 Task: Search for 'best seller books' on Flipkart and view the details of a selected book.
Action: Mouse moved to (328, 57)
Screenshot: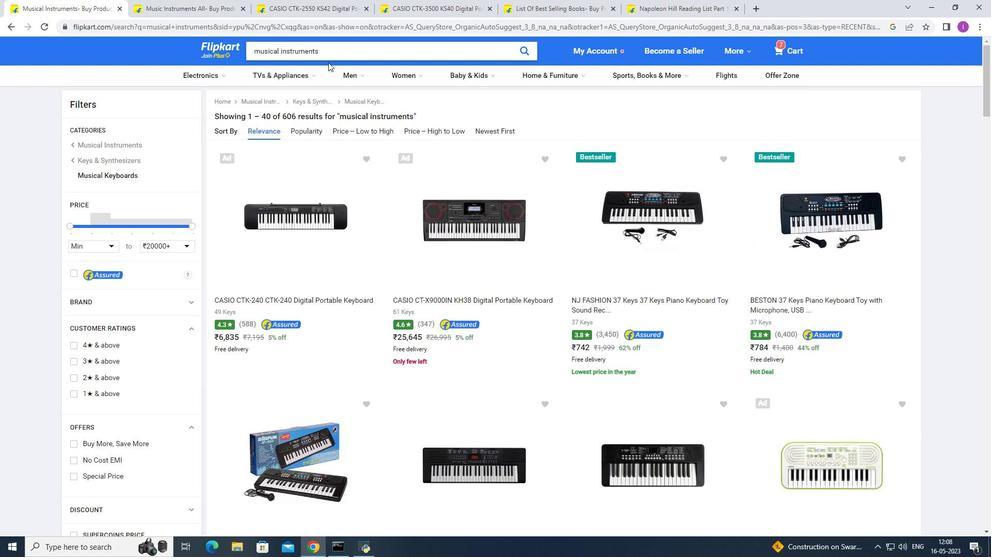 
Action: Mouse pressed left at (328, 57)
Screenshot: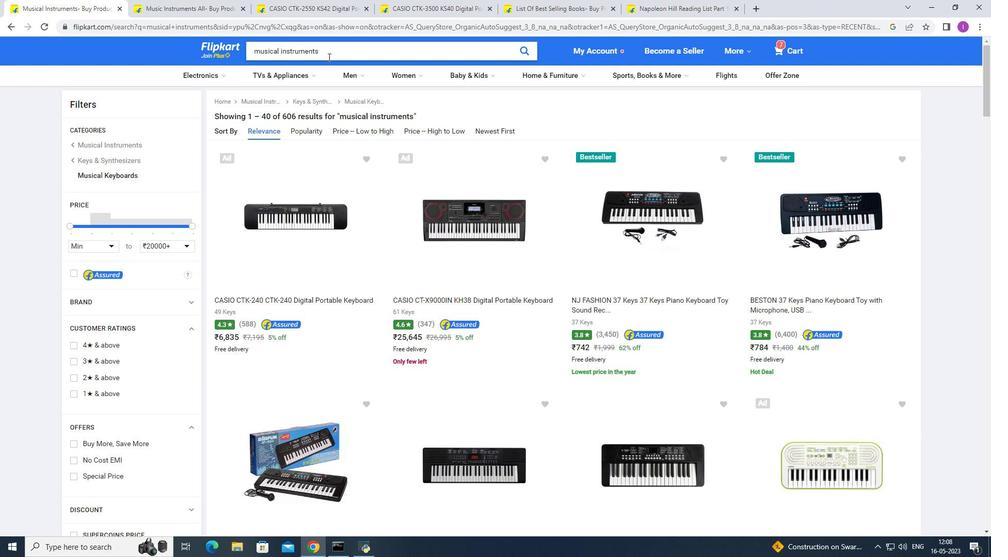 
Action: Mouse moved to (437, 68)
Screenshot: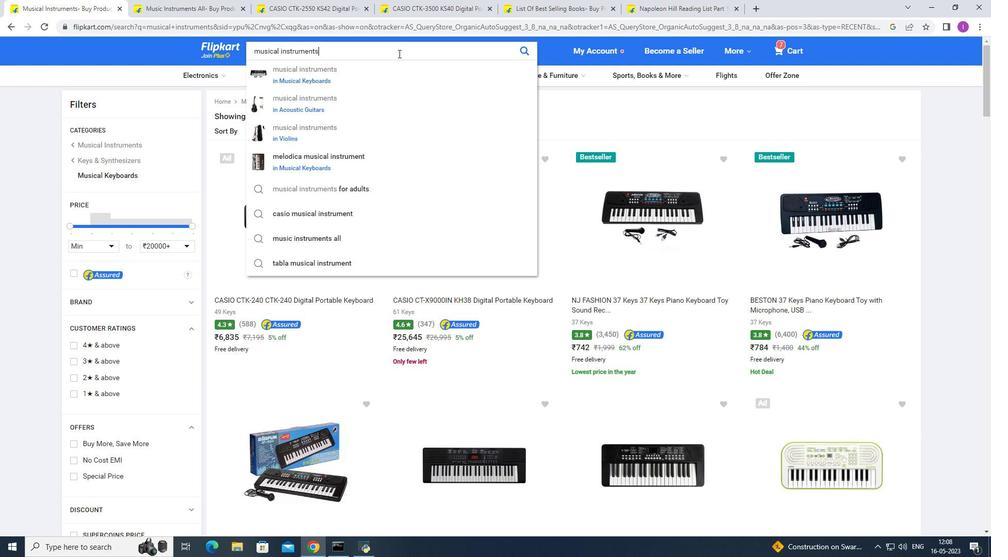 
Action: Key pressed <Key.backspace><Key.backspace><Key.backspace><Key.backspace><Key.backspace><Key.backspace><Key.backspace><Key.backspace><Key.backspace><Key.backspace><Key.backspace><Key.backspace><Key.backspace><Key.backspace><Key.backspace><Key.backspace><Key.backspace><Key.backspace><Key.backspace><Key.backspace><Key.backspace><Key.backspace><Key.backspace><Key.backspace><Key.backspace><Key.backspace><Key.backspace><Key.backspace><Key.backspace><Key.shift>Best<Key.space>selling<Key.space>bookf<Key.backspace>
Screenshot: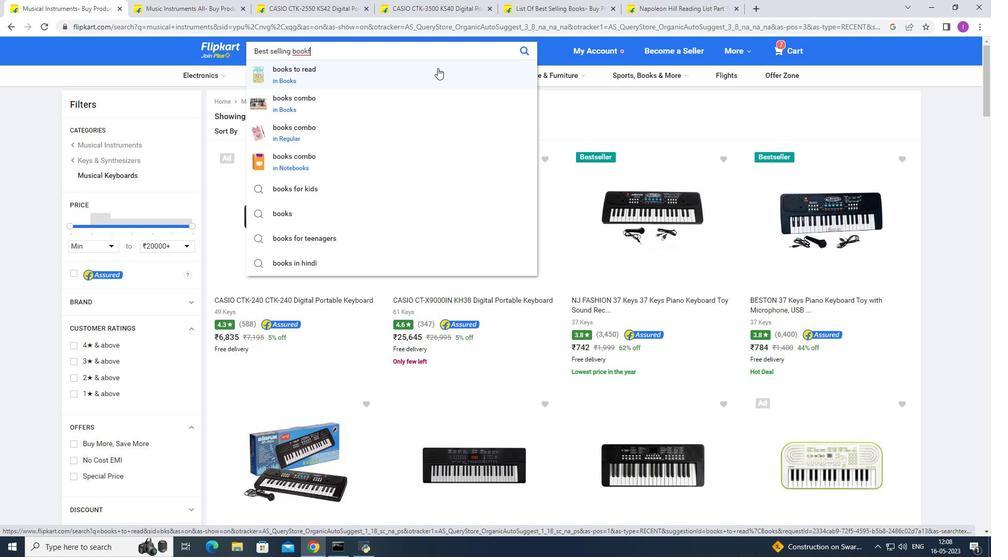 
Action: Mouse moved to (300, 72)
Screenshot: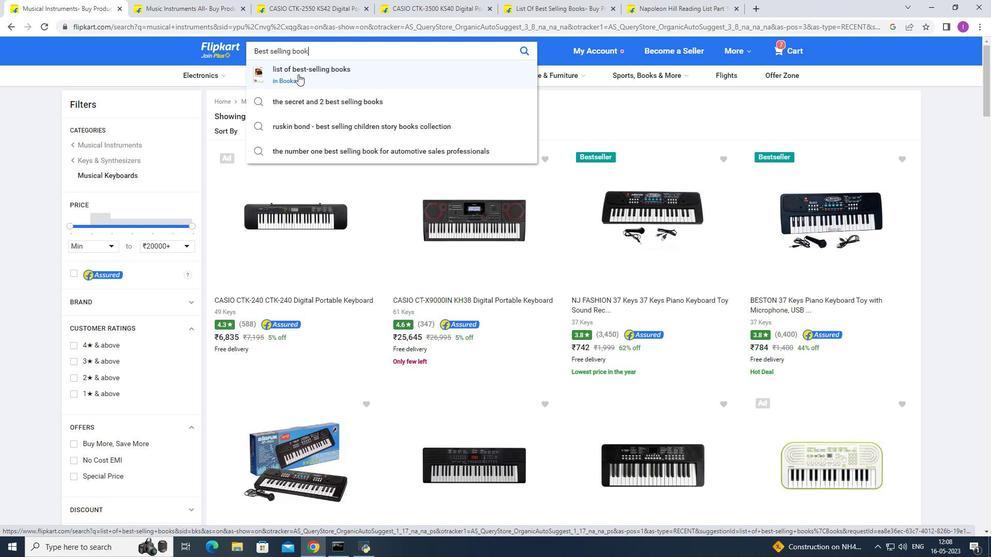 
Action: Mouse pressed left at (300, 72)
Screenshot: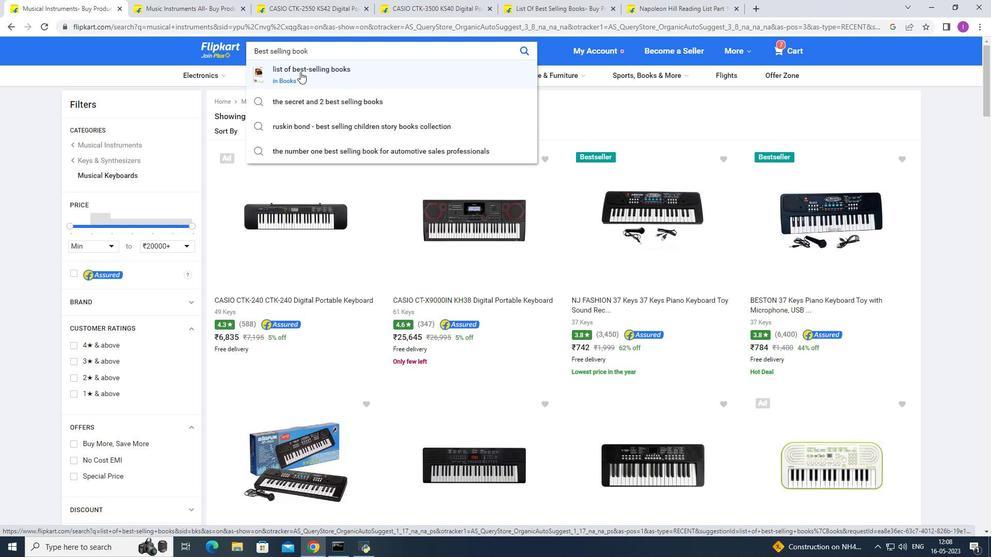 
Action: Mouse moved to (347, 272)
Screenshot: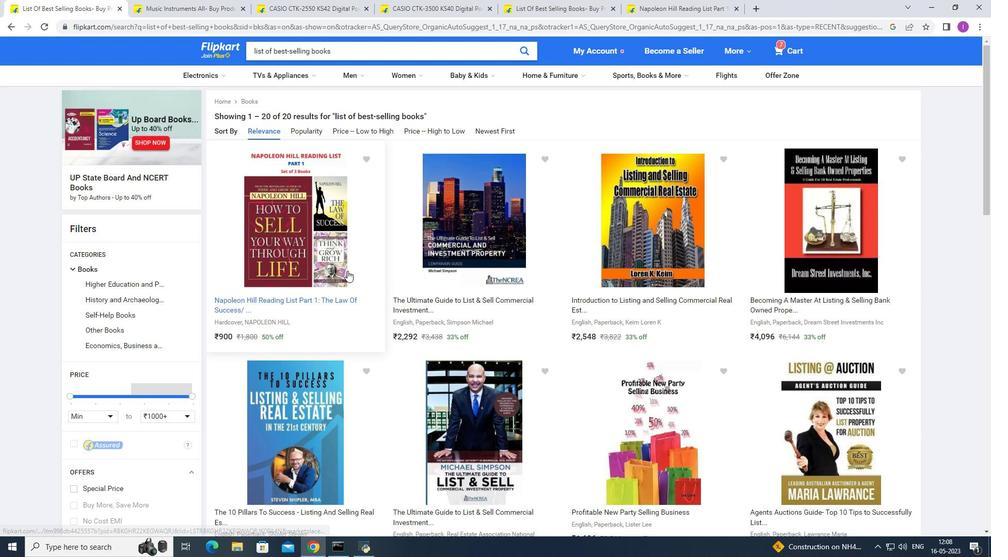 
Action: Mouse scrolled (347, 272) with delta (0, 0)
Screenshot: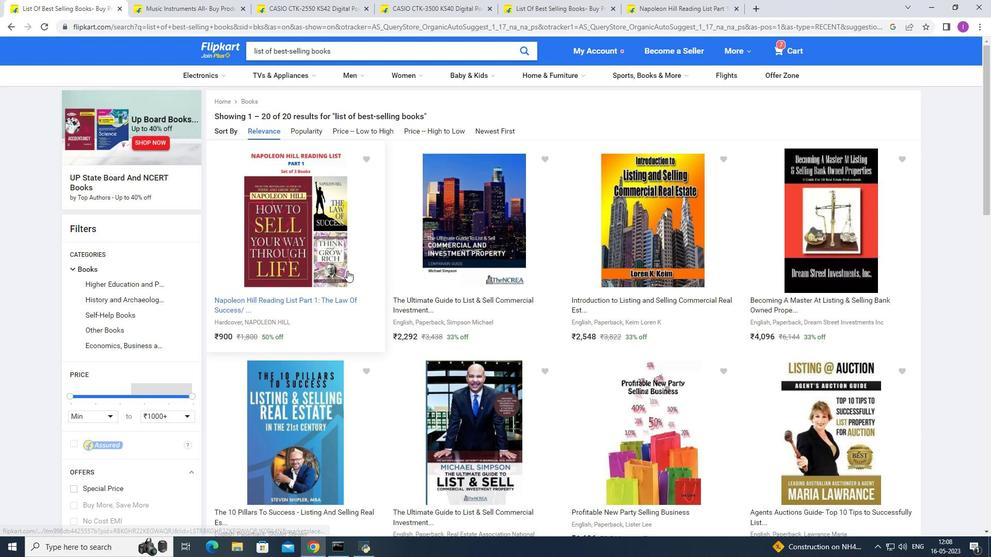
Action: Mouse moved to (834, 185)
Screenshot: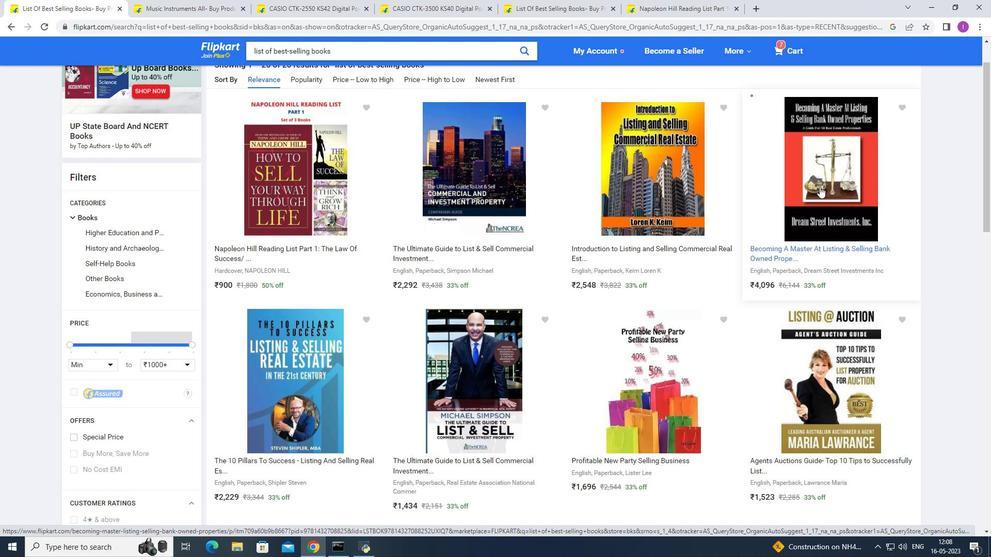 
Action: Mouse scrolled (834, 185) with delta (0, 0)
Screenshot: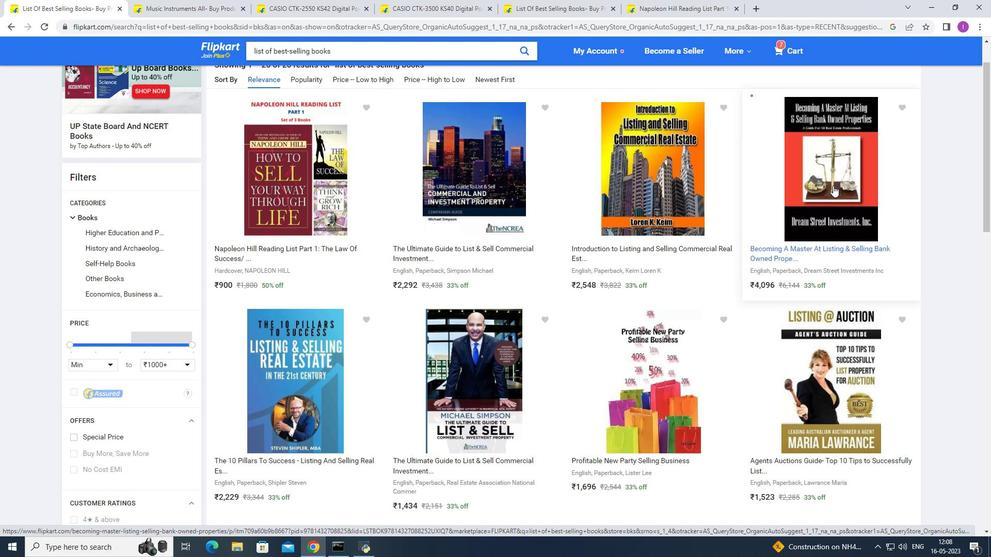 
Action: Mouse moved to (834, 187)
Screenshot: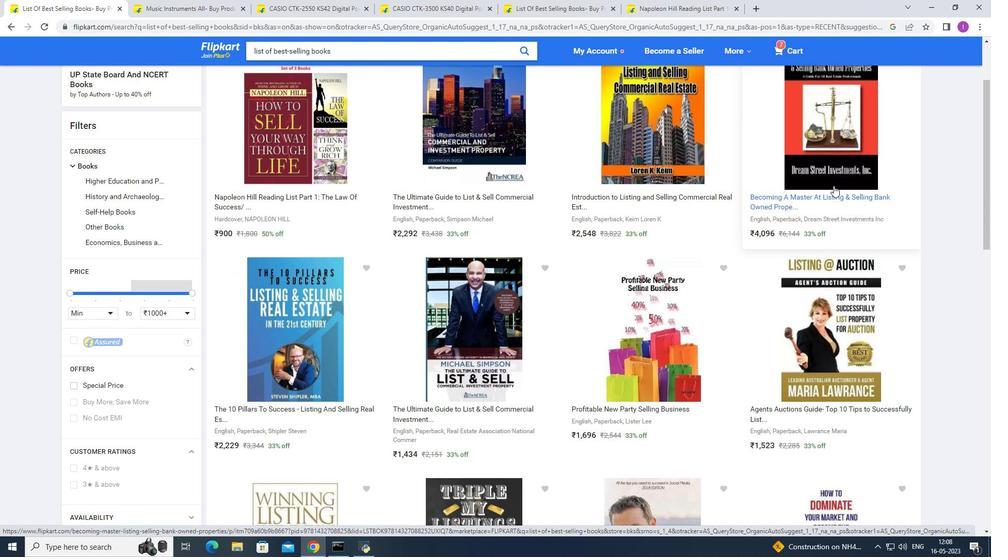 
Action: Mouse scrolled (834, 186) with delta (0, 0)
Screenshot: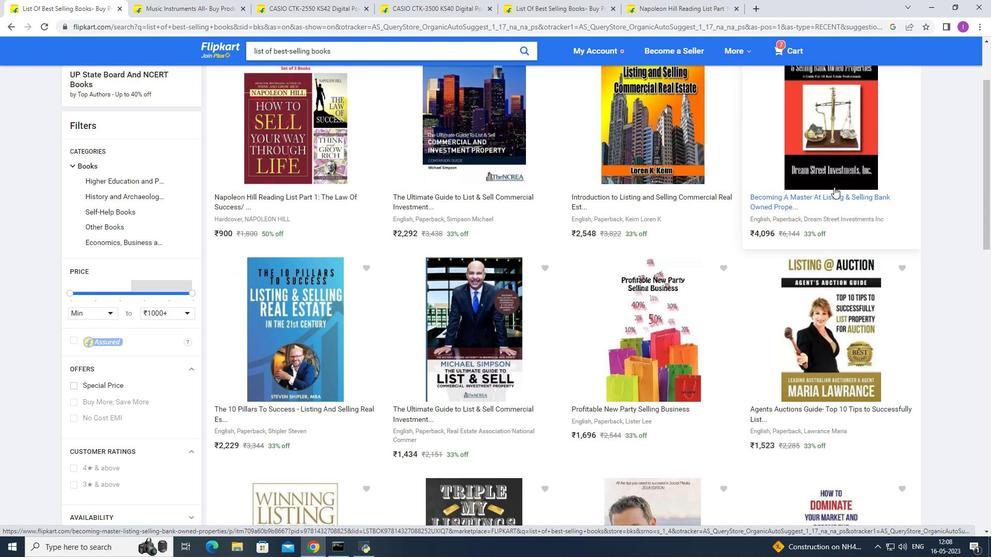 
Action: Mouse moved to (834, 193)
Screenshot: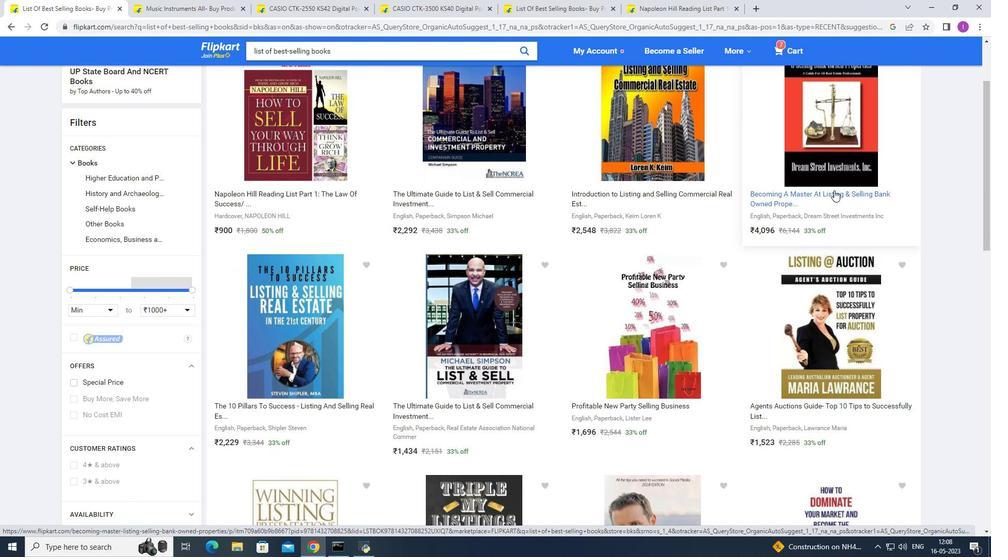 
Action: Mouse scrolled (834, 192) with delta (0, 0)
Screenshot: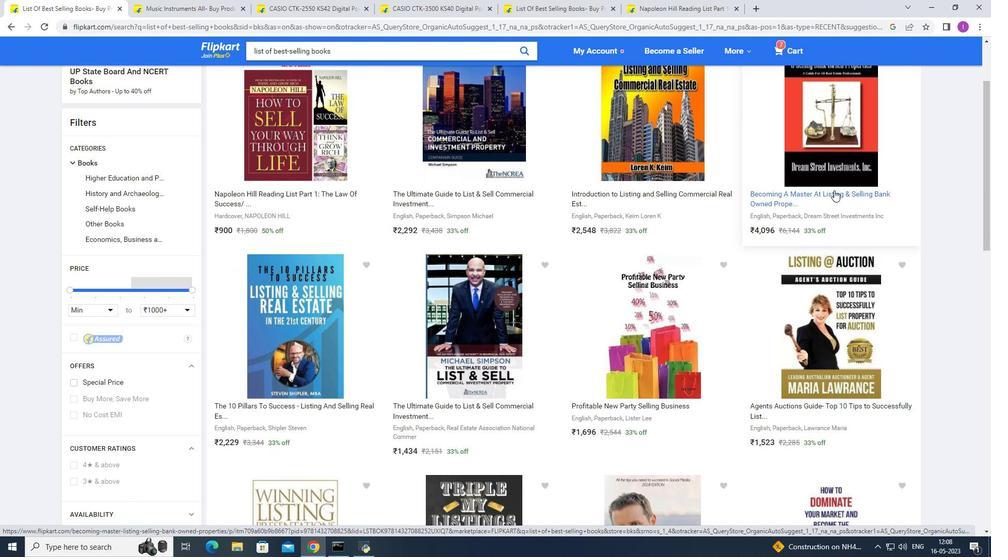 
Action: Mouse scrolled (834, 192) with delta (0, 0)
Screenshot: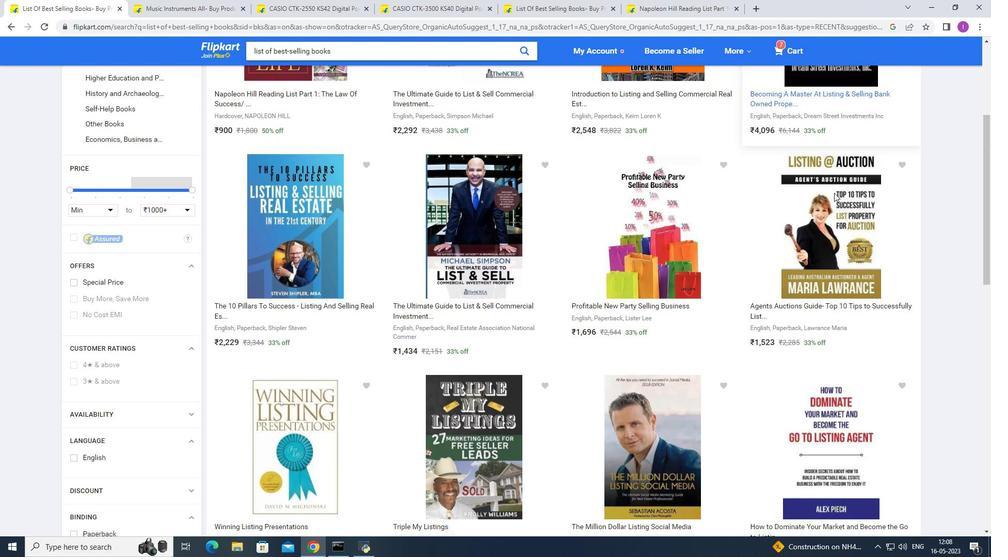 
Action: Mouse scrolled (834, 192) with delta (0, 0)
Screenshot: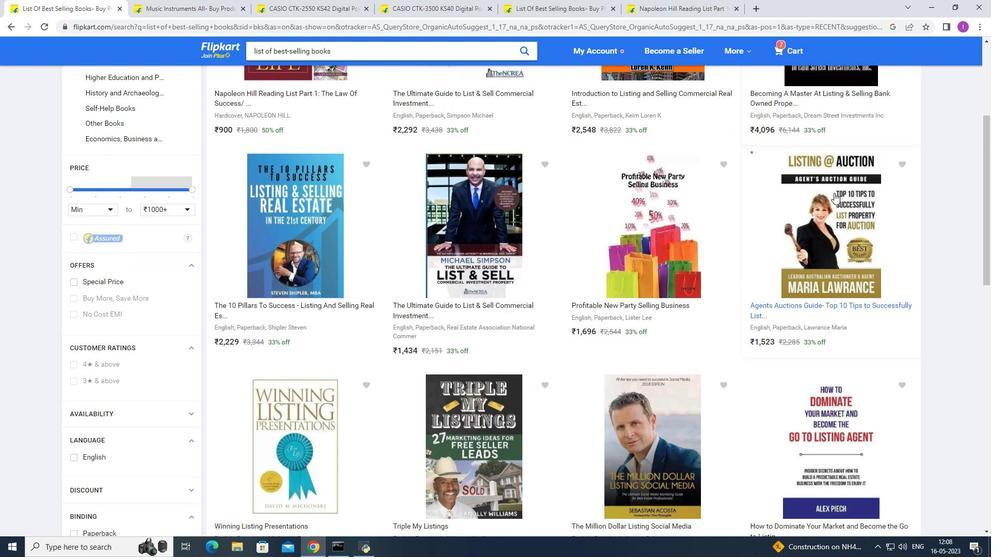 
Action: Mouse scrolled (834, 192) with delta (0, 0)
Screenshot: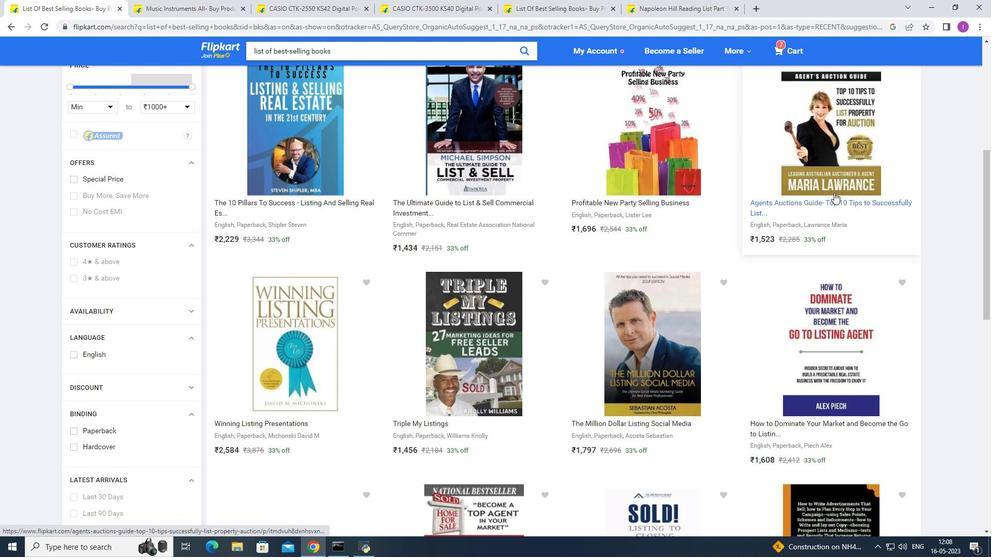 
Action: Mouse scrolled (834, 192) with delta (0, 0)
Screenshot: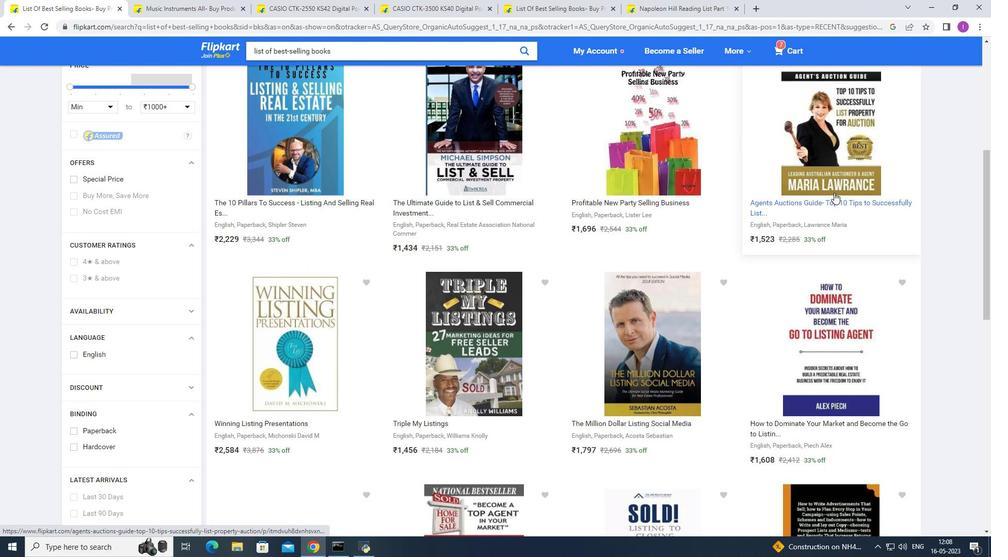 
Action: Mouse scrolled (834, 192) with delta (0, 0)
Screenshot: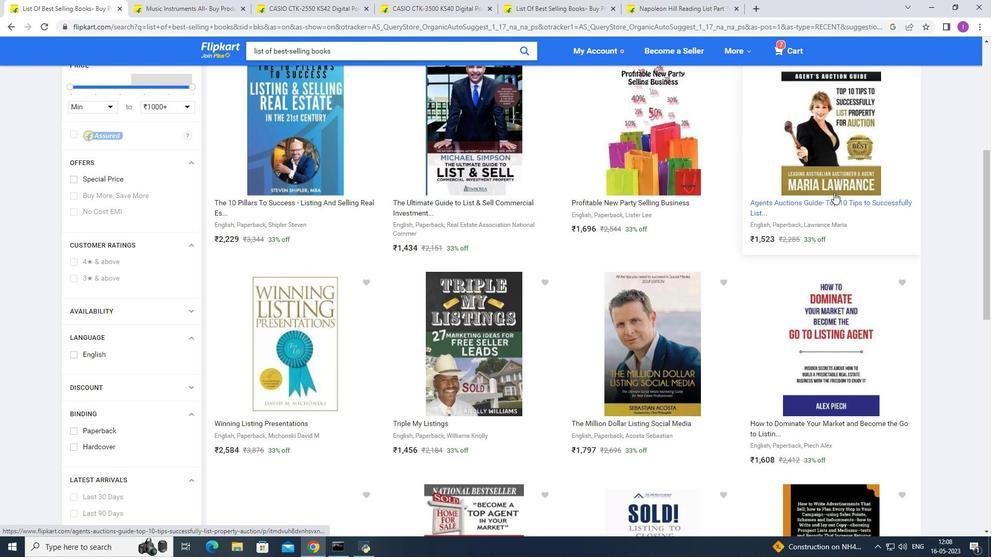 
Action: Mouse moved to (834, 193)
Screenshot: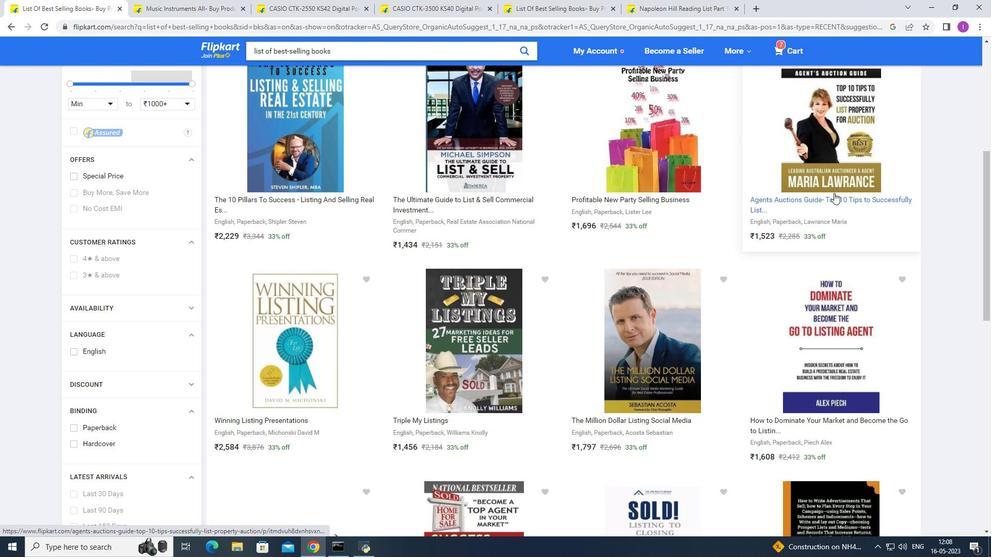 
Action: Mouse scrolled (834, 193) with delta (0, 0)
Screenshot: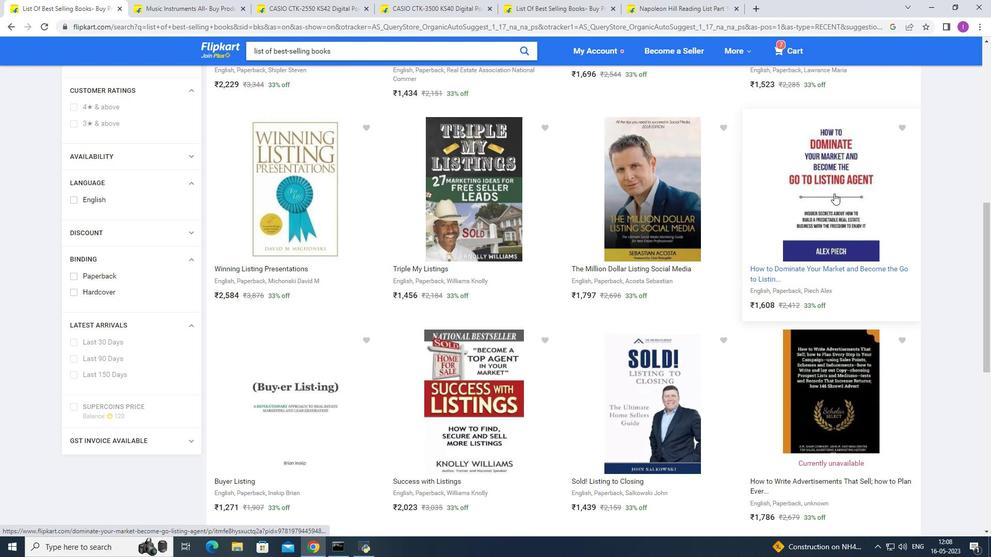 
Action: Mouse scrolled (834, 193) with delta (0, 0)
Screenshot: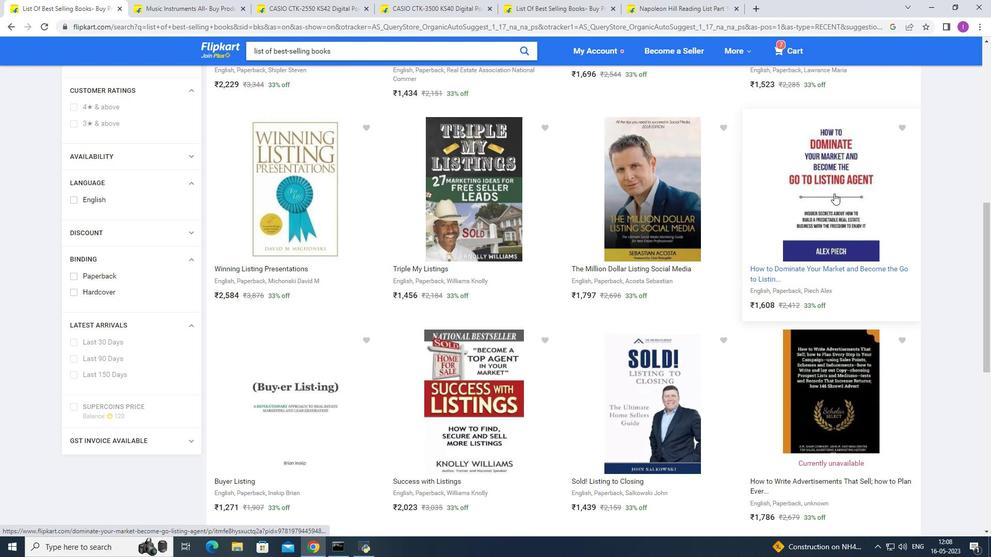 
Action: Mouse scrolled (834, 193) with delta (0, 0)
Screenshot: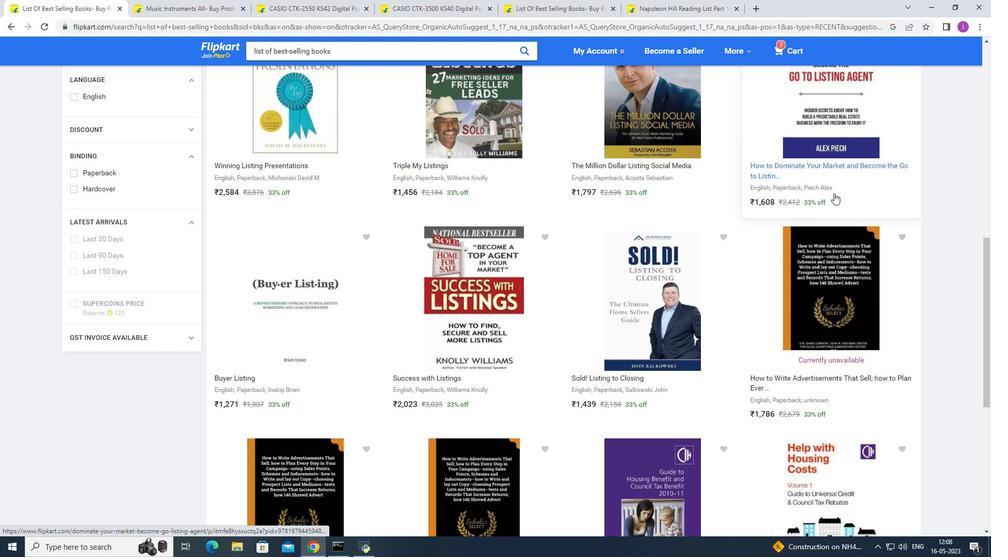 
Action: Mouse scrolled (834, 193) with delta (0, 0)
Screenshot: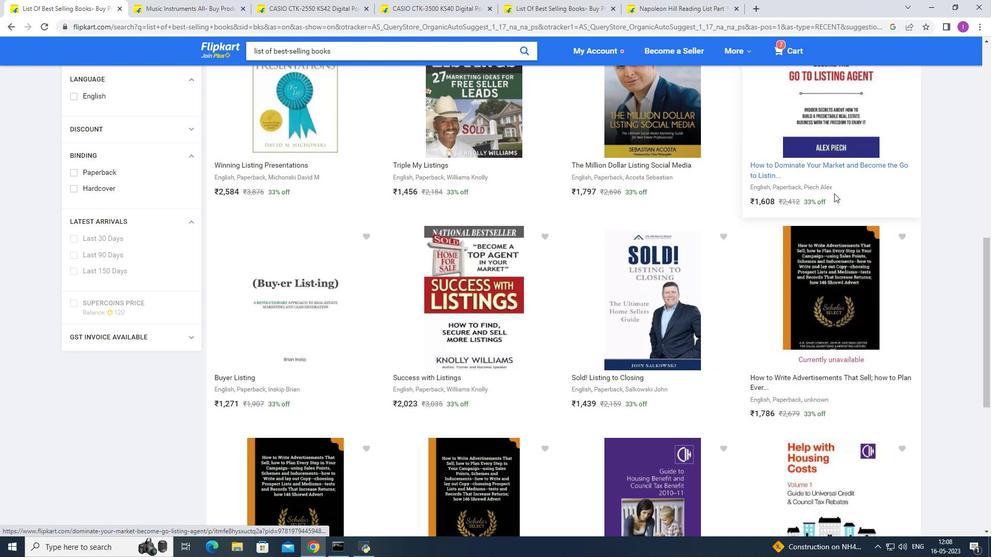 
Action: Mouse scrolled (834, 193) with delta (0, 0)
Screenshot: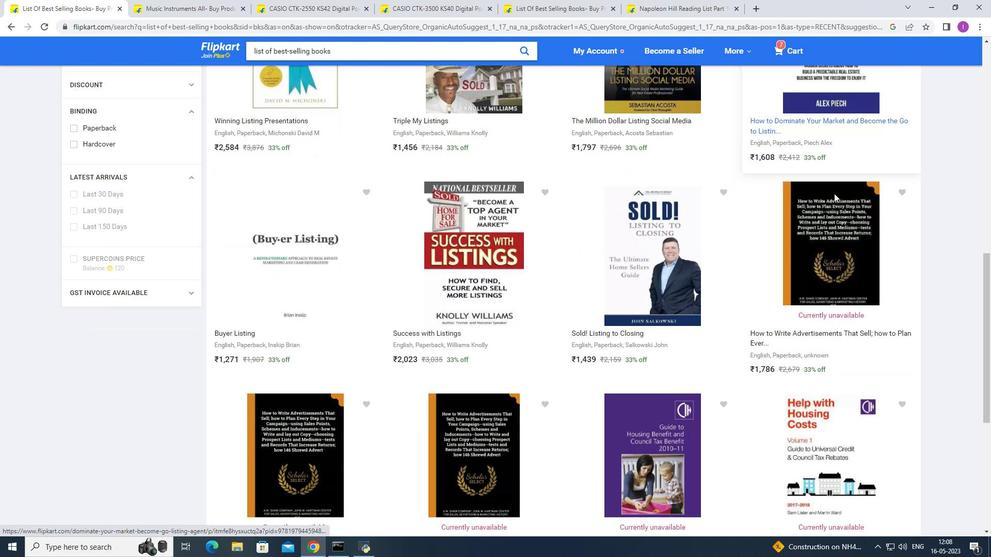 
Action: Mouse scrolled (834, 193) with delta (0, 0)
Screenshot: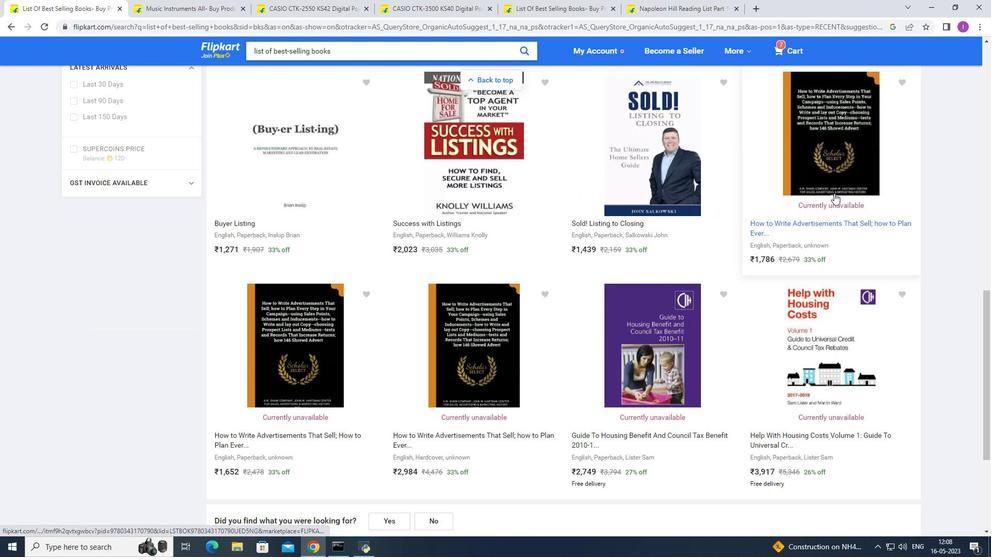 
Action: Mouse scrolled (834, 193) with delta (0, 0)
Screenshot: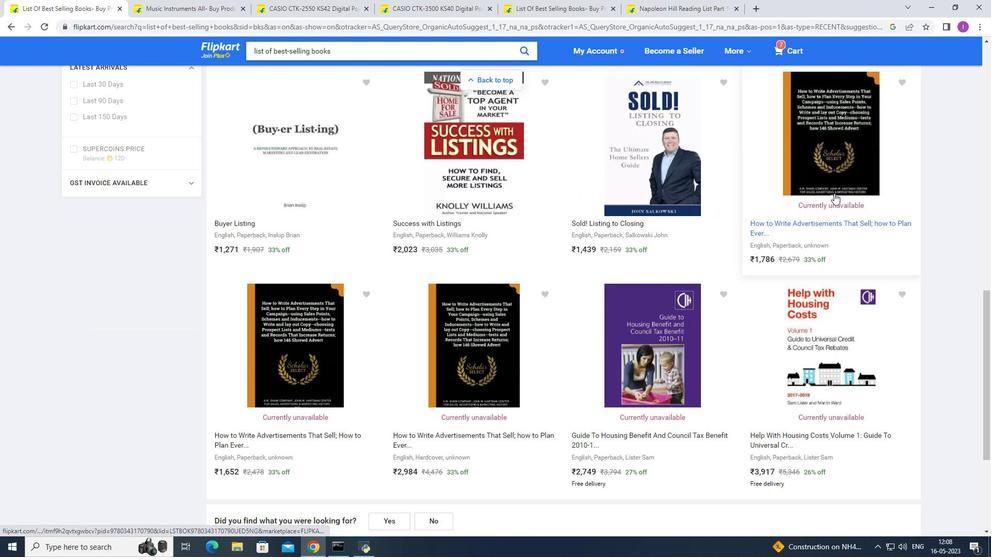 
Action: Mouse scrolled (834, 194) with delta (0, 0)
Screenshot: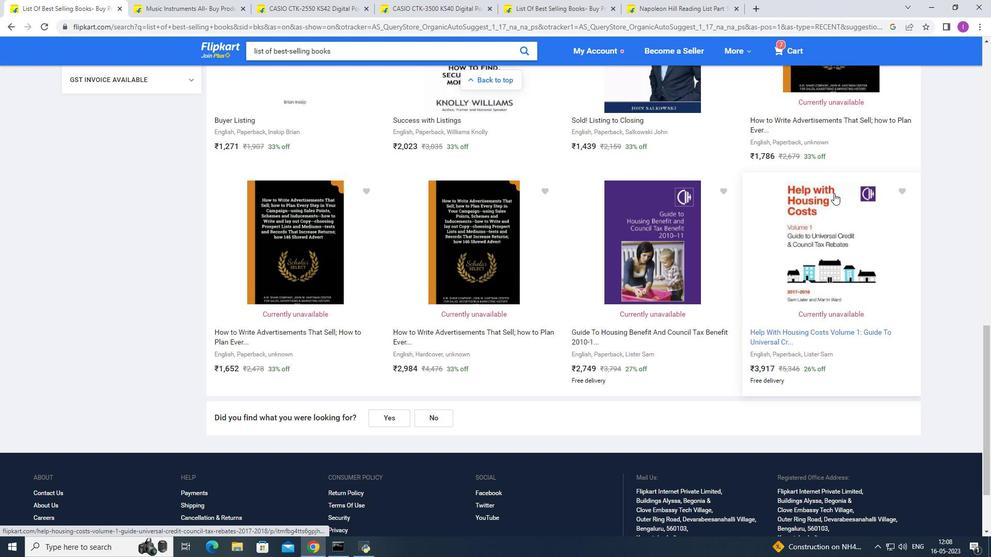 
Action: Mouse scrolled (834, 194) with delta (0, 0)
Screenshot: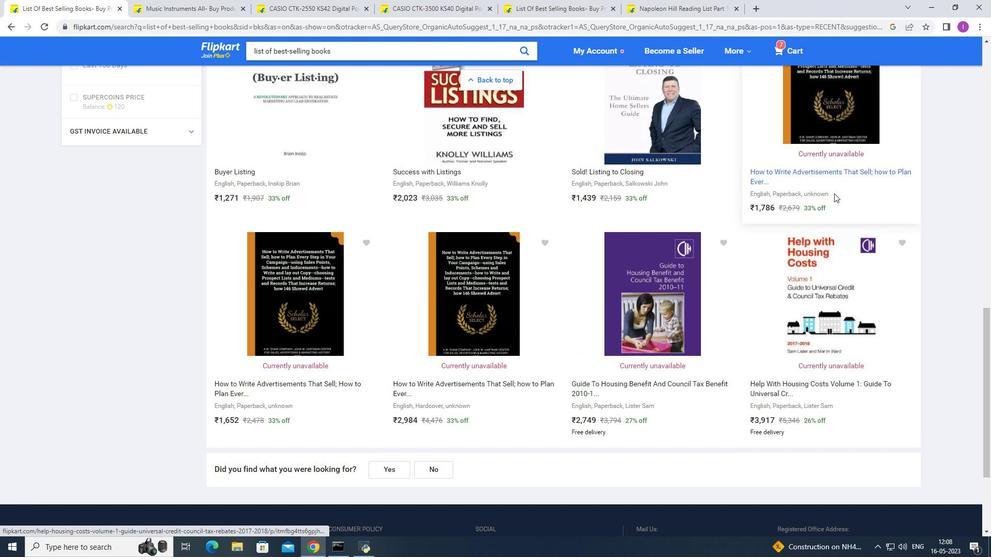 
Action: Mouse scrolled (834, 194) with delta (0, 0)
Screenshot: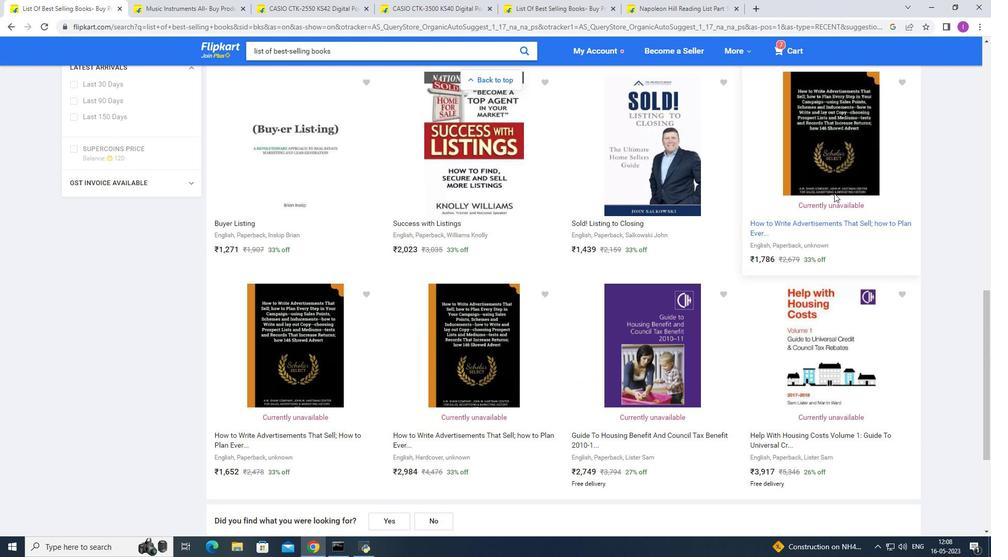 
Action: Mouse scrolled (834, 194) with delta (0, 0)
Screenshot: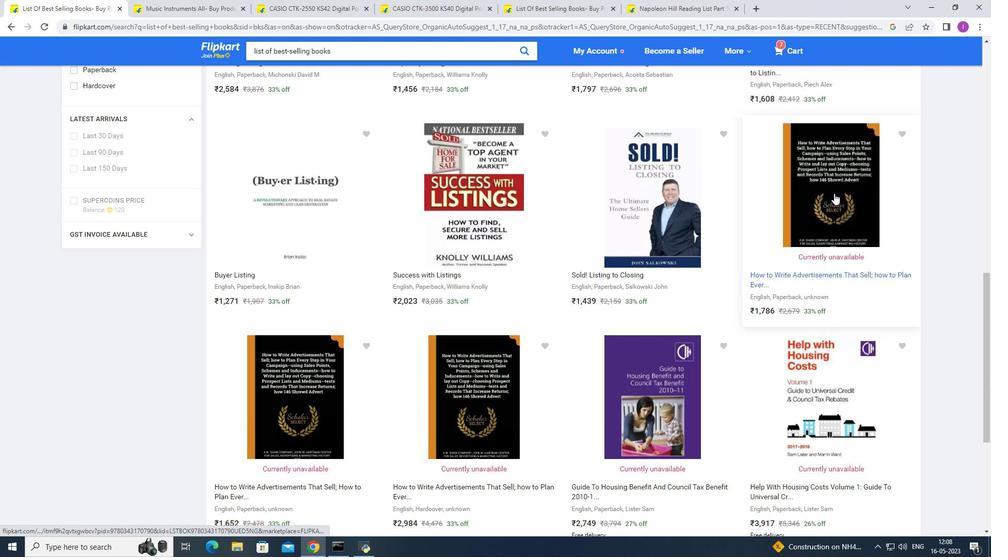 
Action: Mouse scrolled (834, 194) with delta (0, 0)
Screenshot: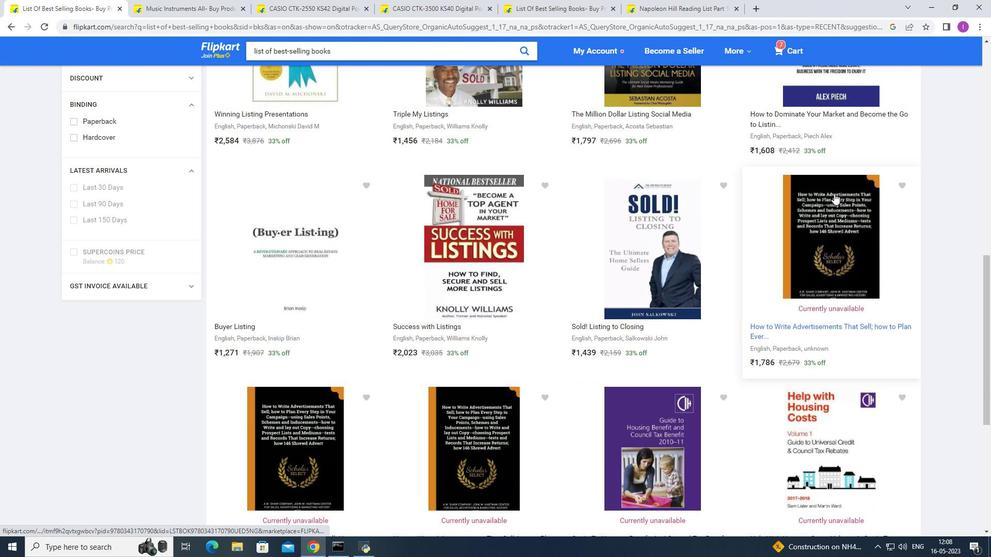 
Action: Mouse scrolled (834, 194) with delta (0, 0)
Screenshot: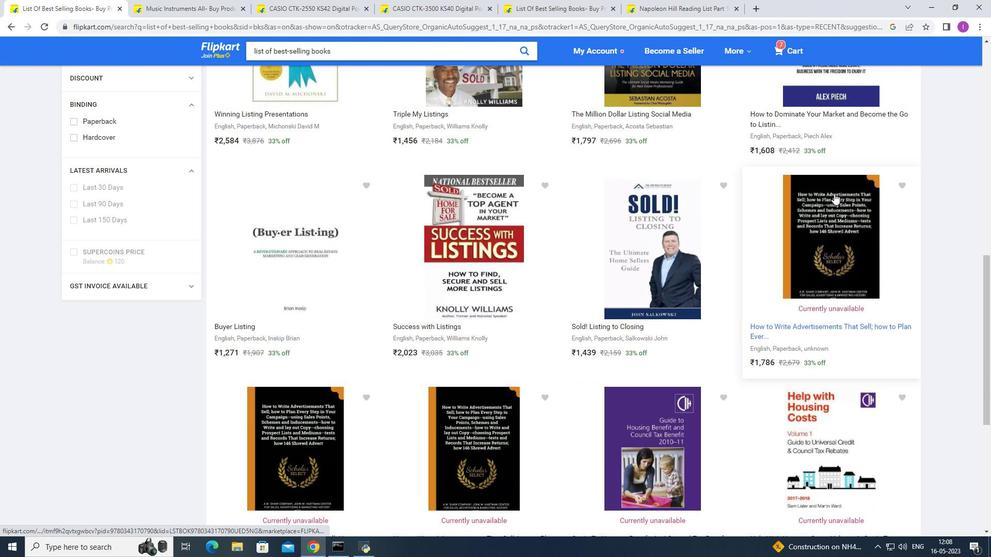 
Action: Mouse scrolled (834, 194) with delta (0, 0)
Screenshot: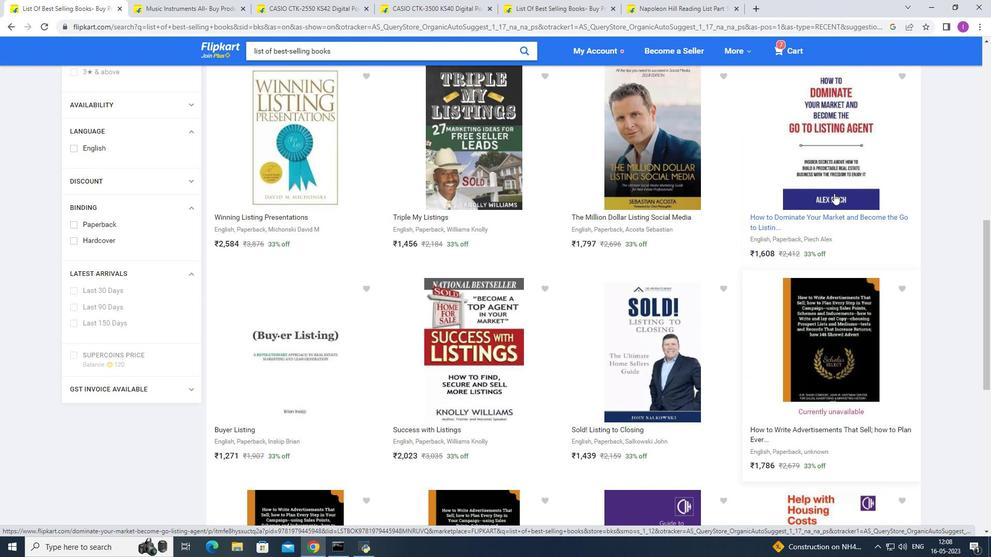 
Action: Mouse scrolled (834, 194) with delta (0, 0)
Screenshot: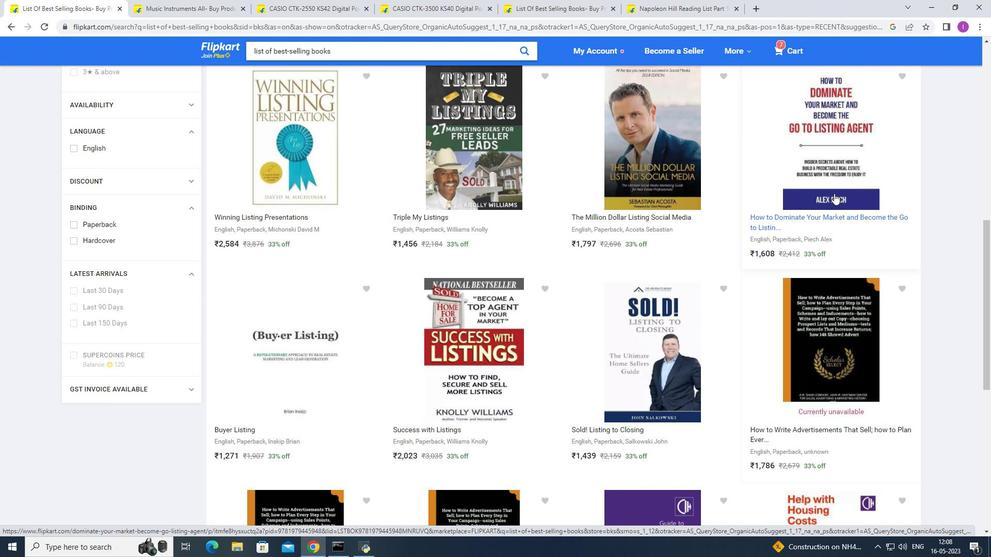 
Action: Mouse scrolled (834, 194) with delta (0, 0)
Screenshot: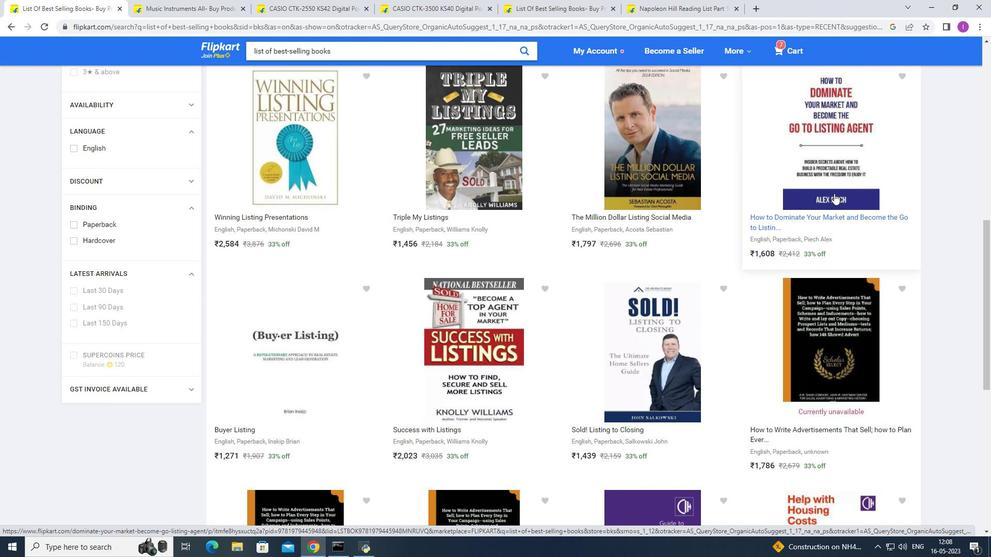 
Action: Mouse scrolled (834, 194) with delta (0, 0)
Screenshot: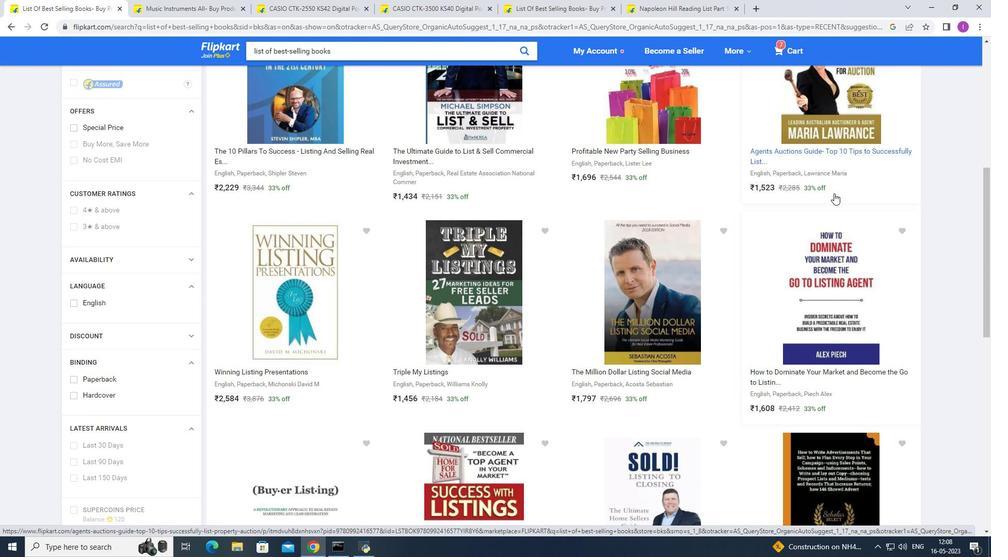 
Action: Mouse scrolled (834, 194) with delta (0, 0)
Screenshot: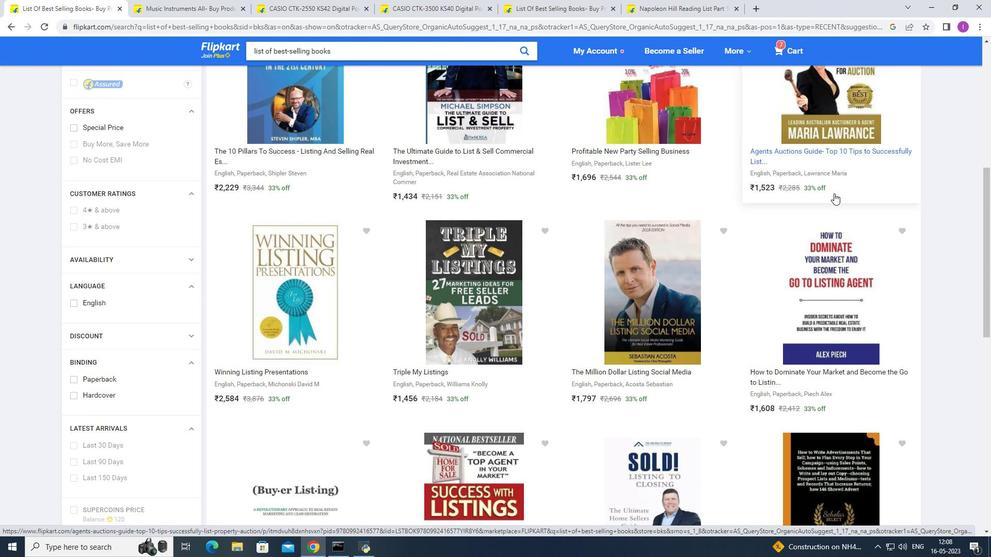 
Action: Mouse moved to (834, 194)
Screenshot: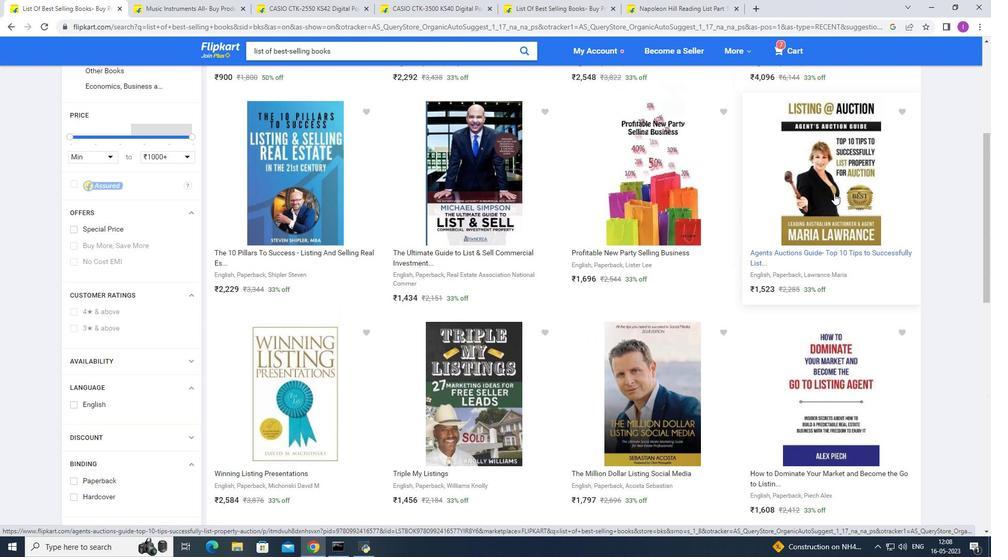 
Action: Mouse scrolled (834, 195) with delta (0, 0)
Screenshot: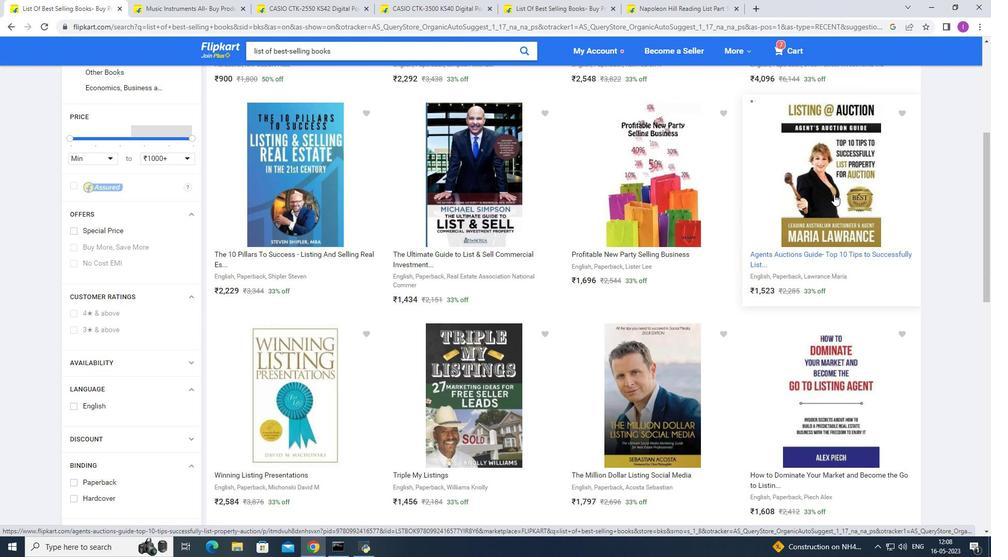 
Action: Mouse scrolled (834, 195) with delta (0, 0)
Screenshot: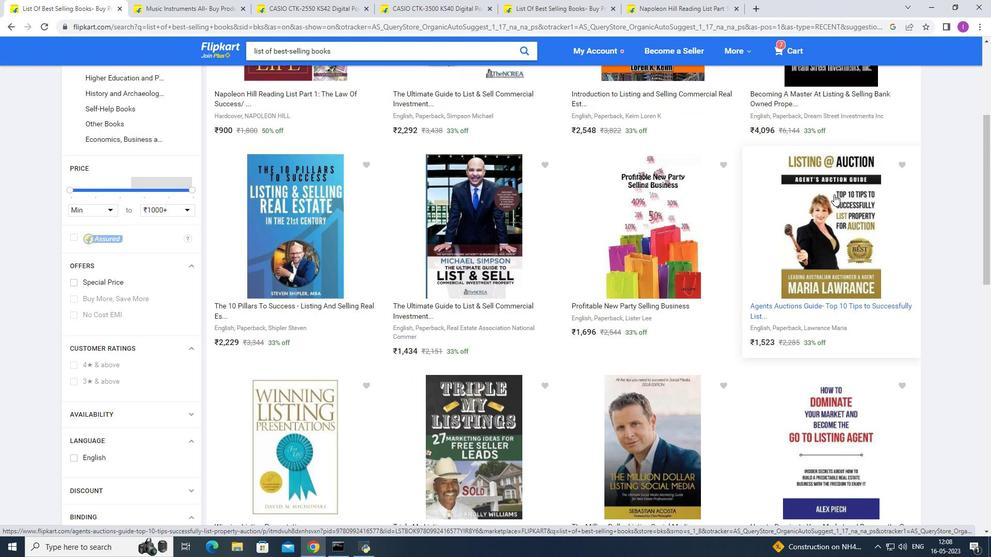 
Action: Mouse scrolled (834, 195) with delta (0, 0)
Screenshot: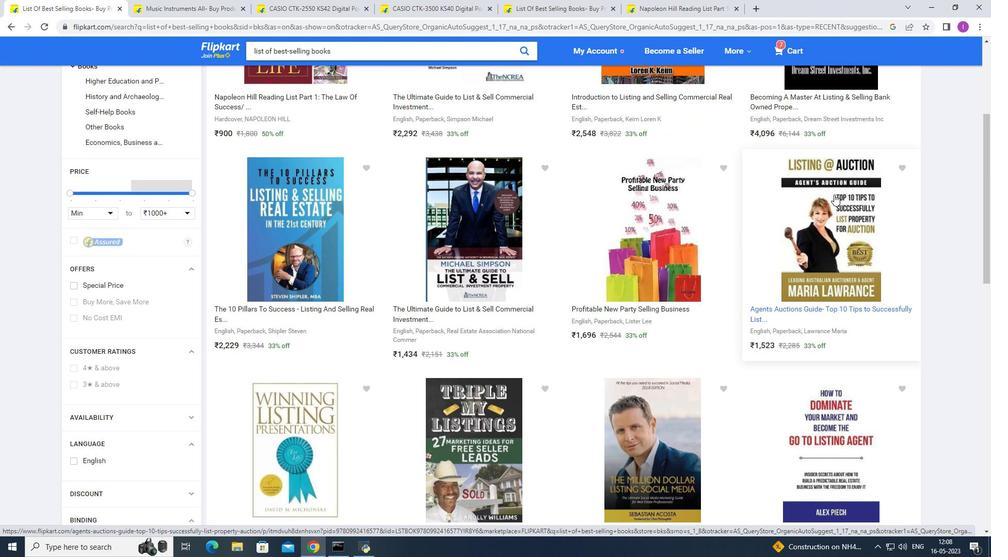 
Action: Mouse scrolled (834, 195) with delta (0, 0)
Screenshot: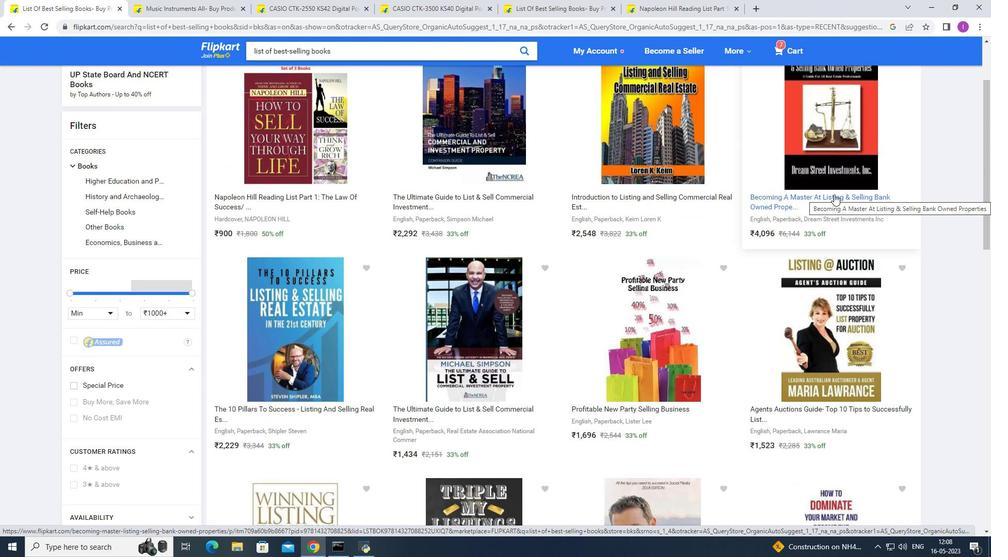 
Action: Mouse moved to (834, 195)
Screenshot: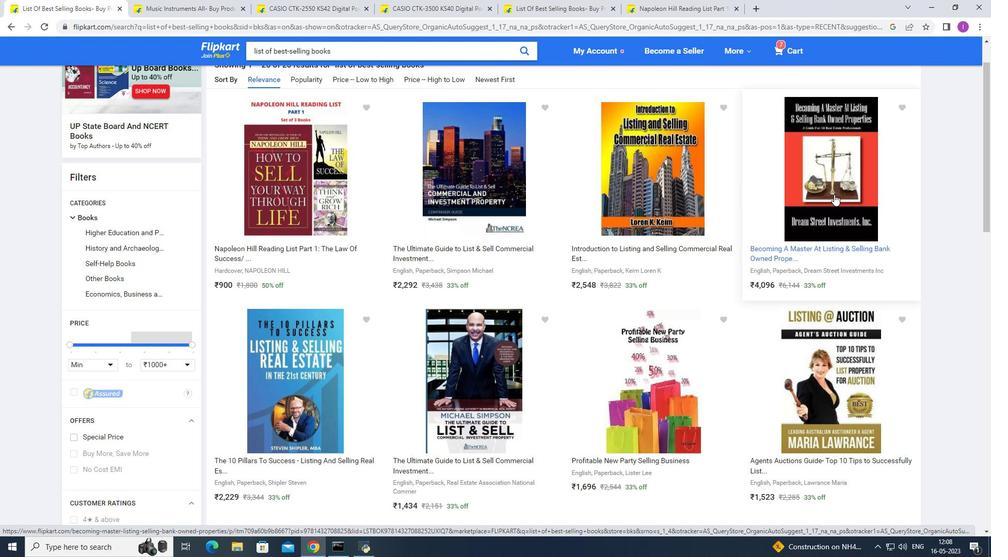 
Action: Mouse scrolled (834, 195) with delta (0, 0)
Screenshot: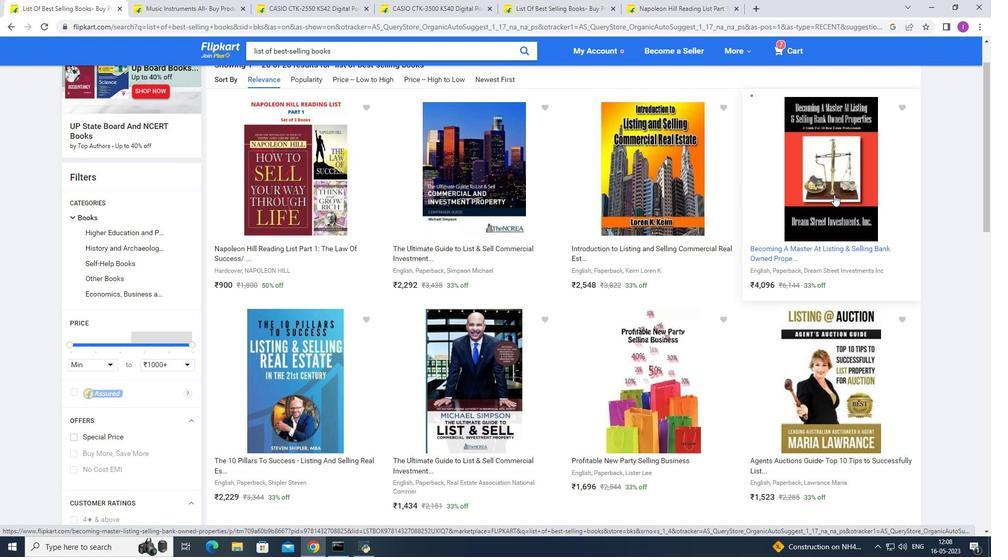 
Action: Mouse scrolled (834, 195) with delta (0, 0)
Screenshot: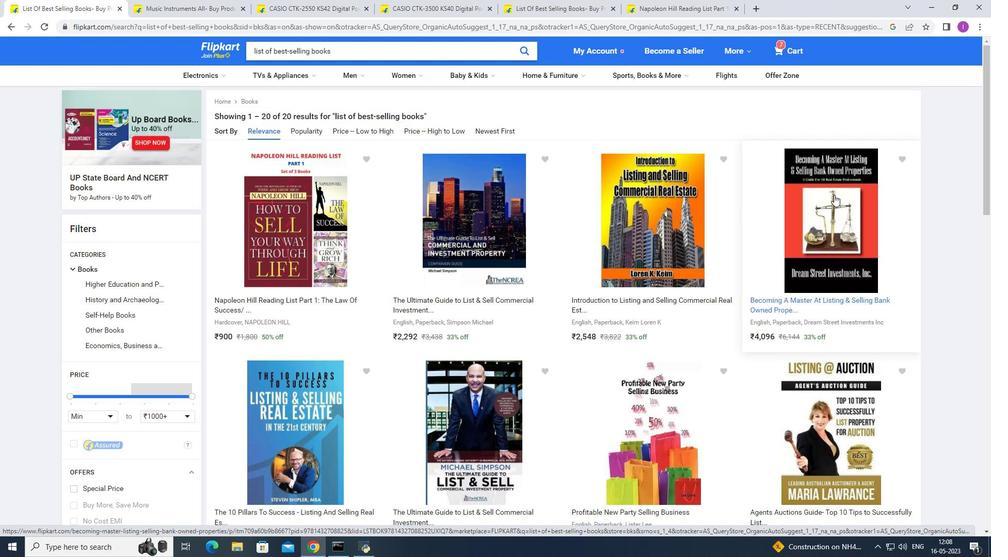 
Action: Mouse scrolled (834, 195) with delta (0, 0)
Screenshot: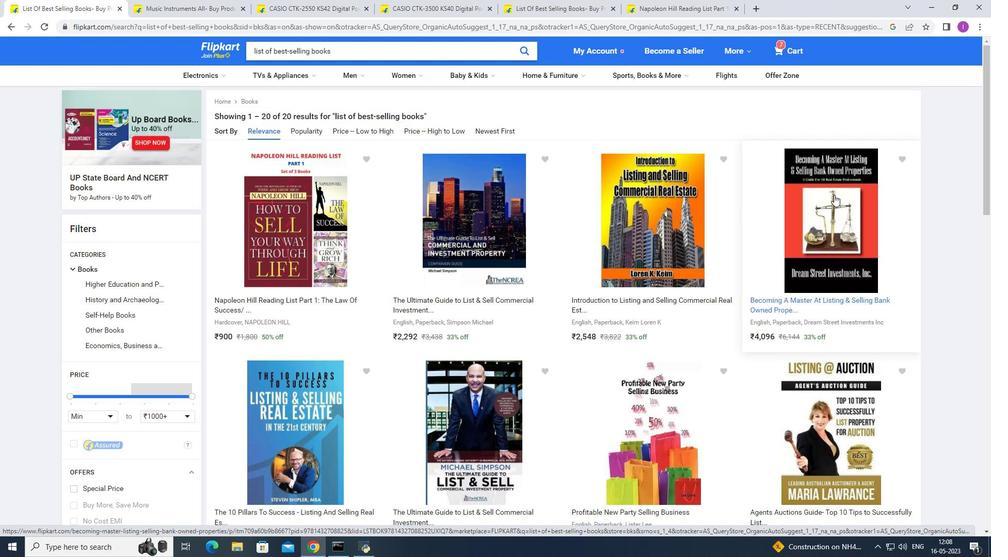 
Action: Mouse moved to (615, 191)
Screenshot: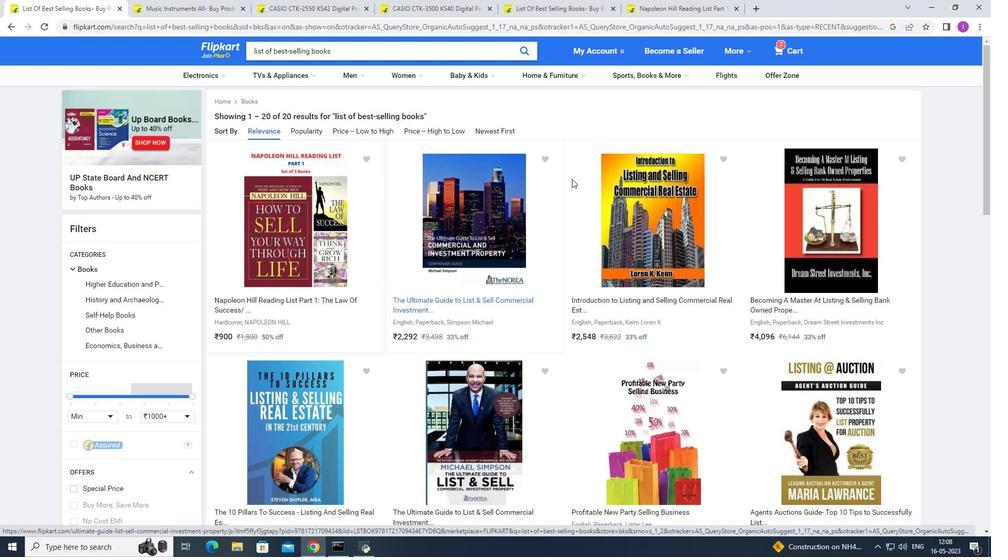 
Action: Mouse scrolled (615, 191) with delta (0, 0)
Screenshot: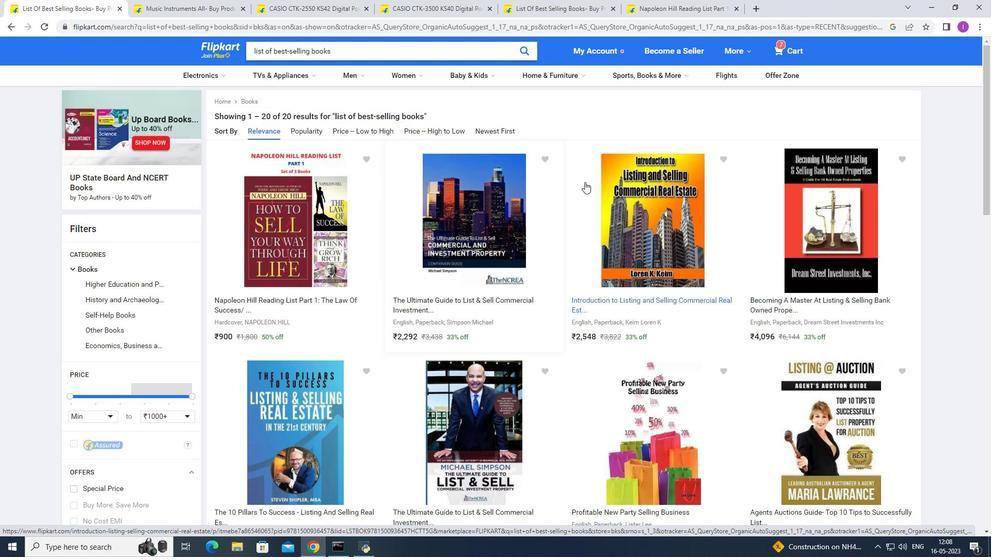 
Action: Mouse scrolled (615, 191) with delta (0, 0)
Screenshot: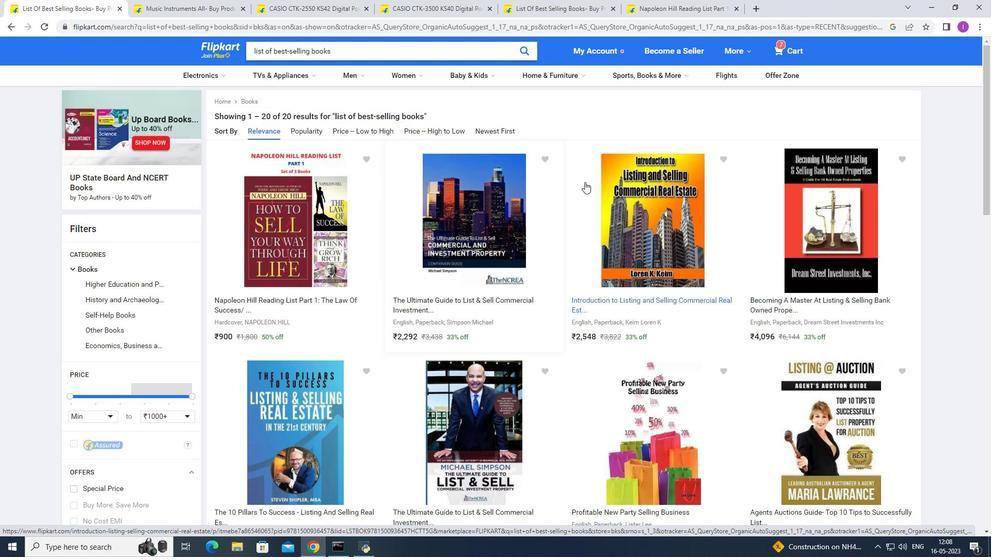 
Action: Mouse moved to (625, 194)
Screenshot: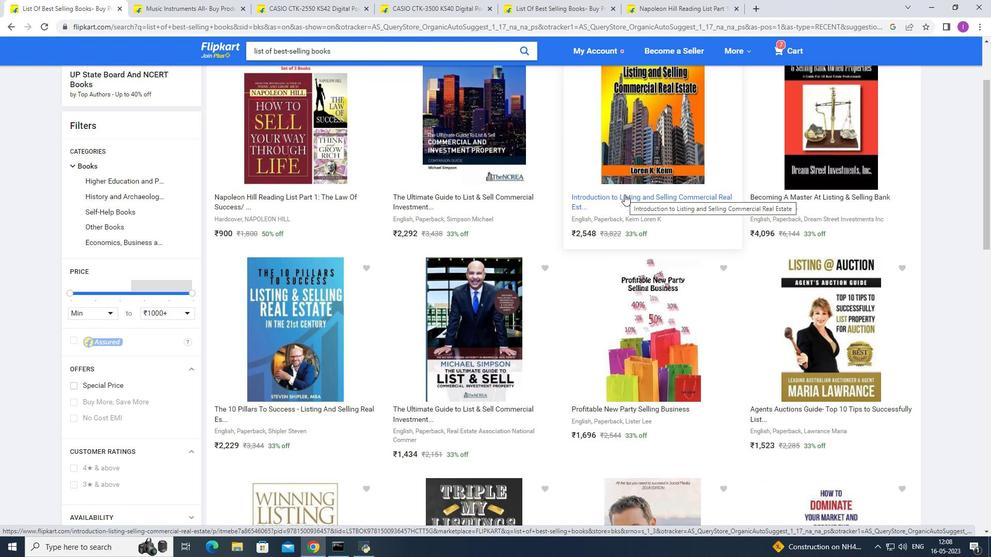 
Action: Mouse scrolled (625, 195) with delta (0, 0)
Screenshot: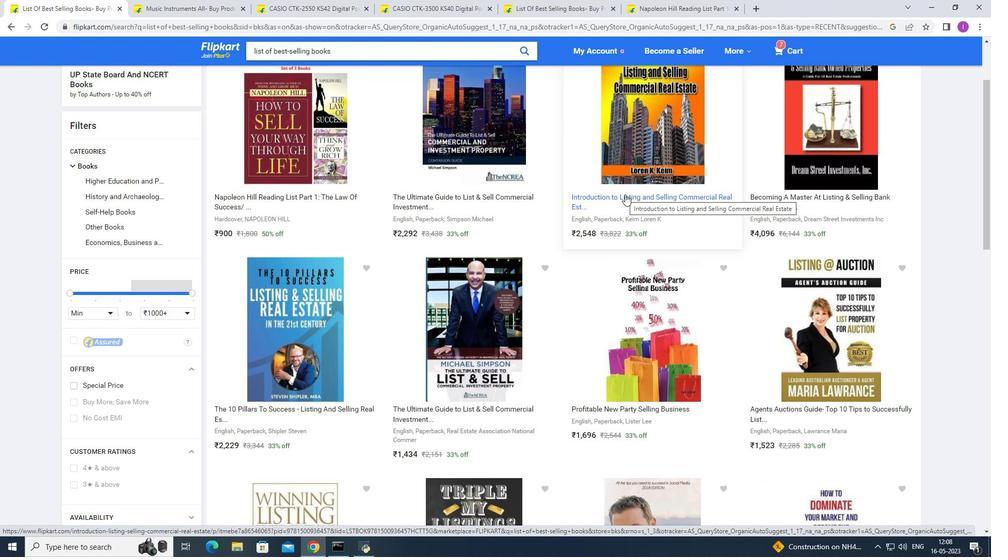 
Action: Mouse scrolled (625, 195) with delta (0, 0)
Screenshot: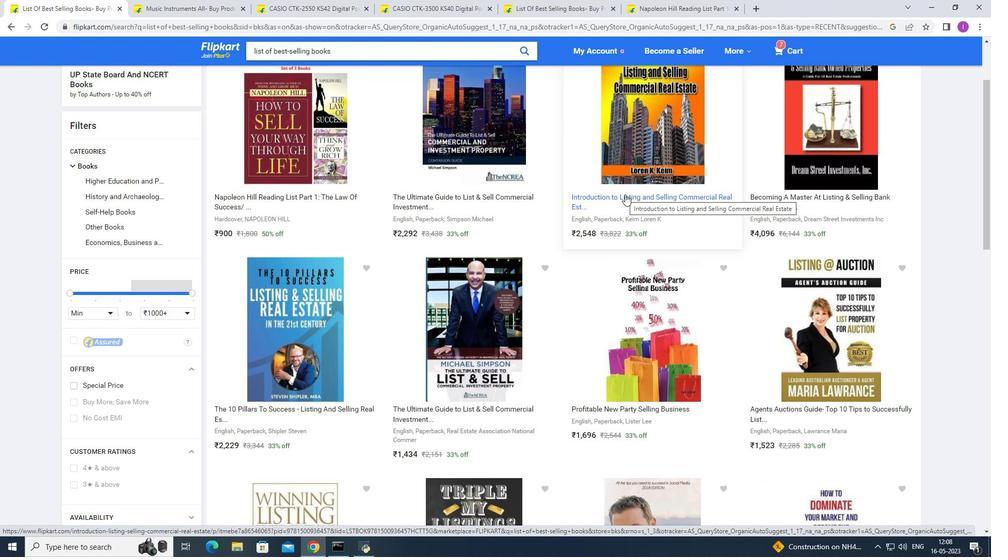 
Action: Mouse scrolled (625, 195) with delta (0, 0)
Screenshot: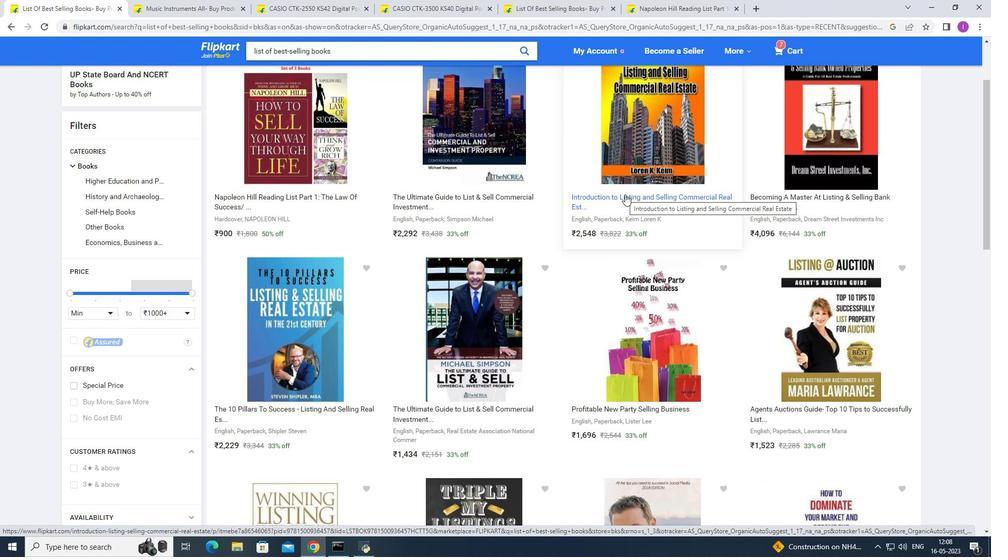 
Action: Mouse moved to (625, 194)
Screenshot: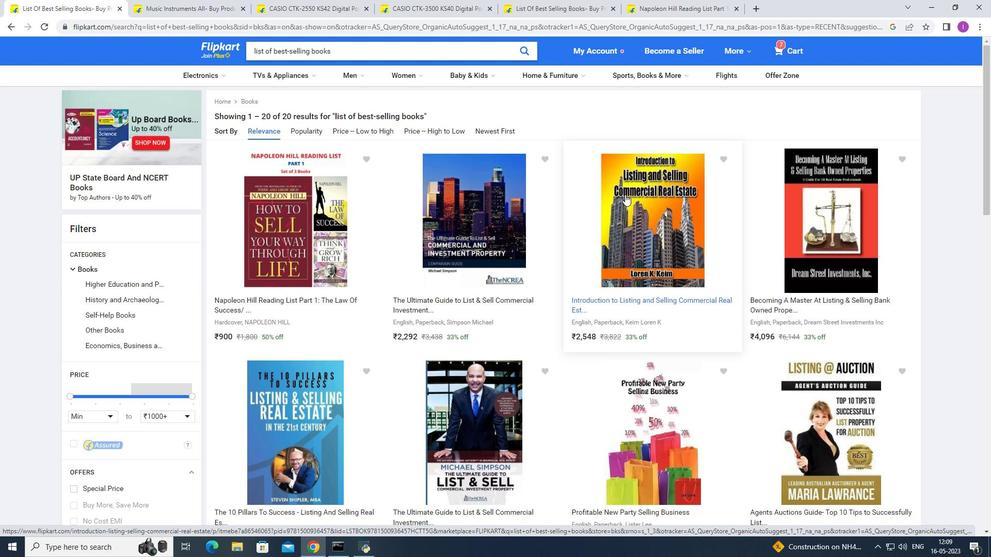 
Action: Mouse scrolled (625, 195) with delta (0, 0)
Screenshot: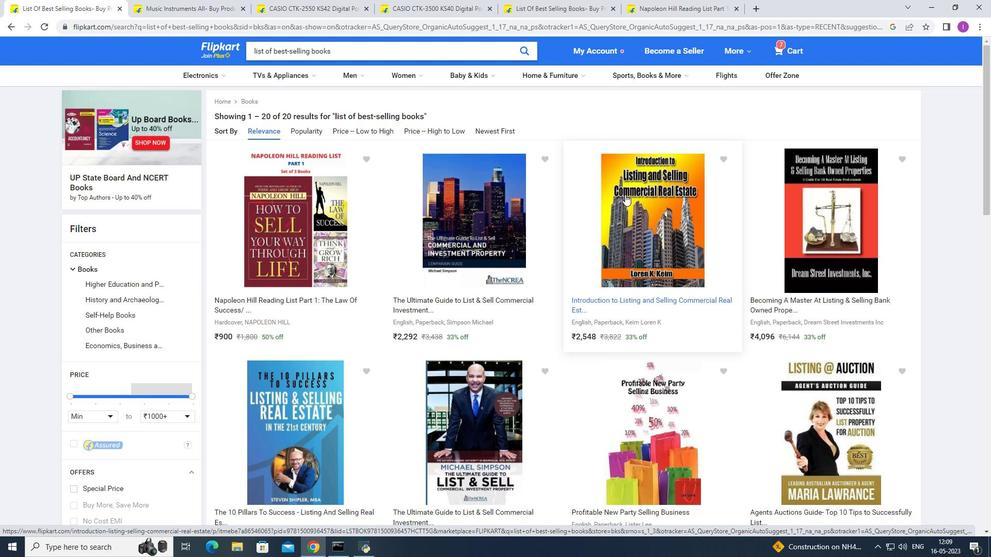 
Action: Mouse scrolled (625, 195) with delta (0, 0)
Screenshot: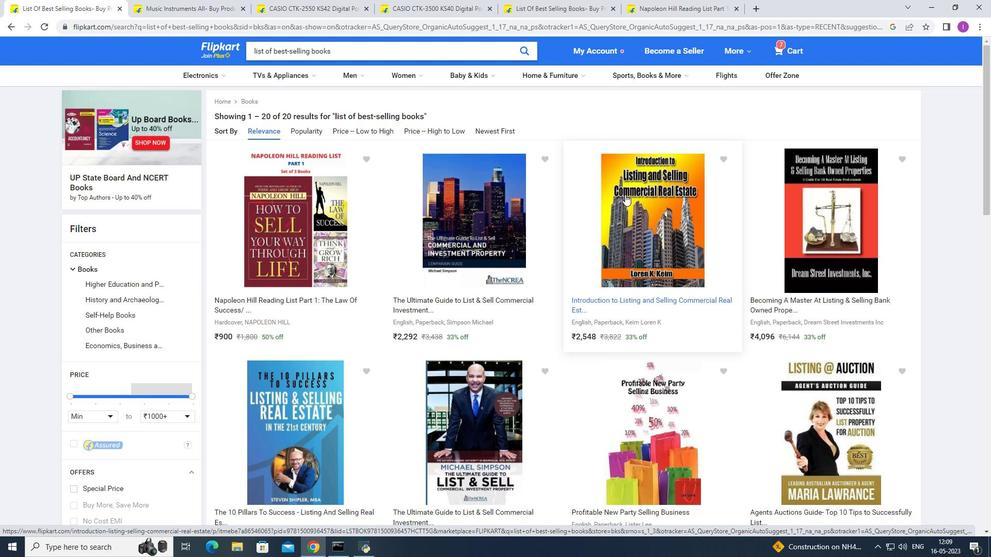 
Action: Mouse moved to (331, 228)
Screenshot: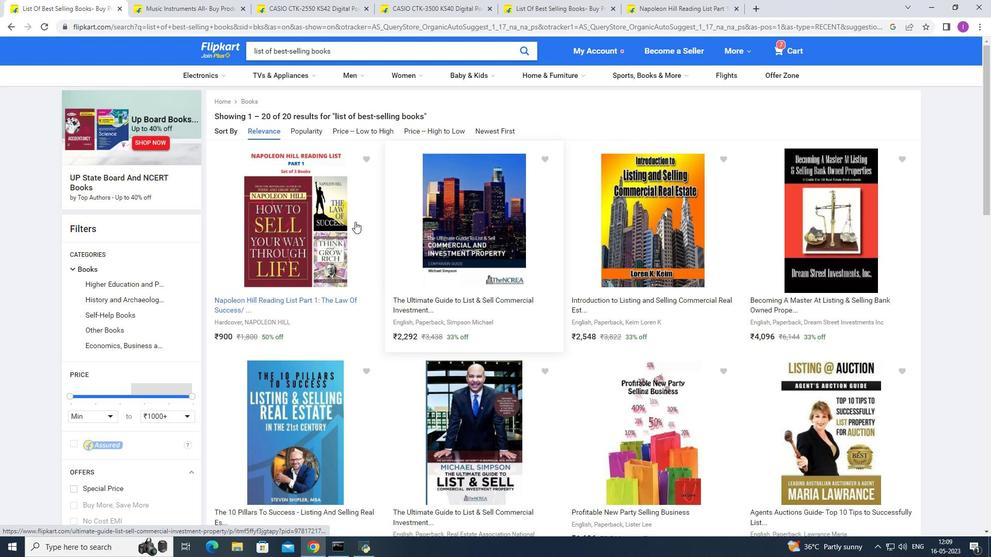
Action: Mouse pressed left at (331, 228)
Screenshot: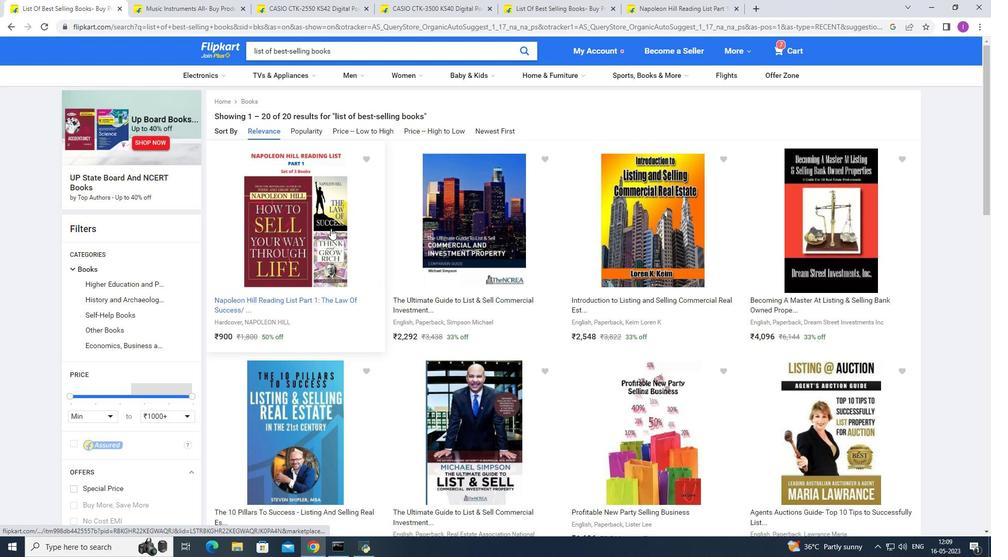 
Action: Mouse moved to (529, 246)
Screenshot: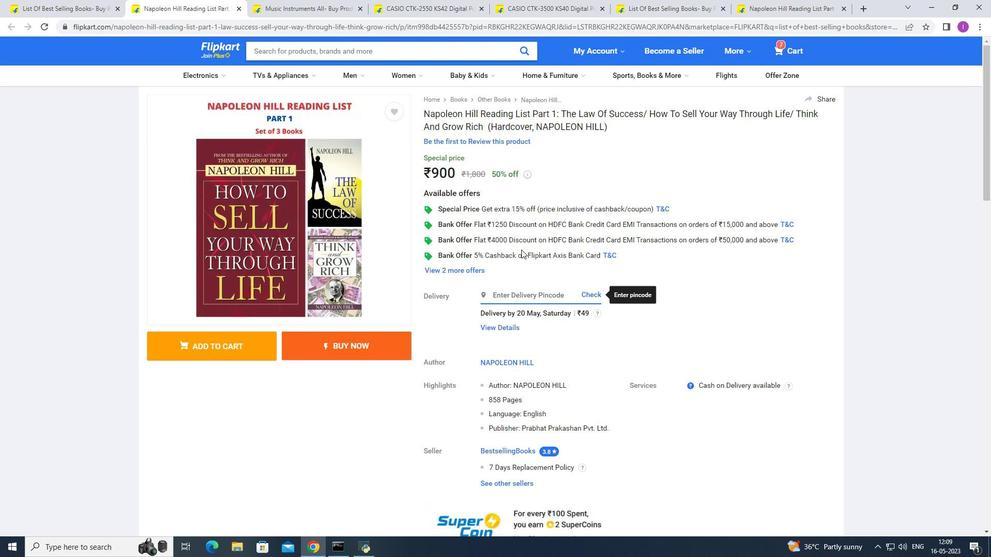 
Action: Mouse scrolled (529, 245) with delta (0, 0)
Screenshot: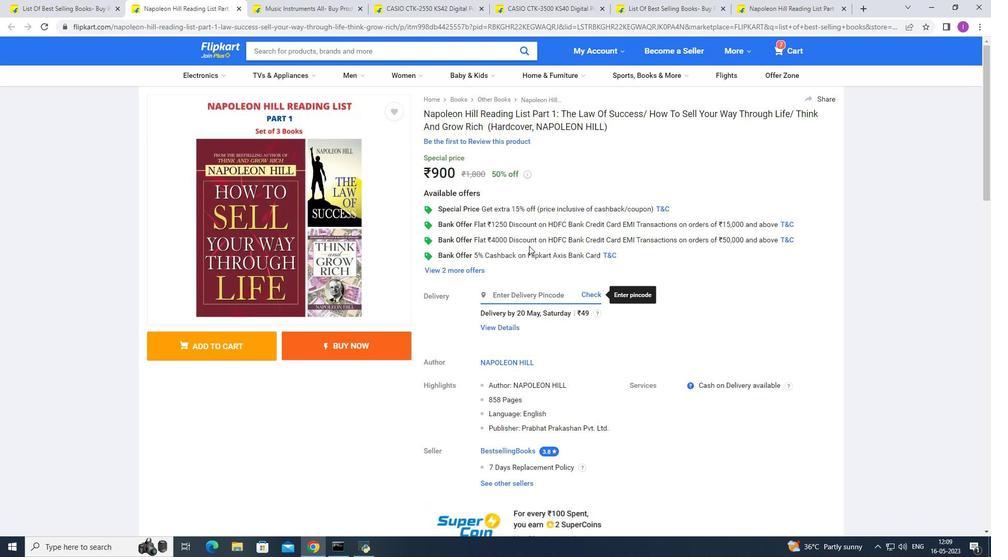
Action: Mouse moved to (529, 245)
Screenshot: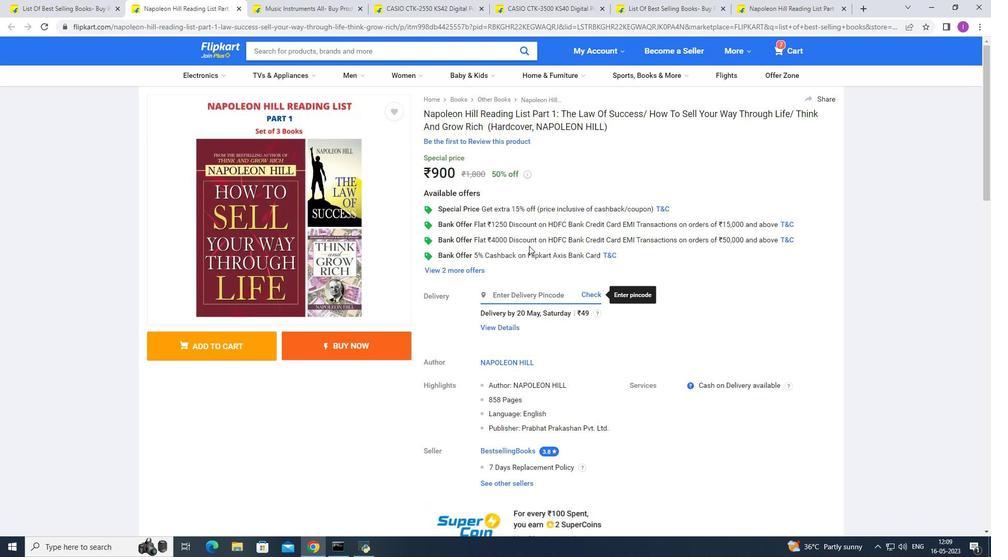 
Action: Mouse scrolled (529, 245) with delta (0, 0)
Screenshot: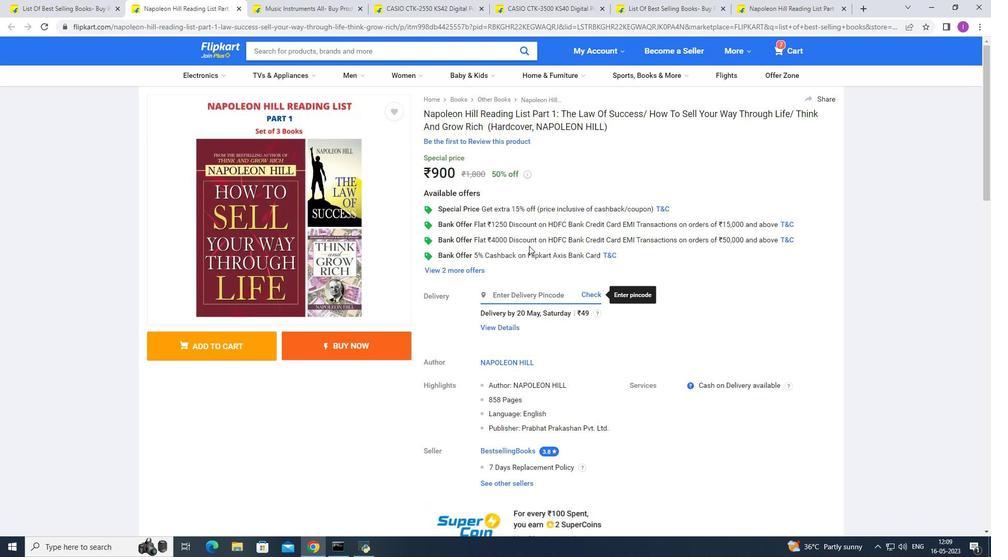 
Action: Mouse moved to (529, 245)
Screenshot: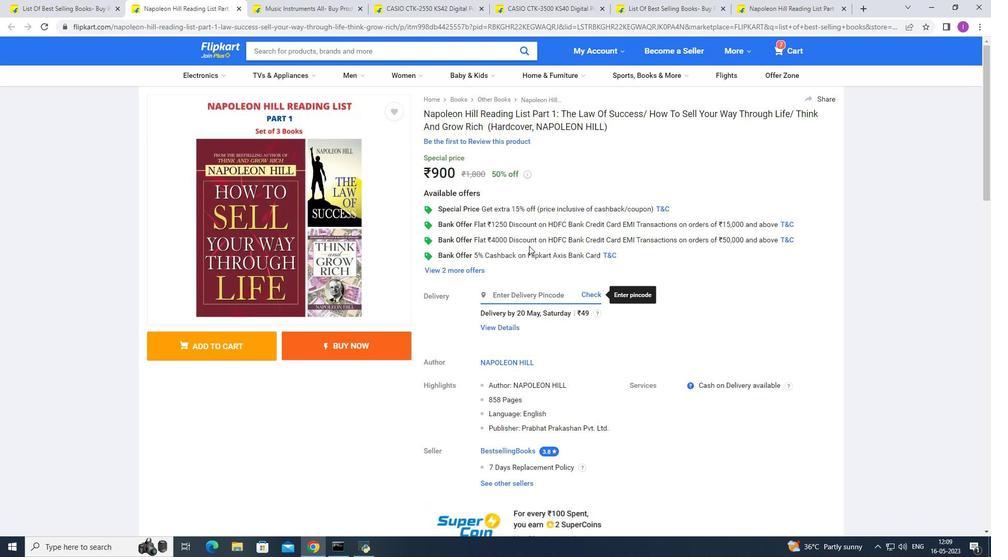 
Action: Mouse scrolled (529, 245) with delta (0, 0)
Screenshot: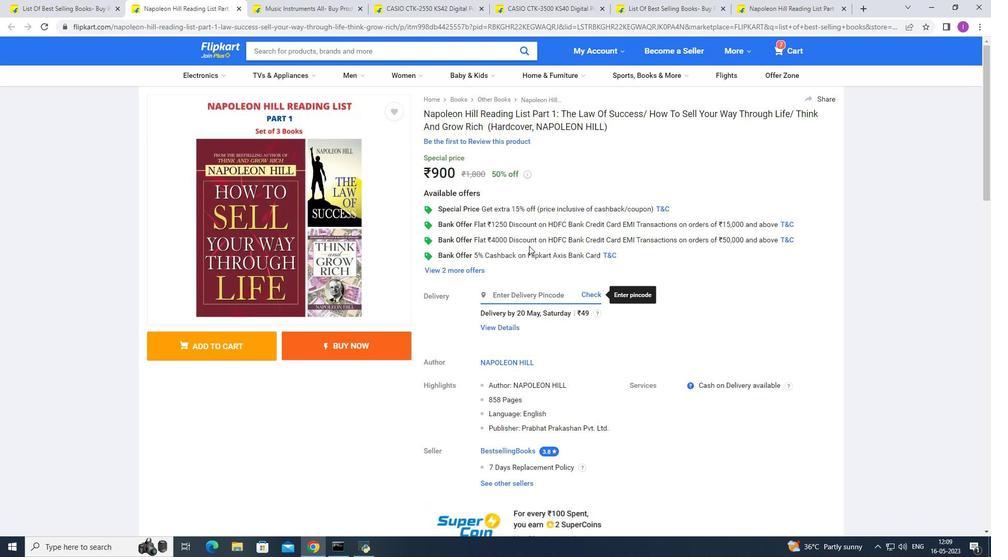 
Action: Mouse moved to (530, 248)
Screenshot: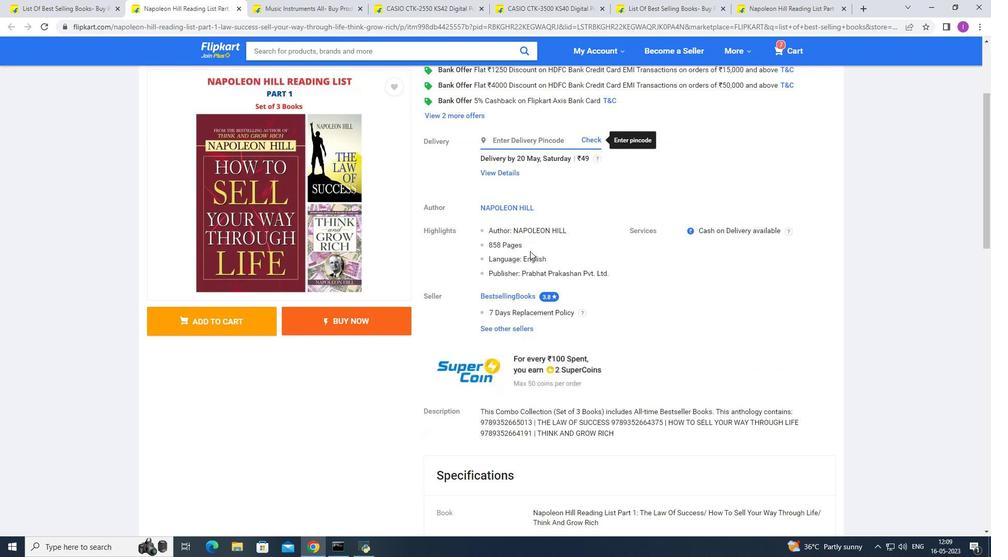 
Action: Mouse scrolled (530, 248) with delta (0, 0)
Screenshot: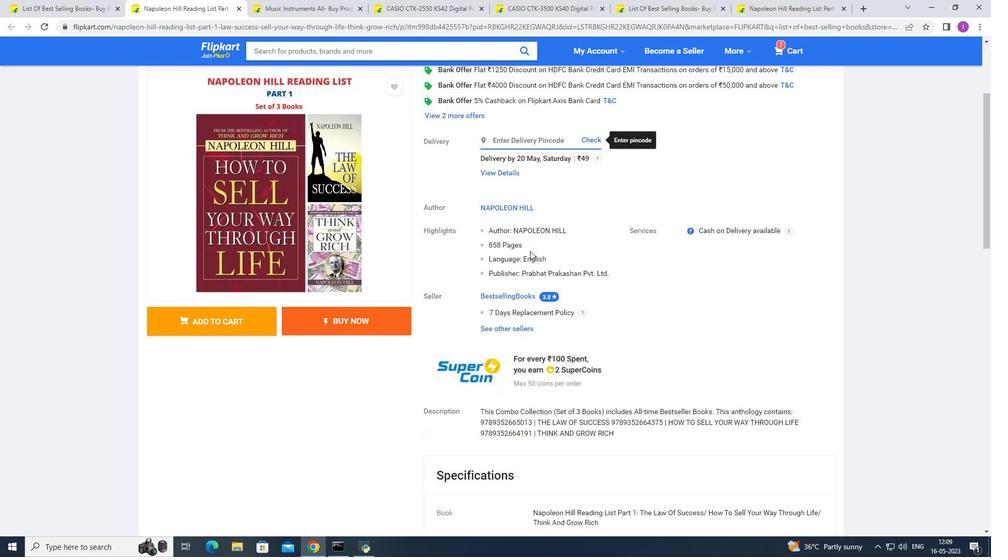
Action: Mouse scrolled (530, 248) with delta (0, 0)
Screenshot: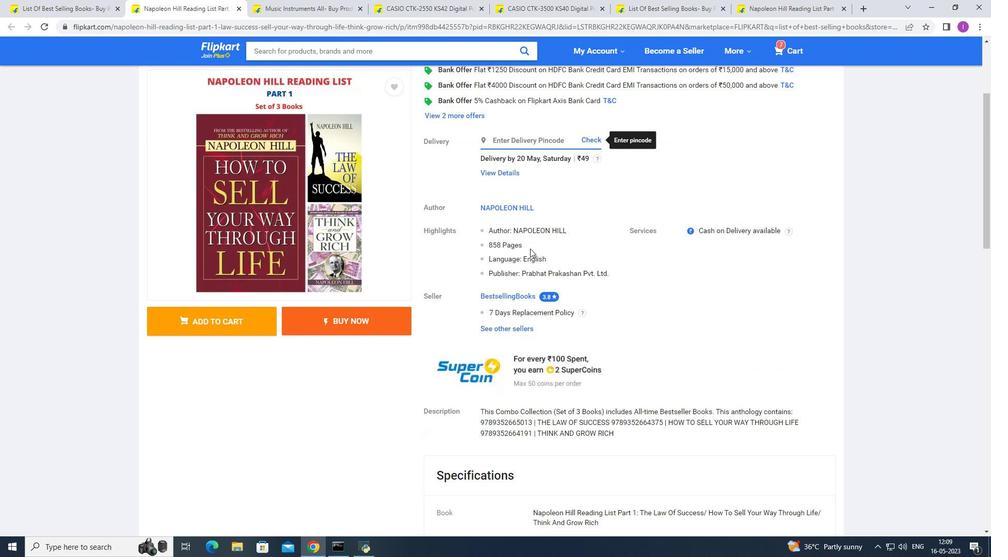 
Action: Mouse moved to (531, 247)
Screenshot: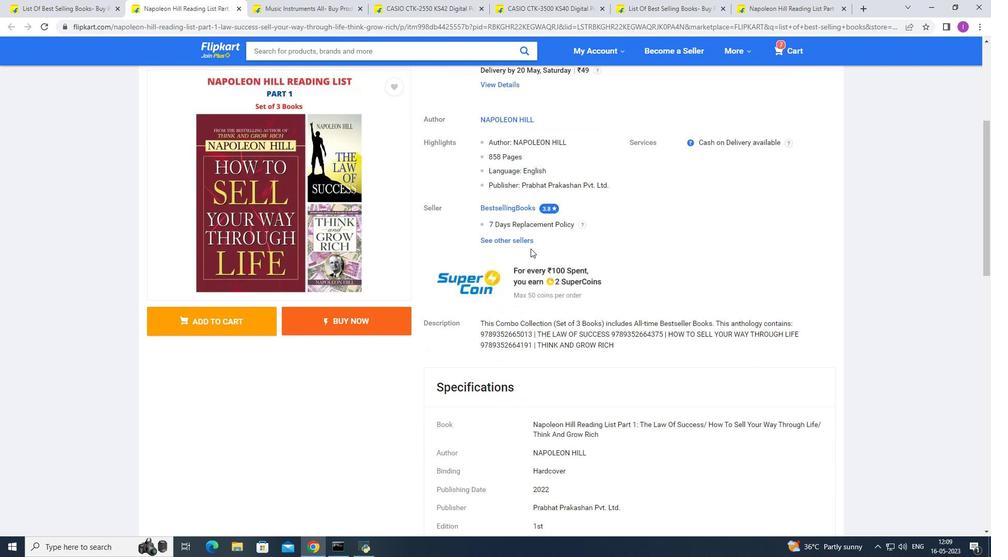 
Action: Mouse scrolled (531, 247) with delta (0, 0)
Screenshot: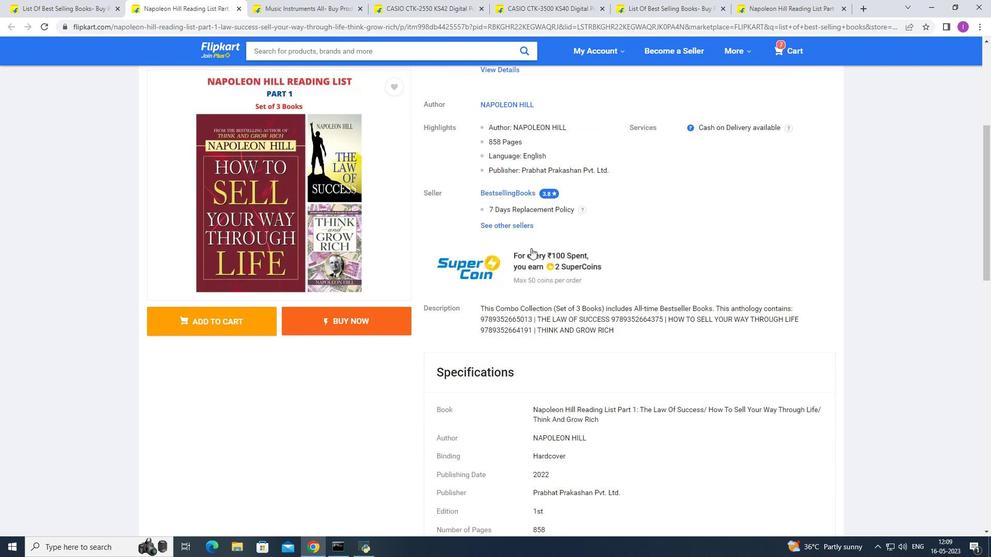 
Action: Mouse scrolled (531, 247) with delta (0, 0)
Screenshot: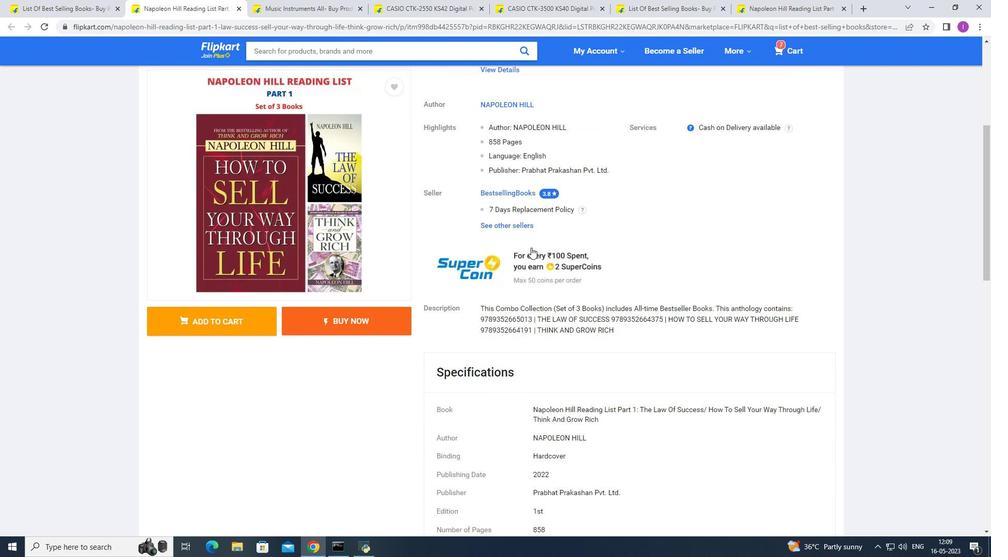 
Action: Mouse scrolled (531, 247) with delta (0, 0)
Screenshot: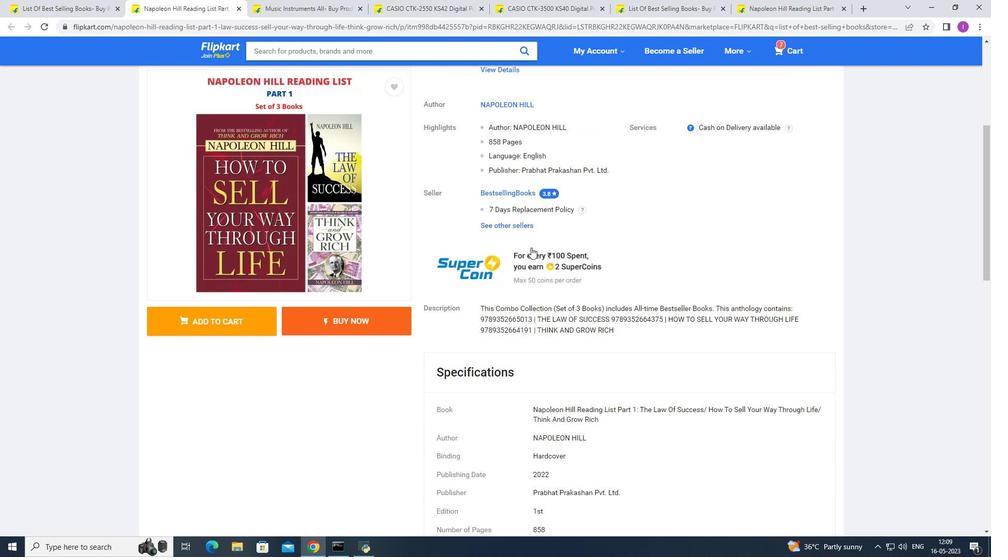 
Action: Mouse scrolled (531, 247) with delta (0, 0)
Screenshot: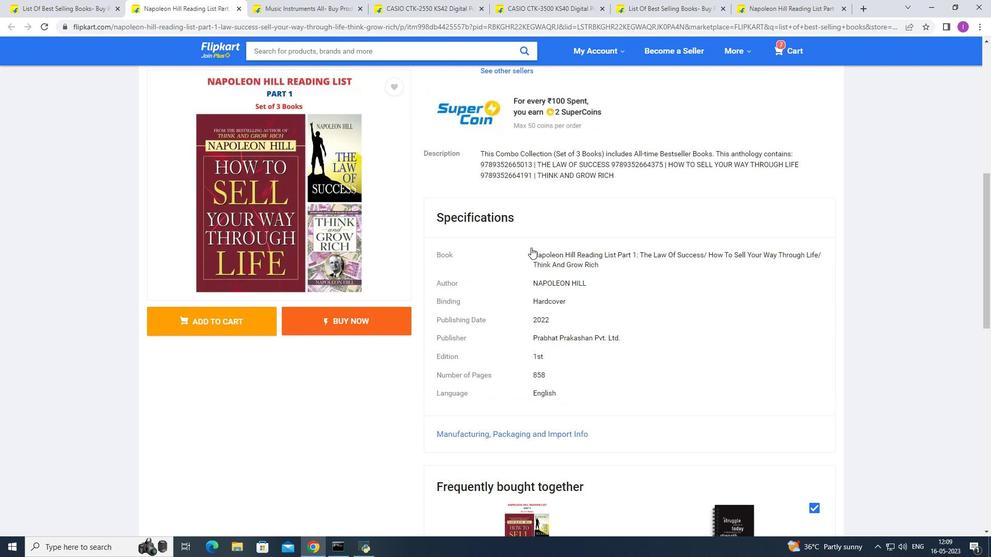 
Action: Mouse scrolled (531, 247) with delta (0, 0)
Screenshot: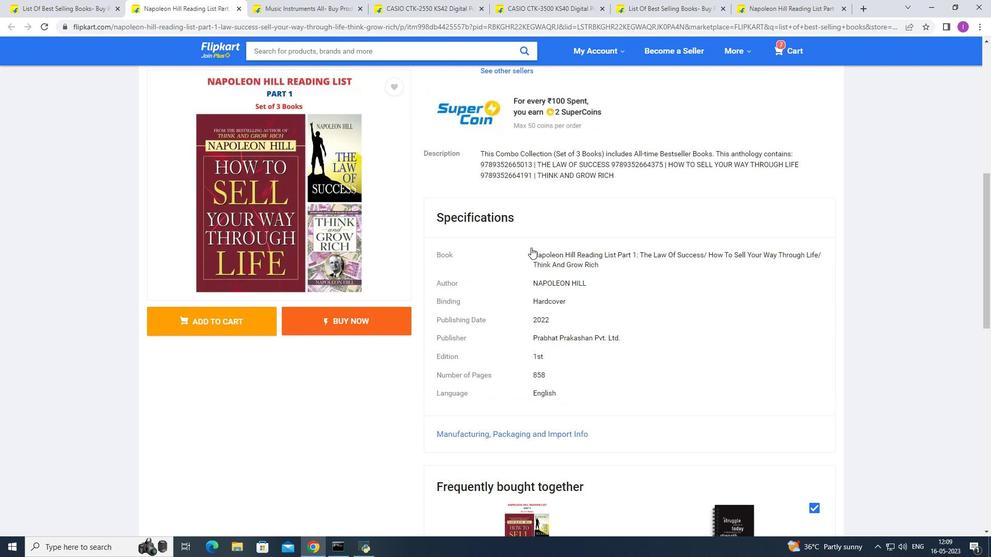 
Action: Mouse scrolled (531, 247) with delta (0, 0)
Screenshot: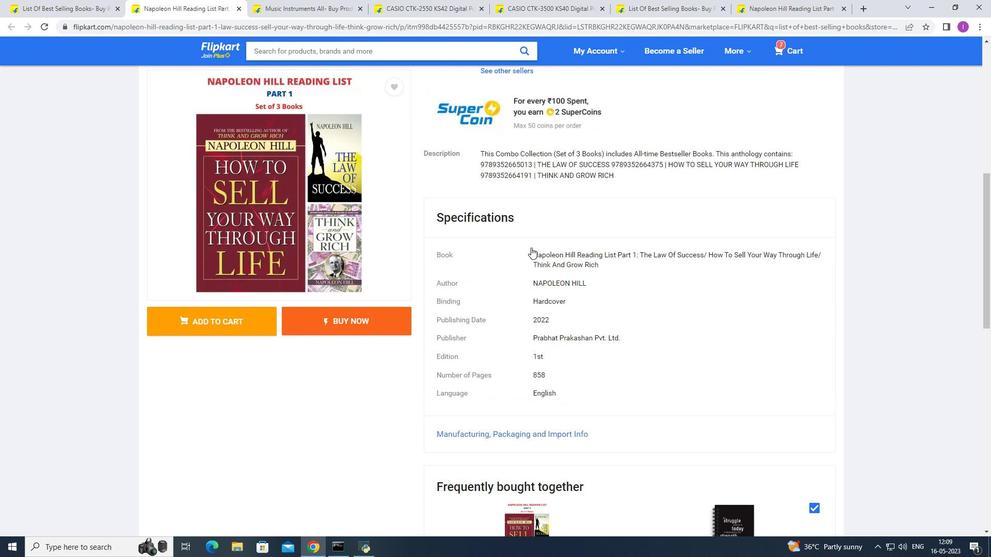 
Action: Mouse scrolled (531, 247) with delta (0, 0)
Screenshot: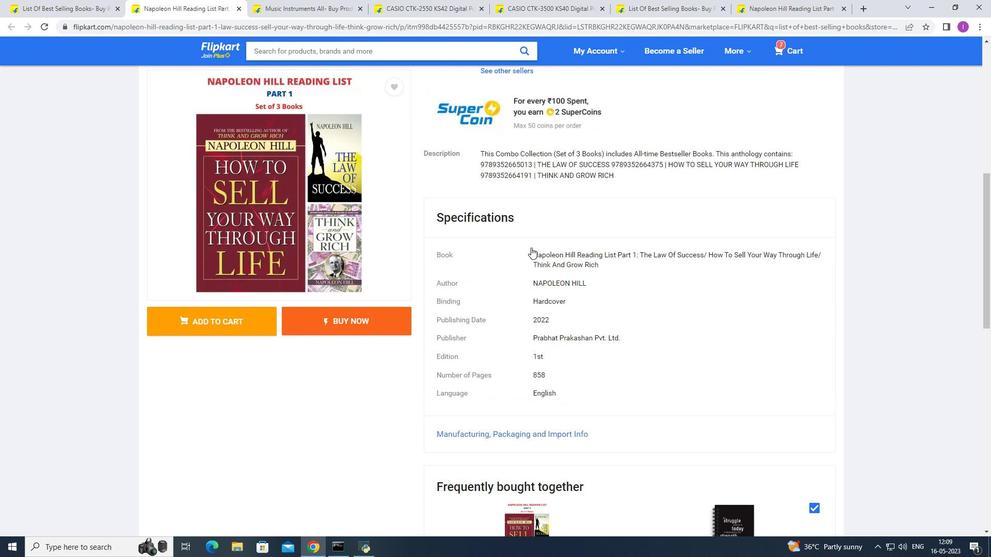 
Action: Mouse scrolled (531, 247) with delta (0, 0)
Screenshot: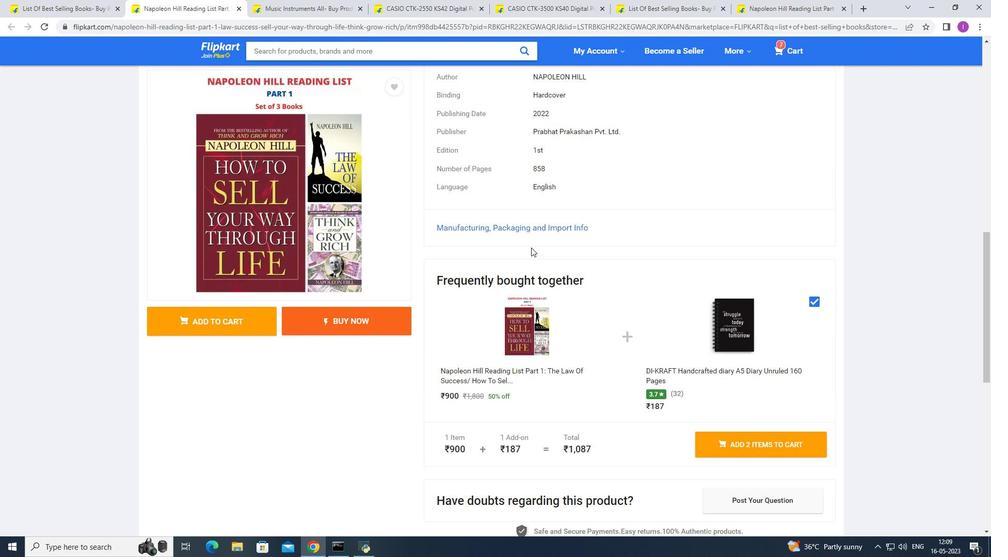 
Action: Mouse scrolled (531, 247) with delta (0, 0)
Screenshot: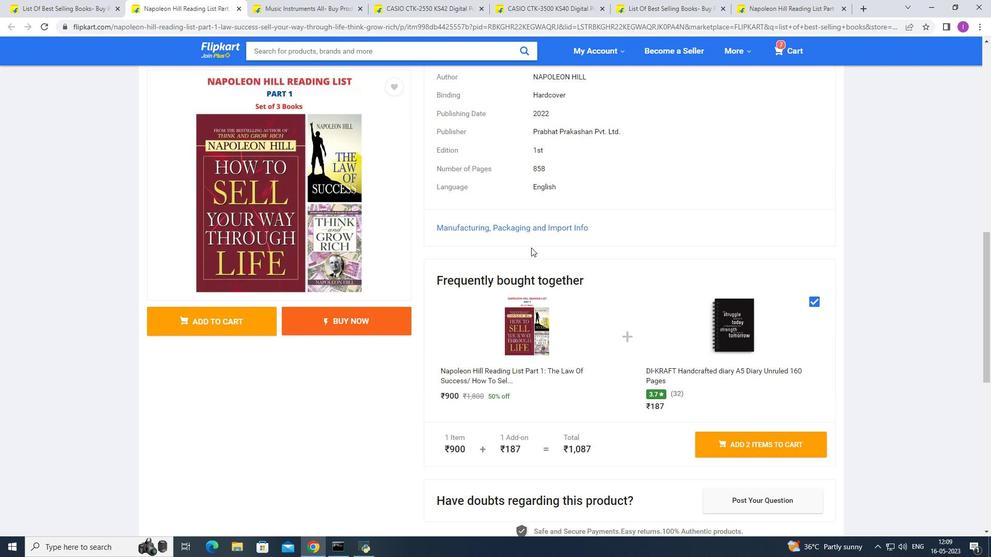 
Action: Mouse scrolled (531, 247) with delta (0, 0)
Screenshot: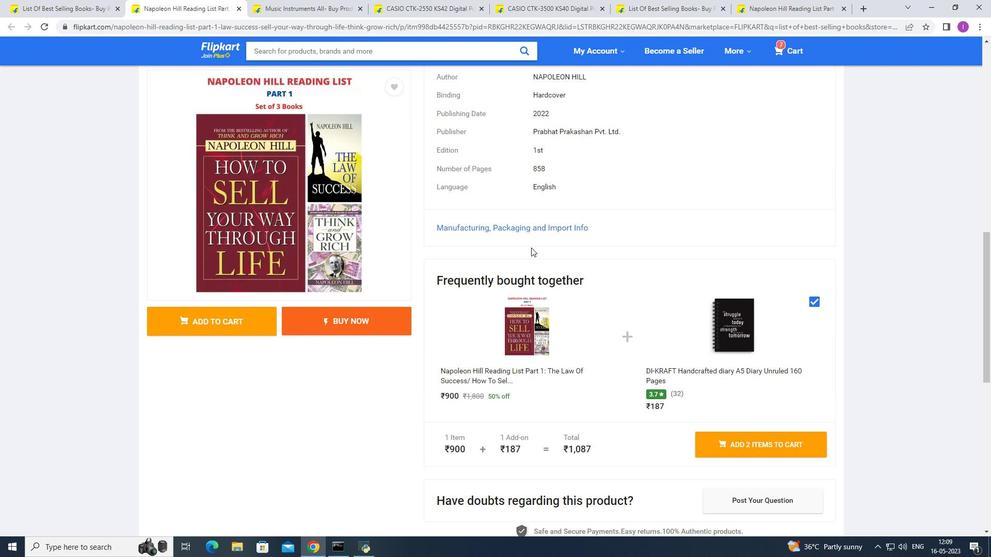 
Action: Mouse scrolled (531, 247) with delta (0, 0)
Screenshot: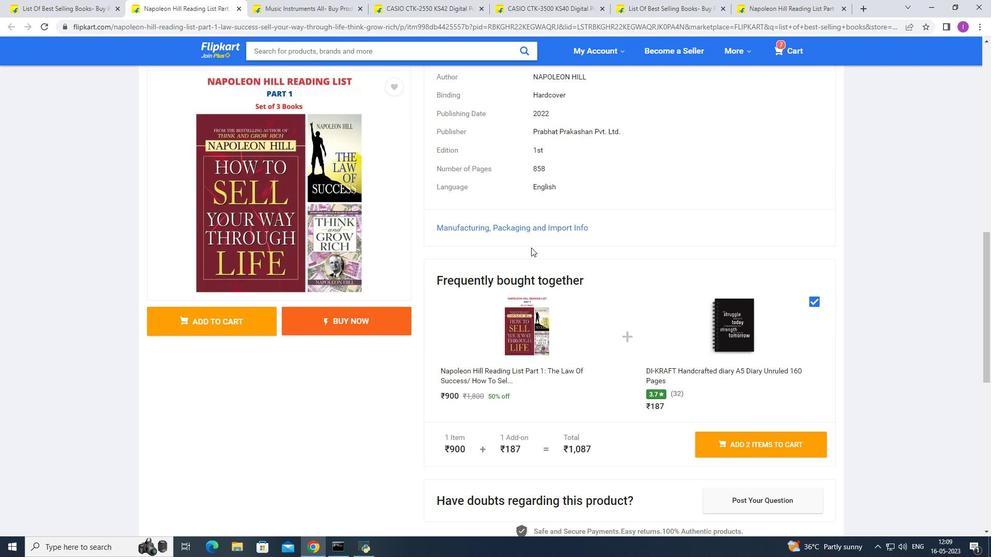 
Action: Mouse scrolled (531, 247) with delta (0, 0)
Screenshot: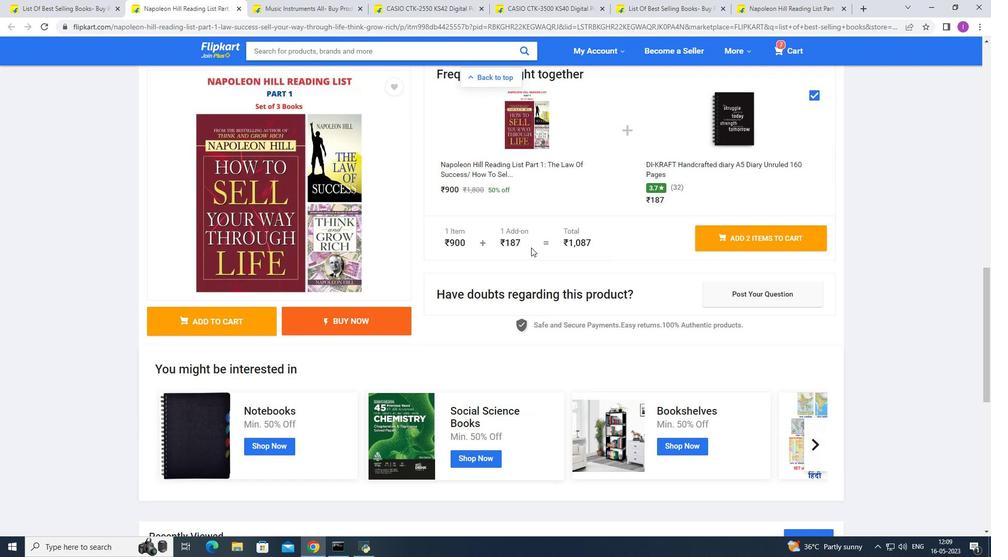 
Action: Mouse scrolled (531, 247) with delta (0, 0)
Screenshot: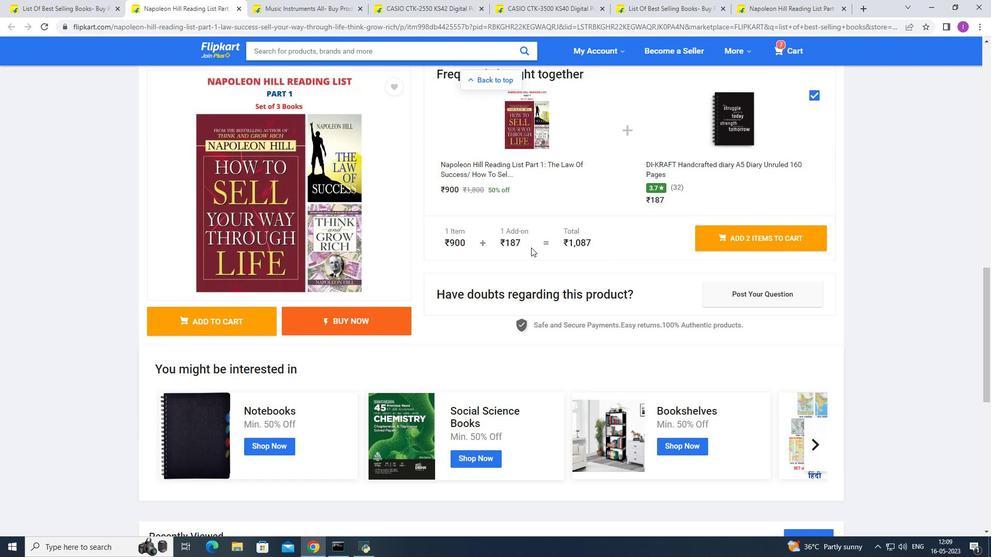 
Action: Mouse scrolled (531, 247) with delta (0, 0)
Screenshot: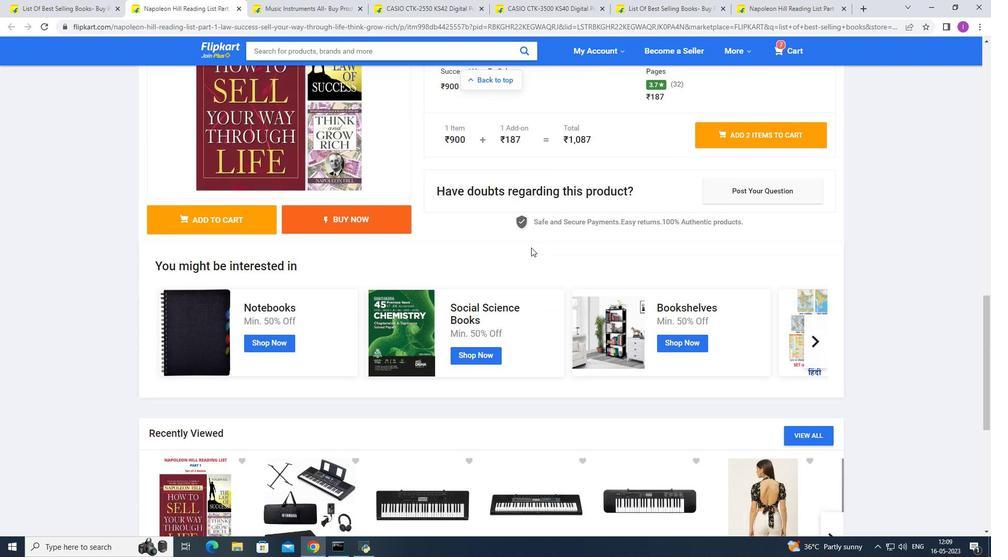 
Action: Mouse scrolled (531, 247) with delta (0, 0)
Screenshot: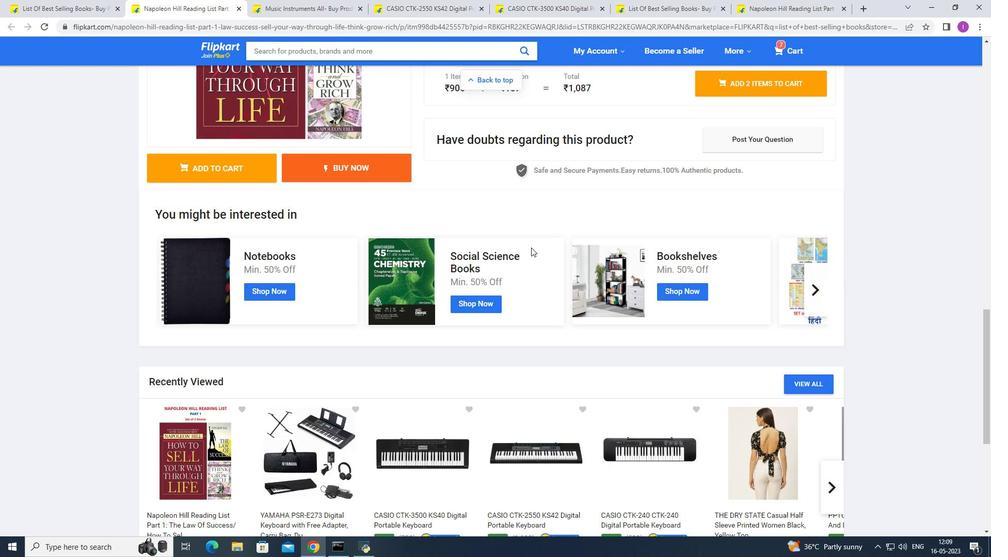 
Action: Mouse scrolled (531, 247) with delta (0, 0)
Screenshot: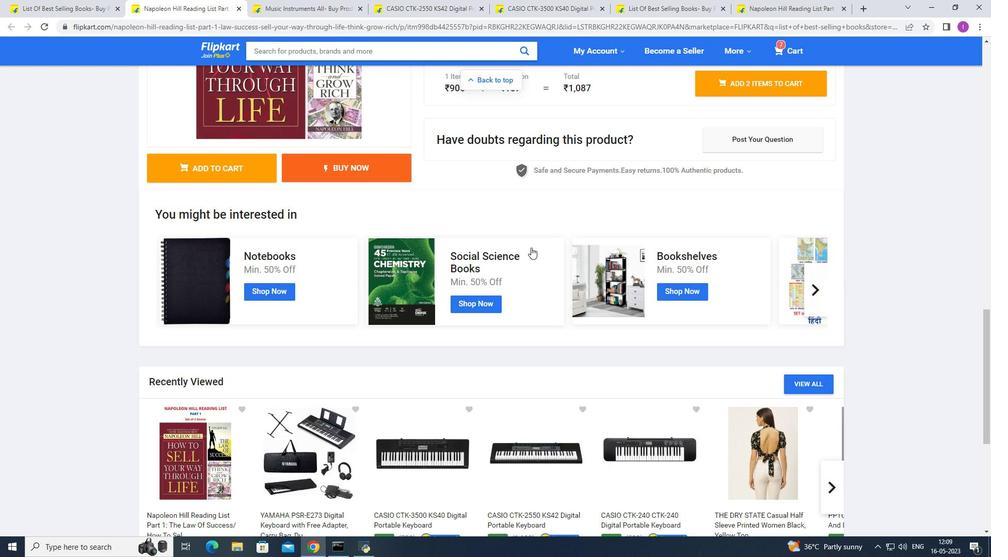 
Action: Mouse scrolled (531, 247) with delta (0, 0)
Screenshot: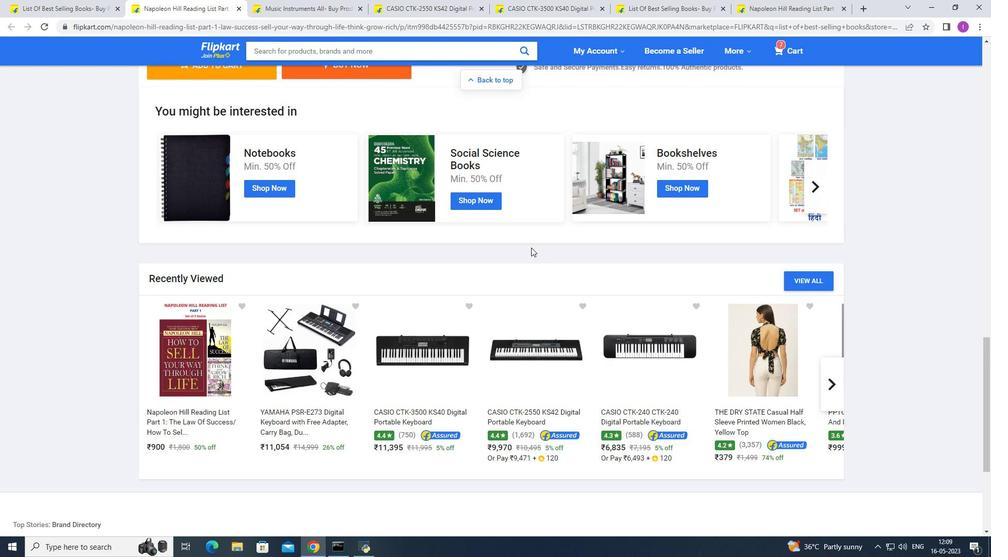 
Action: Mouse scrolled (531, 247) with delta (0, 0)
Screenshot: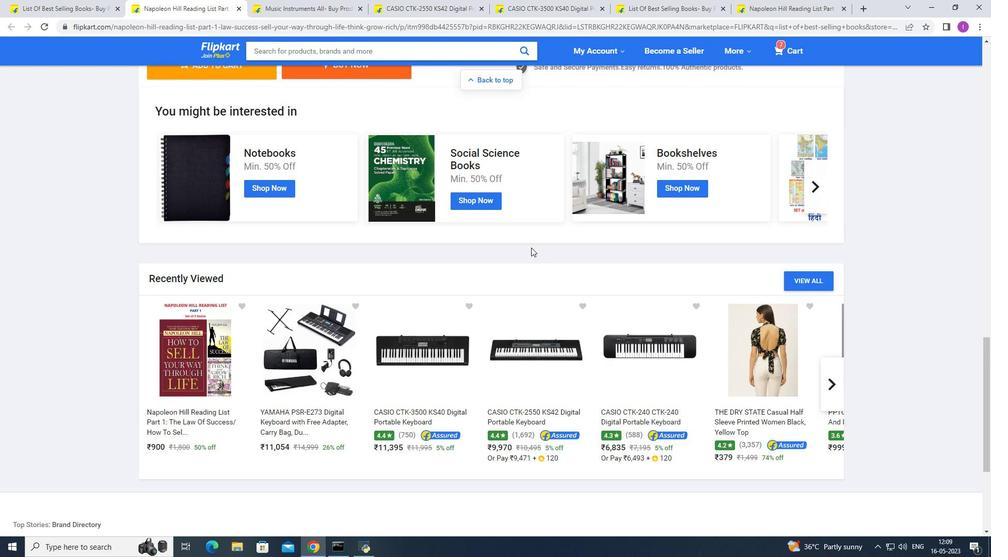 
Action: Mouse moved to (527, 246)
Screenshot: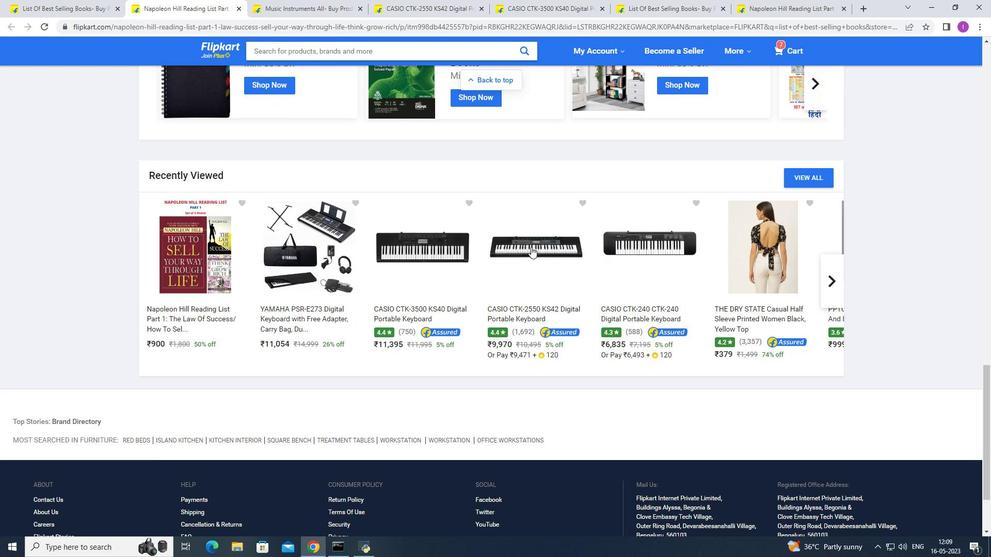 
Action: Mouse scrolled (527, 247) with delta (0, 0)
Screenshot: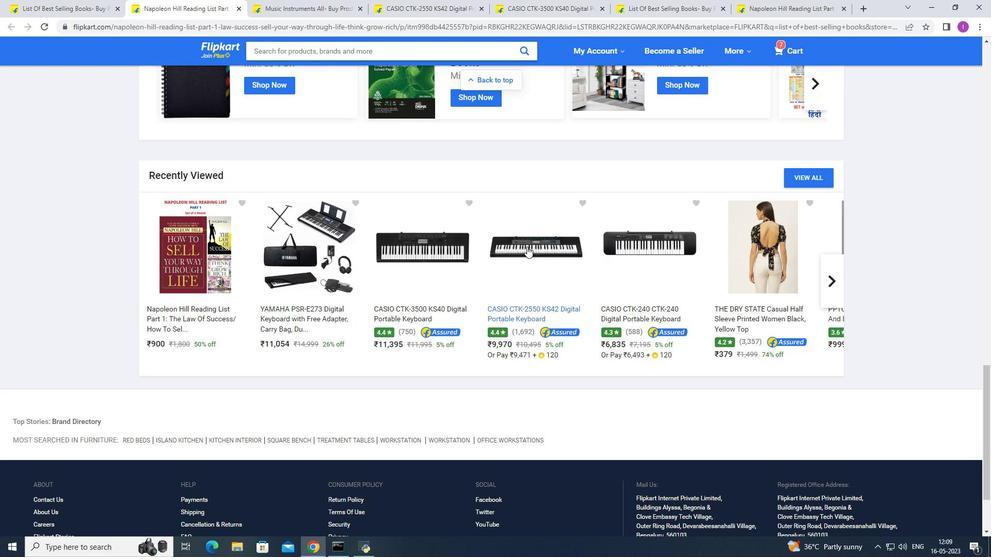 
Action: Mouse scrolled (527, 247) with delta (0, 0)
Screenshot: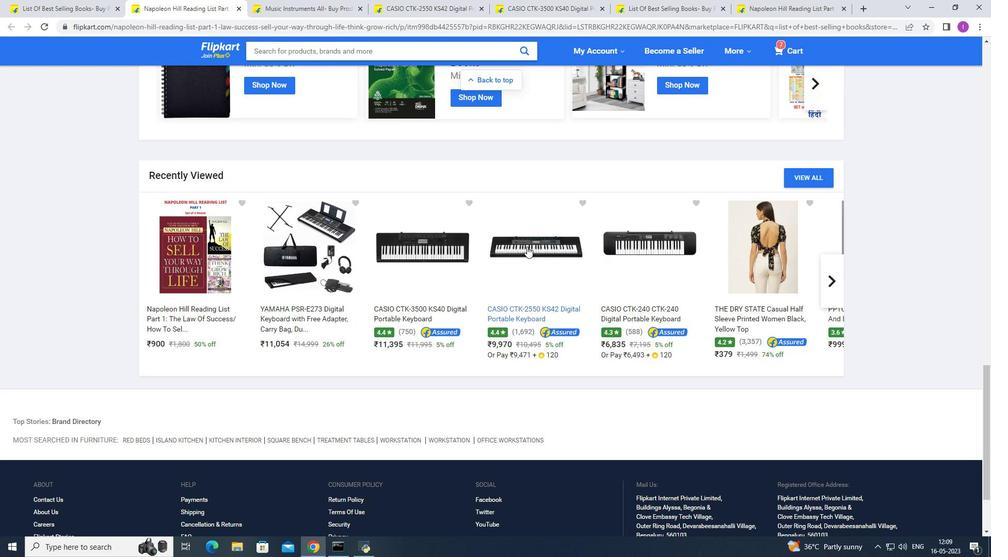 
Action: Mouse scrolled (527, 247) with delta (0, 0)
Screenshot: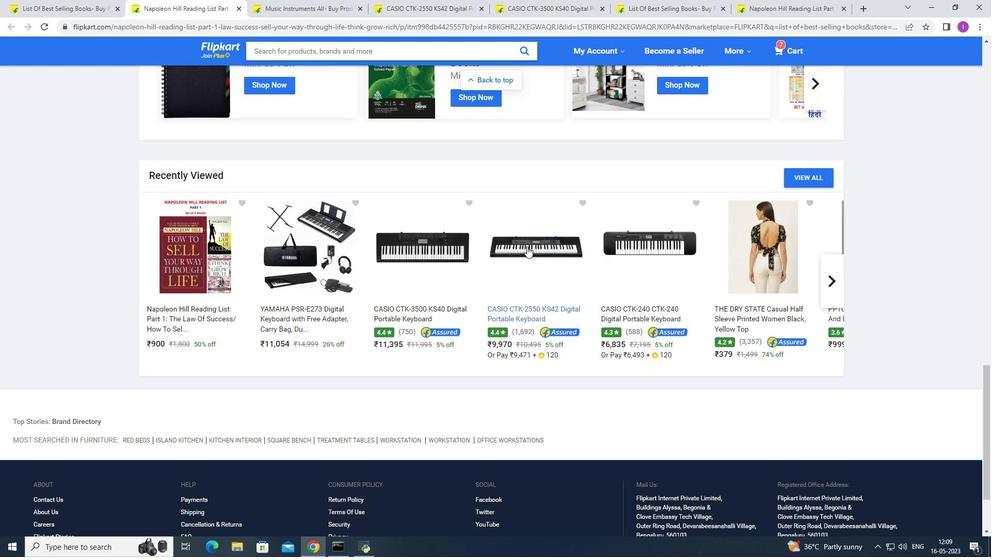 
Action: Mouse scrolled (527, 247) with delta (0, 0)
Screenshot: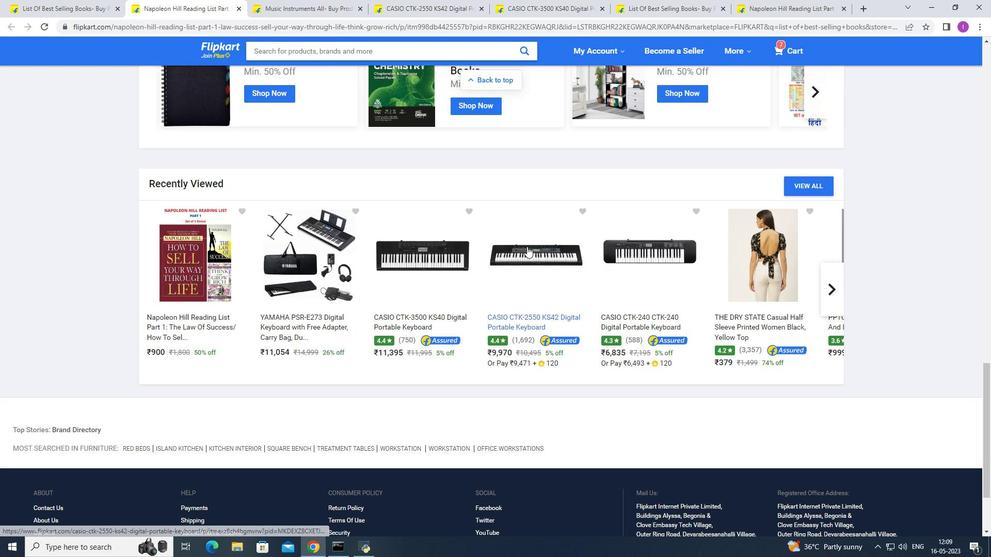 
Action: Mouse scrolled (527, 247) with delta (0, 0)
Screenshot: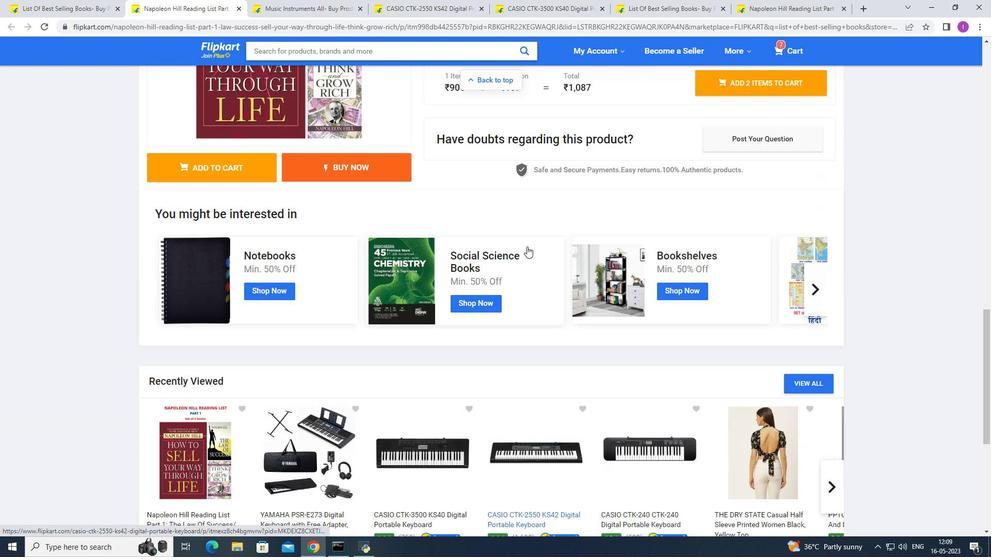 
Action: Mouse scrolled (527, 247) with delta (0, 0)
Screenshot: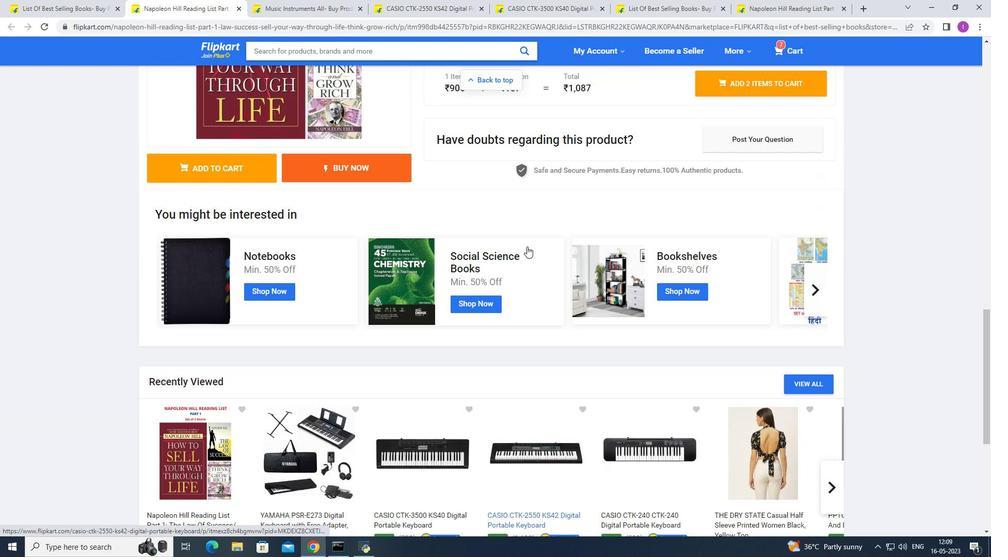 
Action: Mouse scrolled (527, 247) with delta (0, 0)
Screenshot: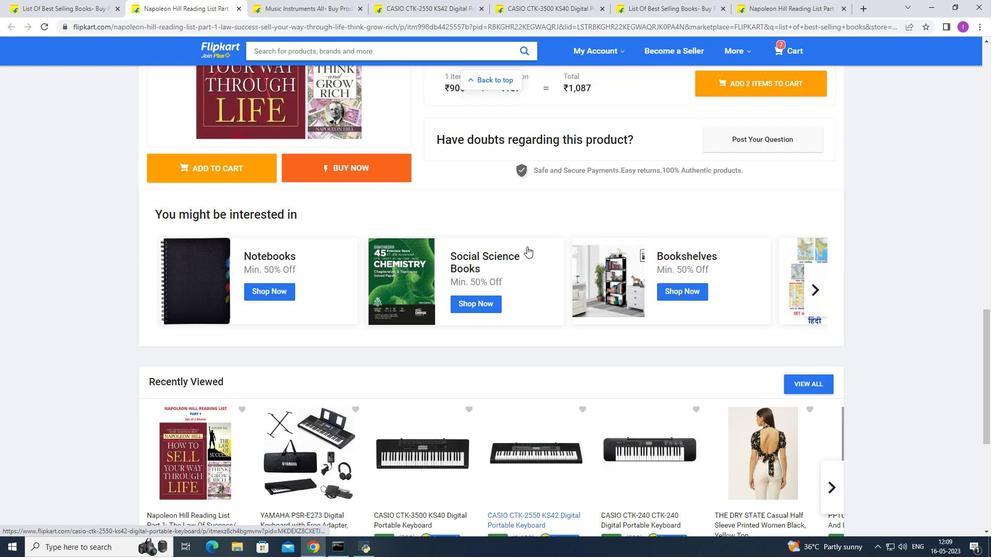 
Action: Mouse moved to (527, 246)
Screenshot: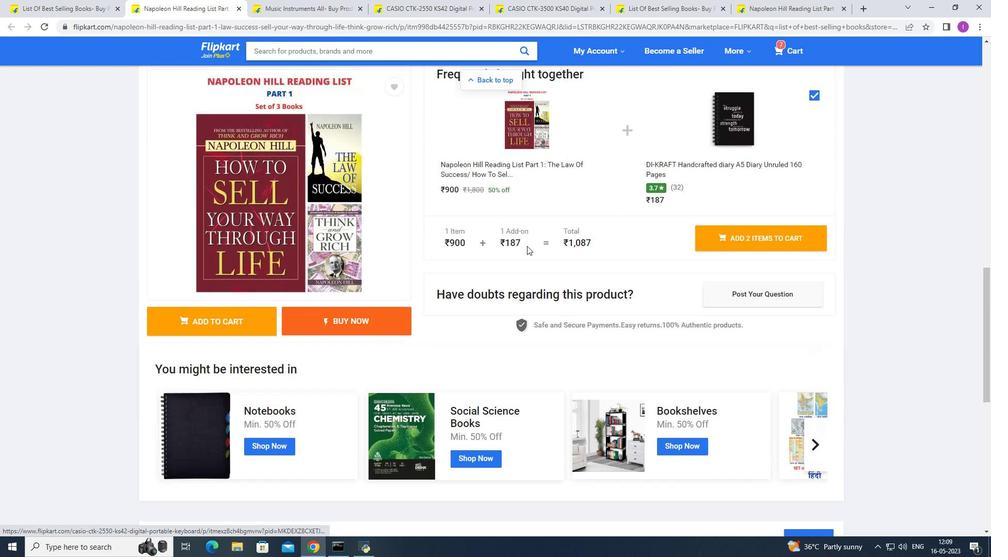 
Action: Mouse scrolled (527, 246) with delta (0, 0)
Screenshot: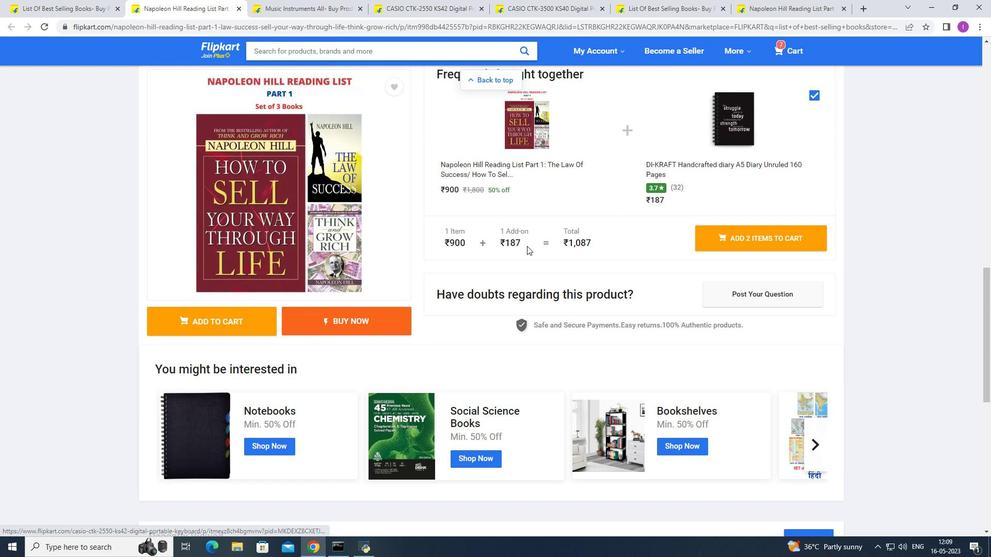 
Action: Mouse scrolled (527, 246) with delta (0, 0)
Screenshot: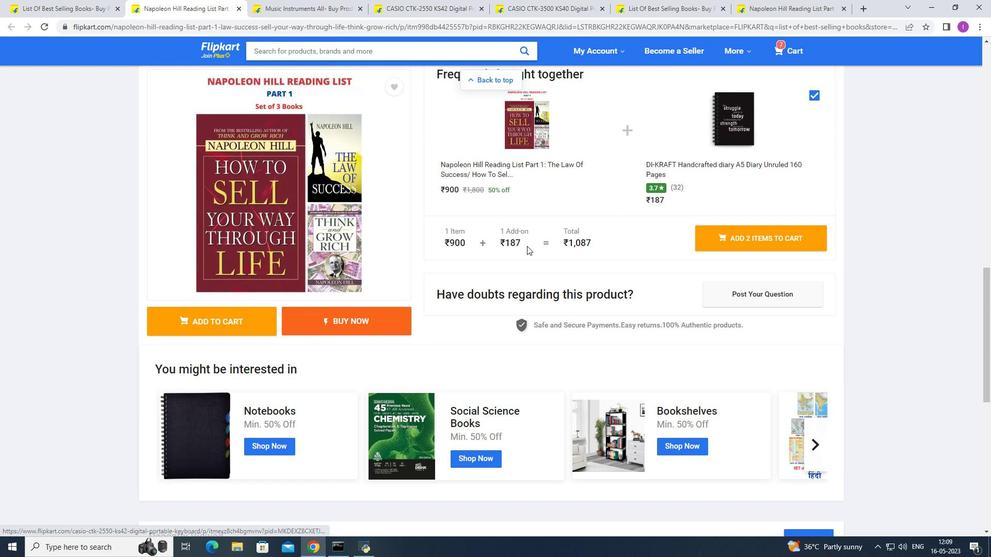 
Action: Mouse scrolled (527, 246) with delta (0, 0)
Screenshot: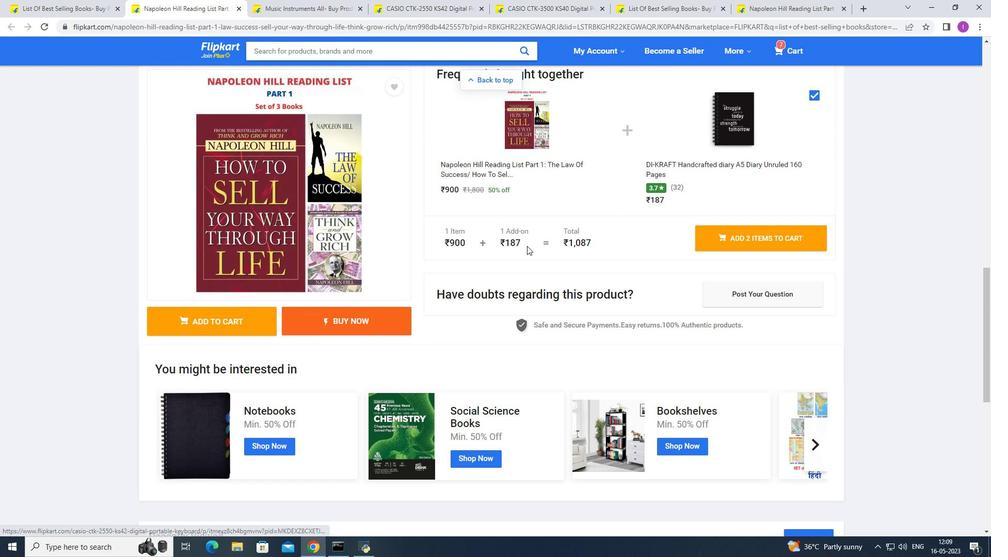 
Action: Mouse scrolled (527, 246) with delta (0, 0)
Screenshot: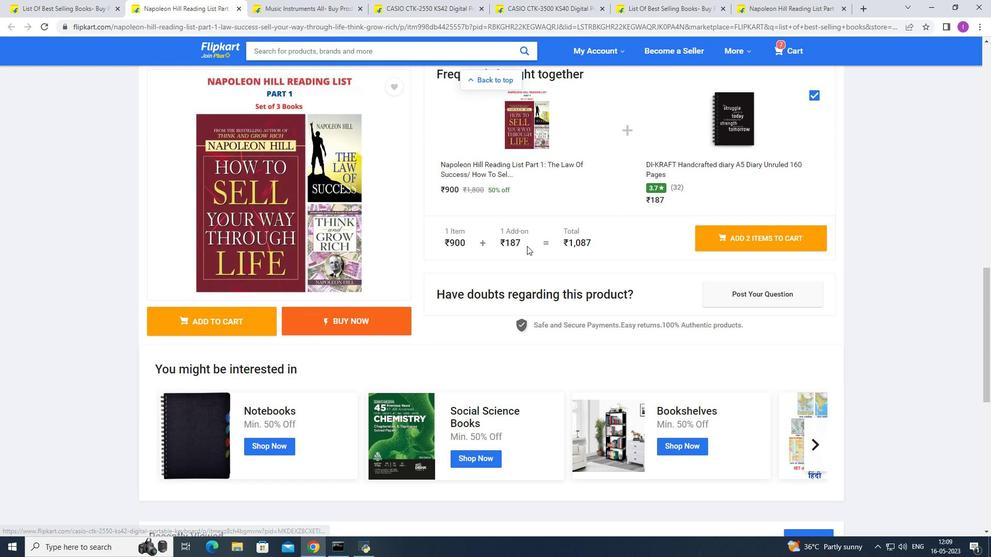 
Action: Mouse moved to (526, 245)
Screenshot: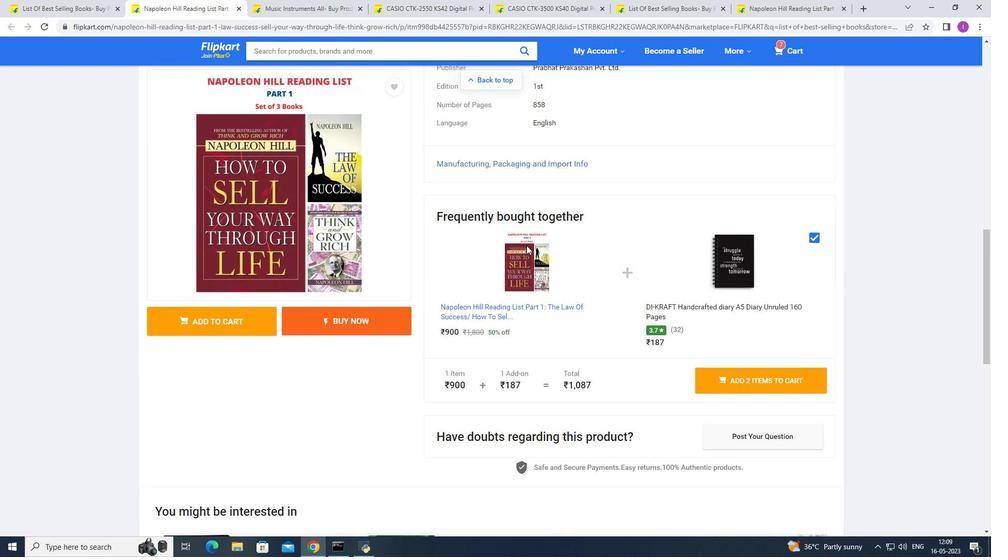 
Action: Mouse scrolled (526, 245) with delta (0, 0)
Screenshot: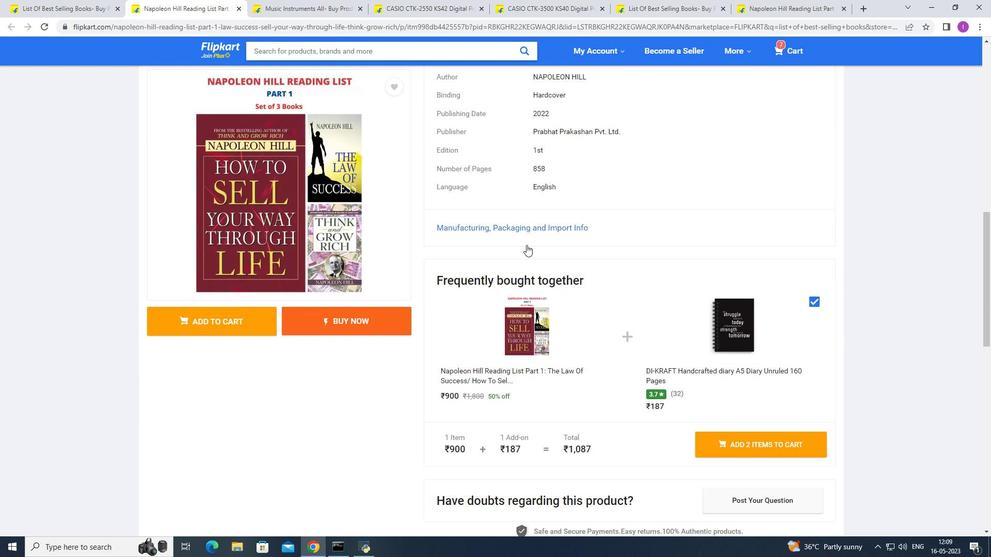 
Action: Mouse scrolled (526, 245) with delta (0, 0)
Screenshot: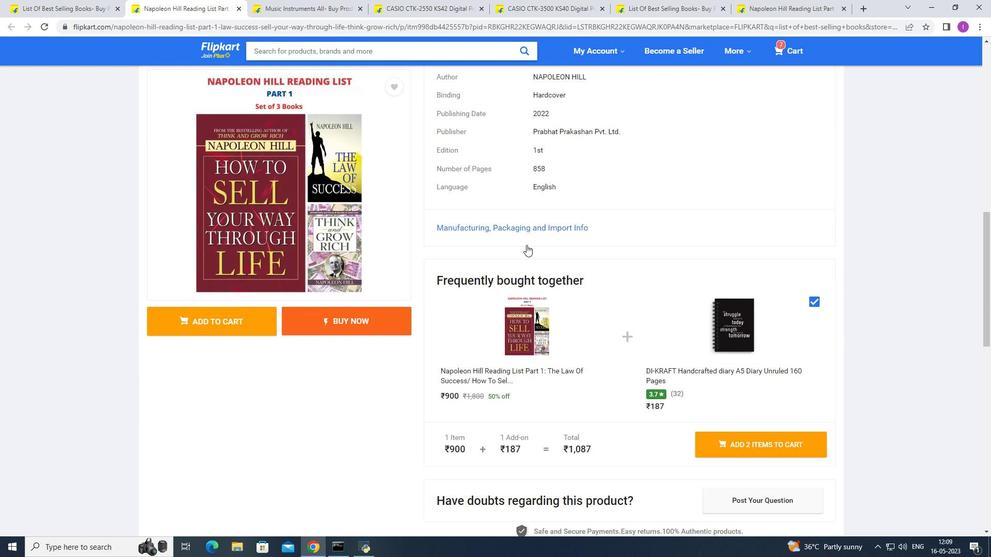 
Action: Mouse scrolled (526, 245) with delta (0, 0)
Screenshot: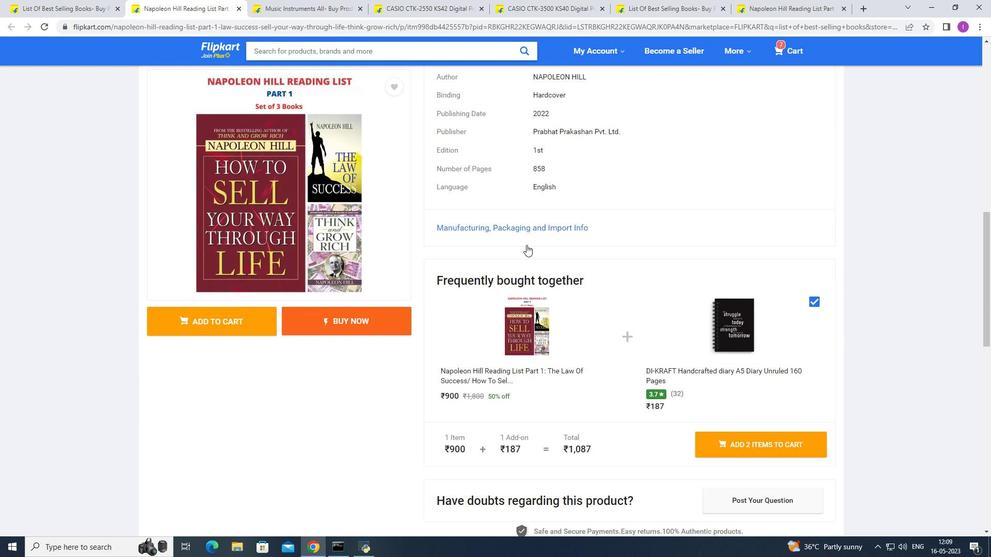 
Action: Mouse scrolled (526, 245) with delta (0, 0)
Screenshot: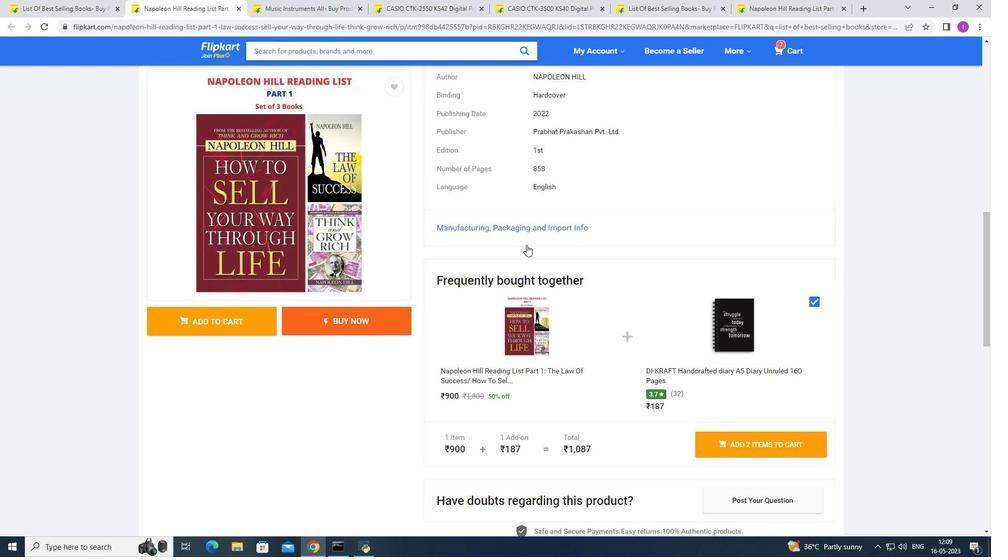 
Action: Mouse moved to (10, 32)
Screenshot: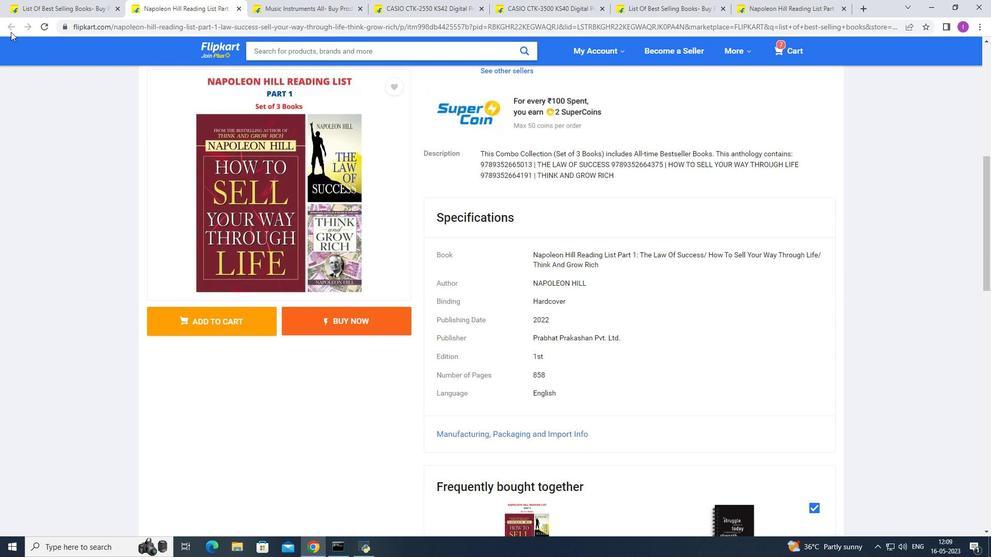 
Action: Mouse pressed left at (10, 32)
Screenshot: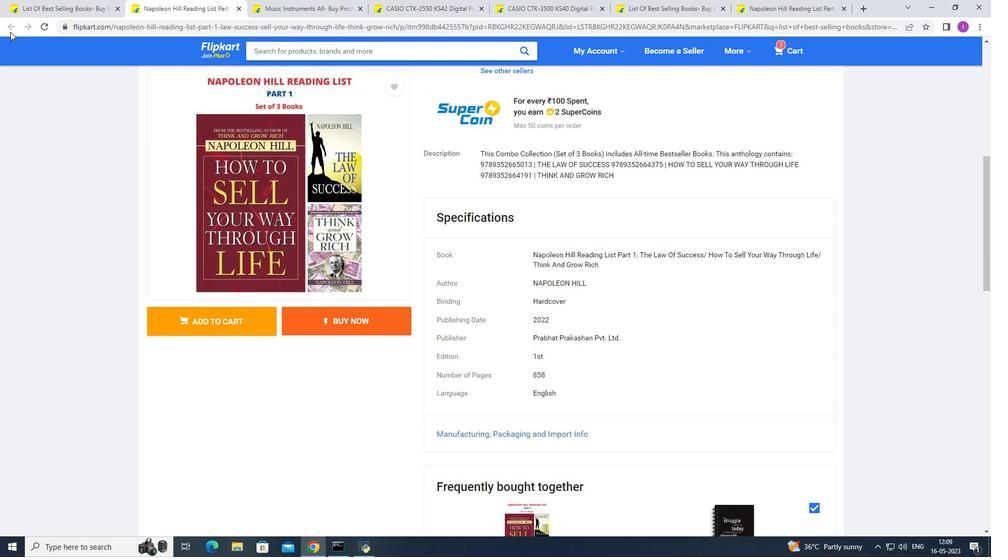 
Action: Mouse moved to (10, 25)
Screenshot: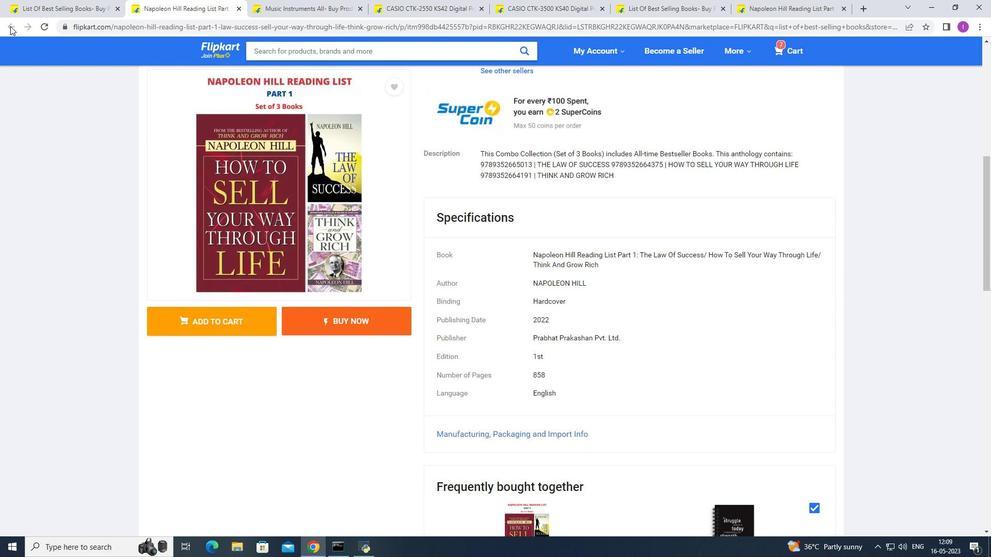 
Action: Mouse pressed left at (10, 25)
Screenshot: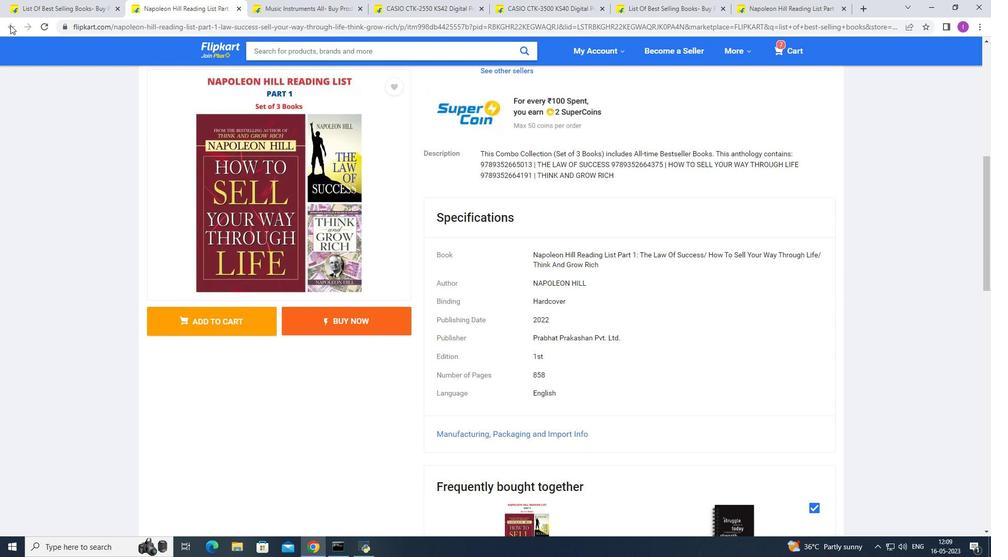 
Action: Mouse moved to (355, 170)
Screenshot: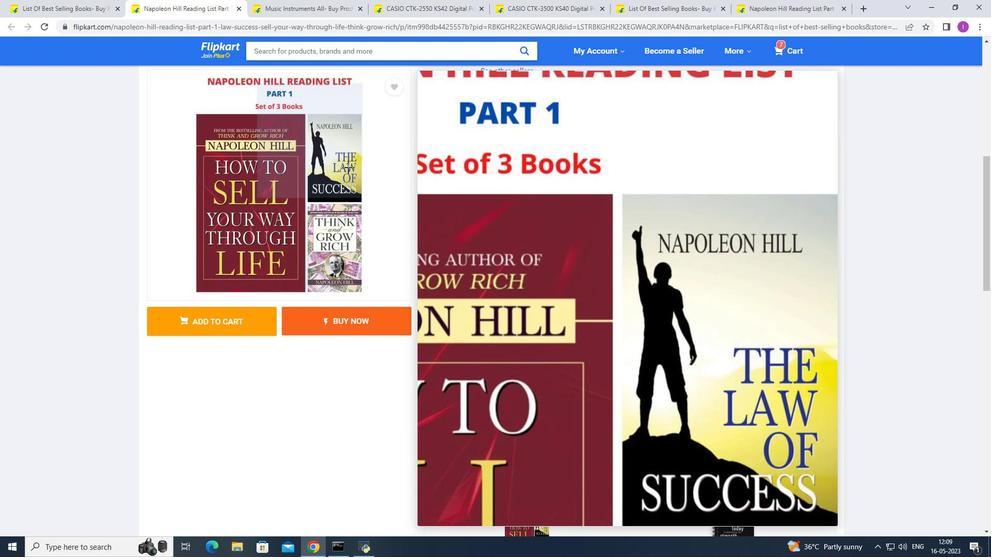 
Action: Mouse scrolled (355, 171) with delta (0, 0)
Screenshot: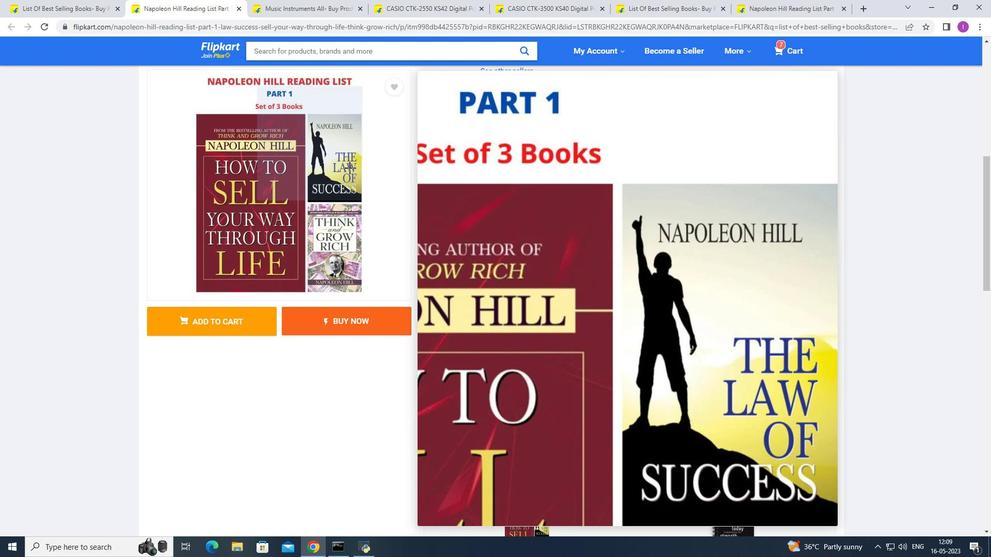 
Action: Mouse scrolled (355, 171) with delta (0, 0)
Screenshot: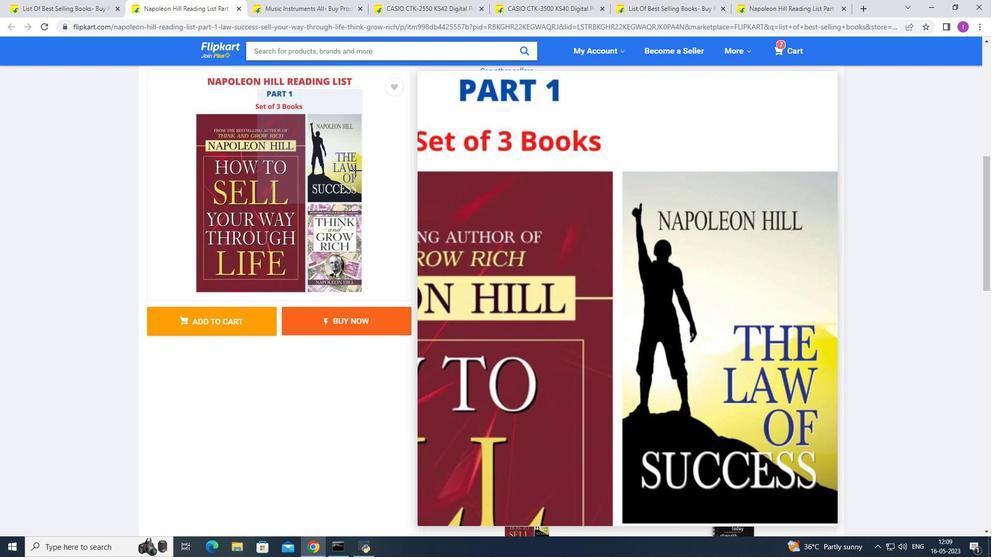 
Action: Mouse moved to (355, 170)
Screenshot: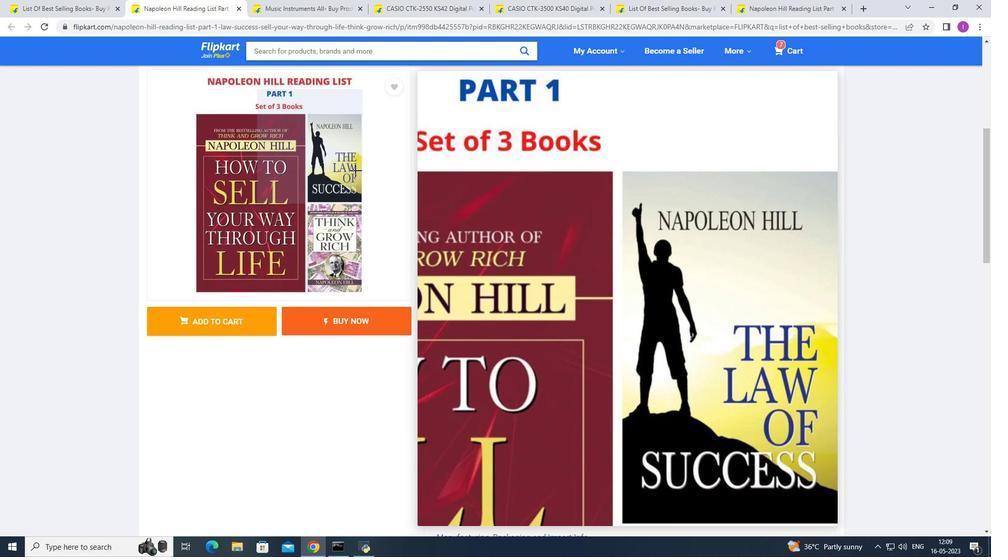 
Action: Mouse scrolled (355, 171) with delta (0, 0)
Screenshot: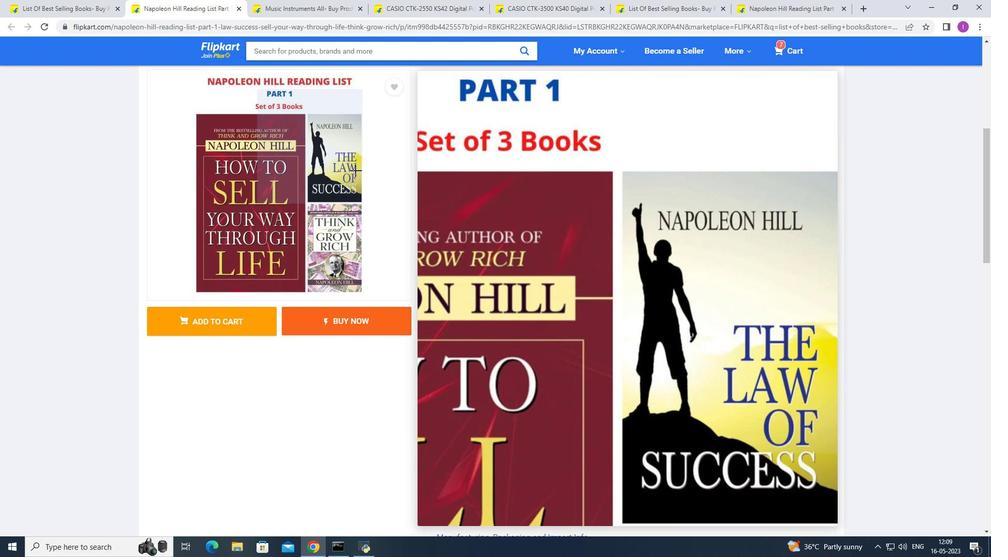 
Action: Mouse scrolled (355, 171) with delta (0, 0)
Screenshot: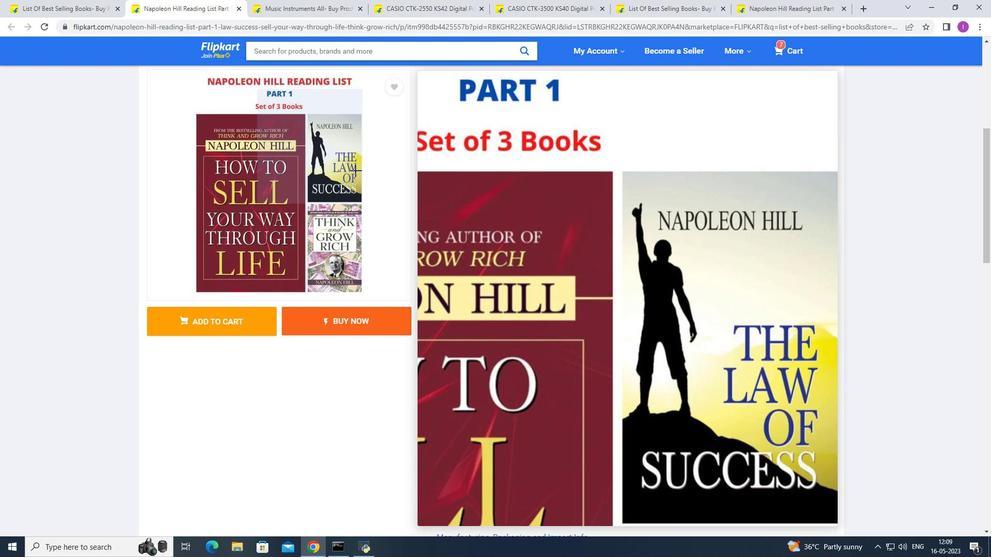 
Action: Mouse moved to (355, 170)
Screenshot: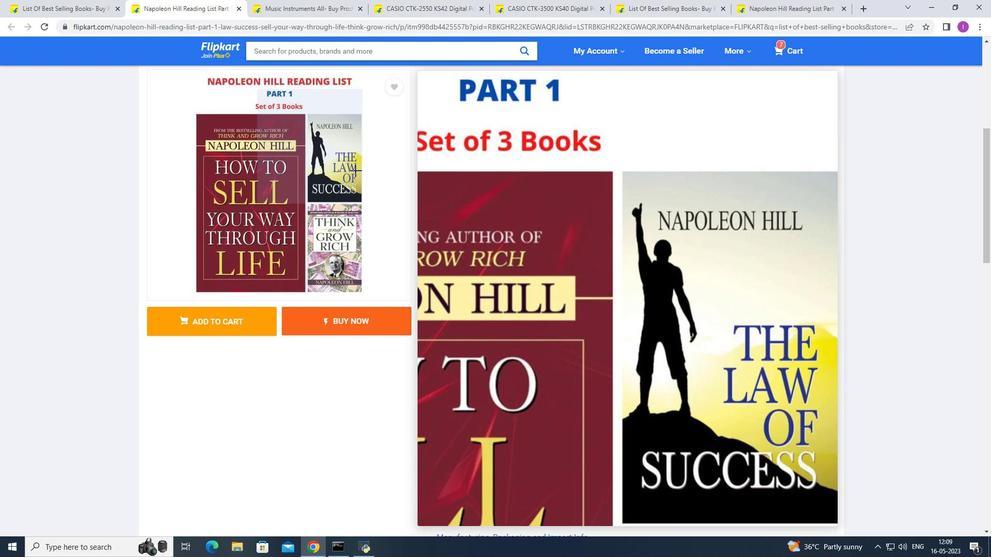 
Action: Mouse scrolled (355, 171) with delta (0, 0)
Screenshot: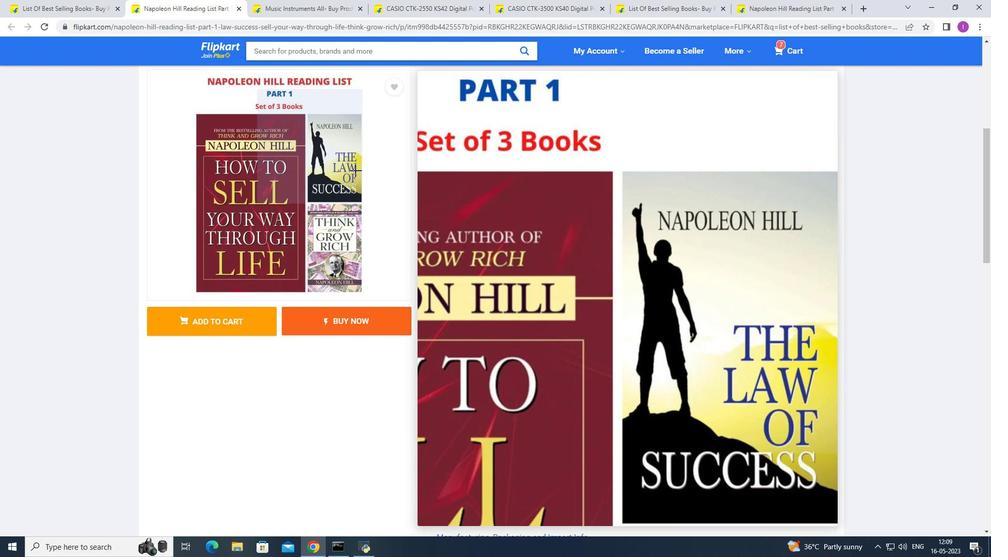 
Action: Mouse moved to (950, 113)
Screenshot: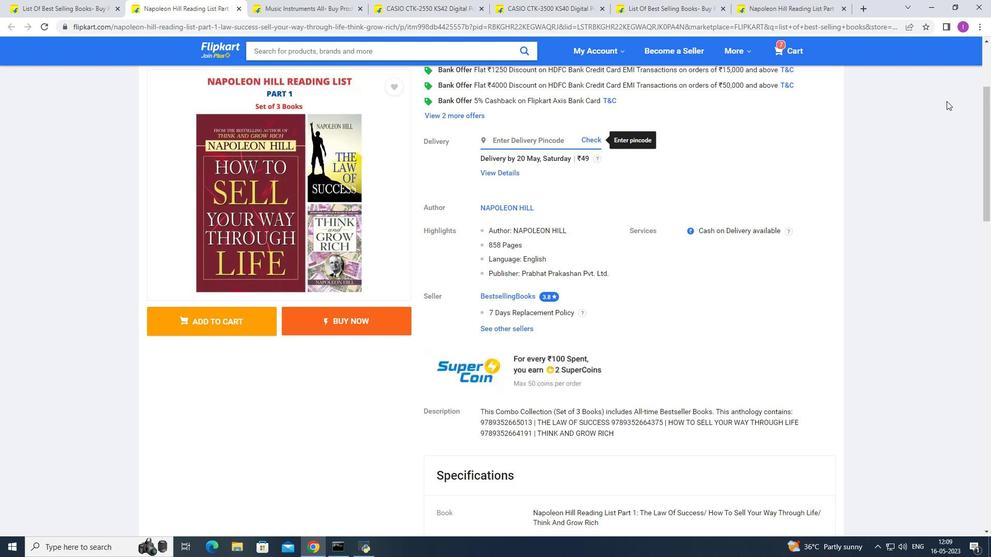 
Action: Mouse scrolled (950, 114) with delta (0, 0)
Screenshot: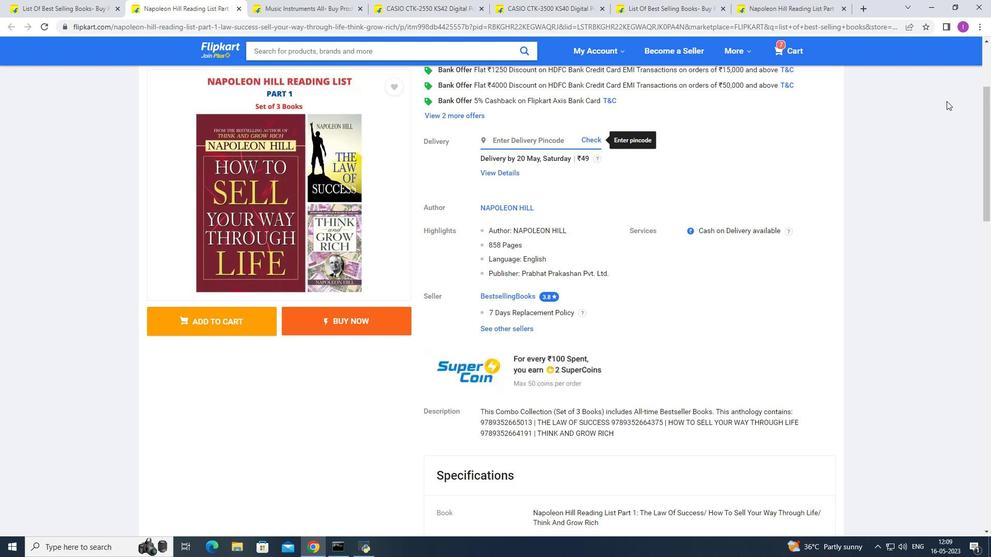 
Action: Mouse moved to (951, 113)
Screenshot: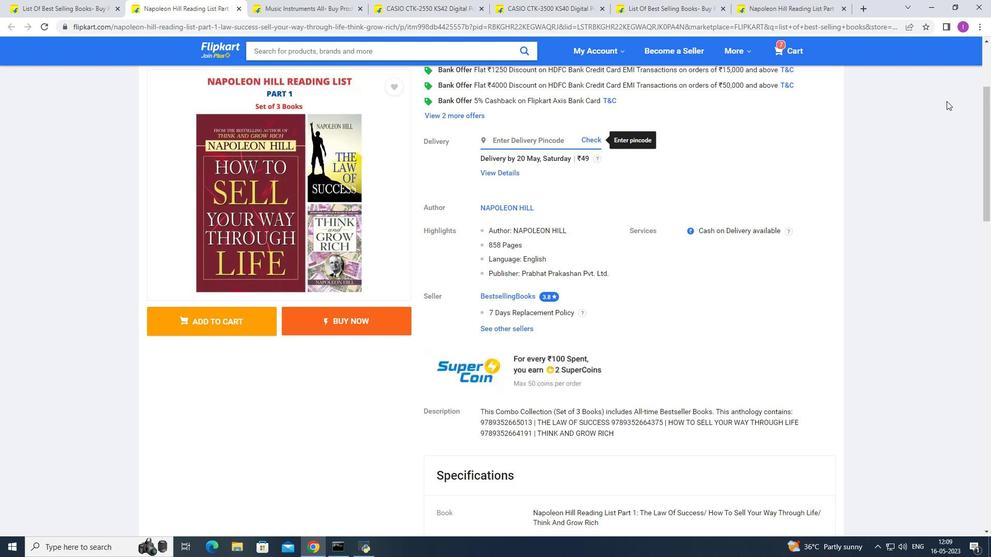 
Action: Mouse scrolled (951, 114) with delta (0, 0)
Screenshot: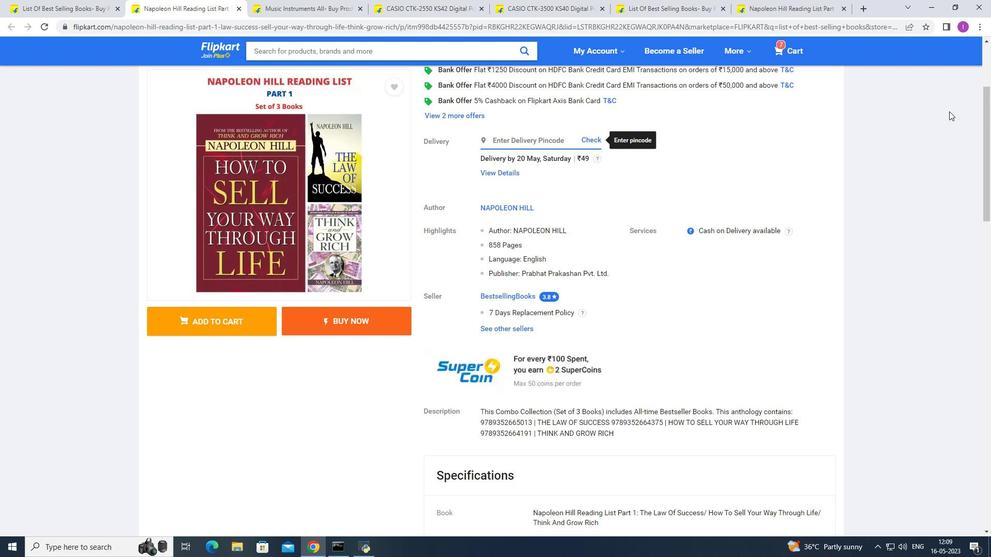 
Action: Mouse scrolled (951, 114) with delta (0, 0)
Screenshot: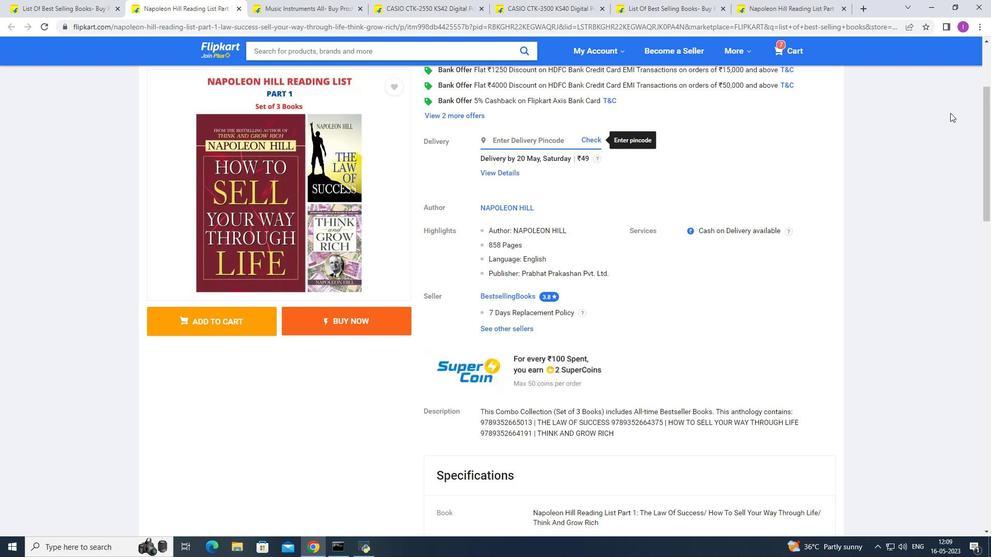 
Action: Mouse scrolled (951, 114) with delta (0, 0)
Screenshot: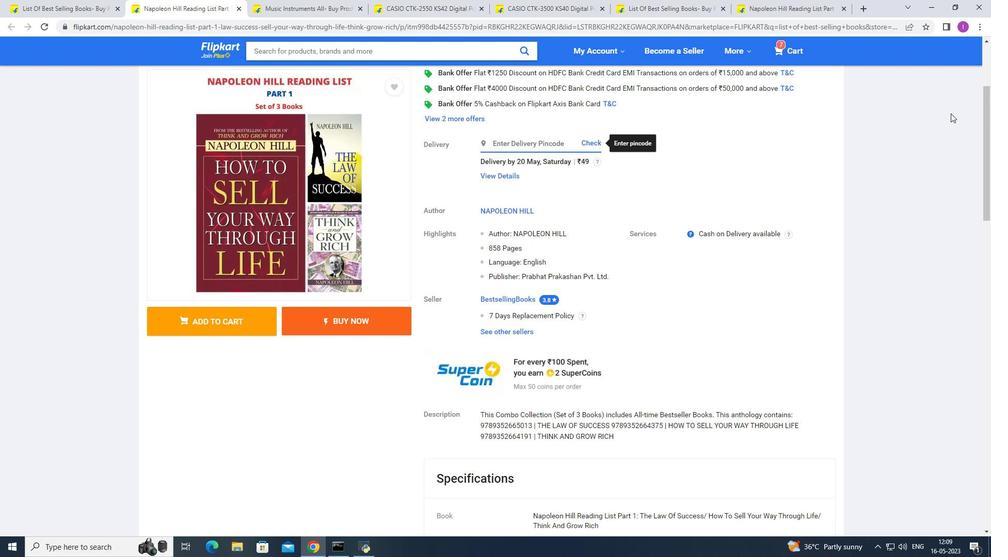 
Action: Mouse moved to (951, 113)
Screenshot: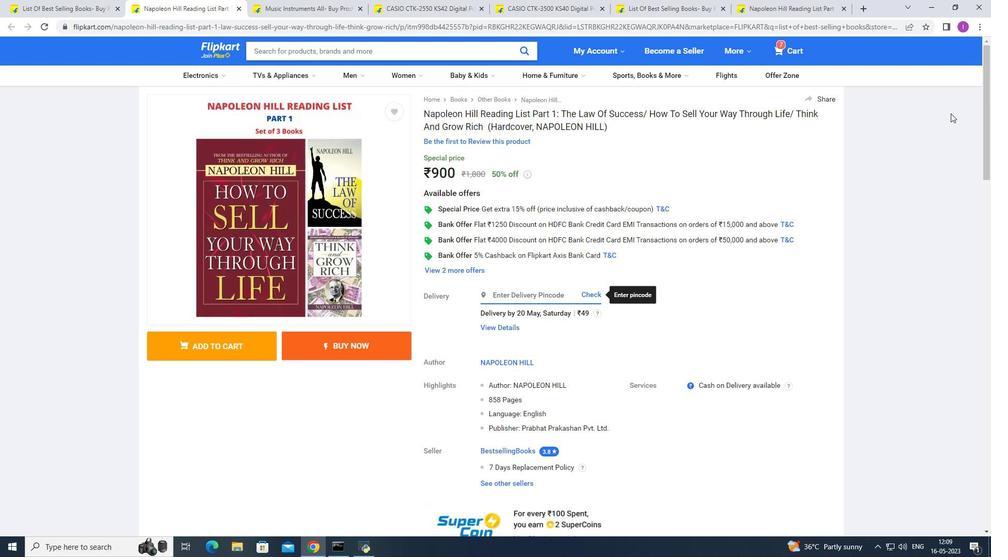 
Action: Mouse scrolled (951, 114) with delta (0, 0)
Screenshot: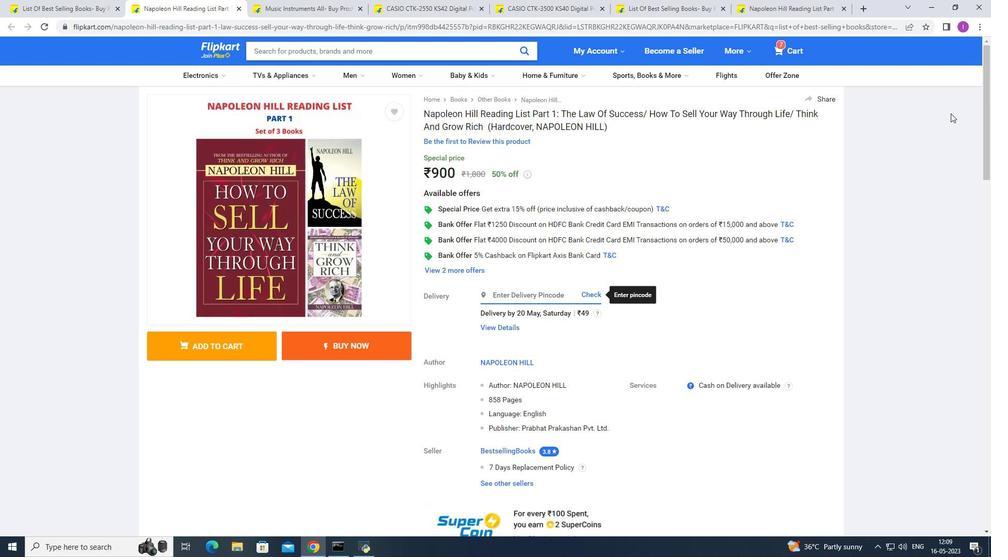
Action: Mouse scrolled (951, 114) with delta (0, 0)
Screenshot: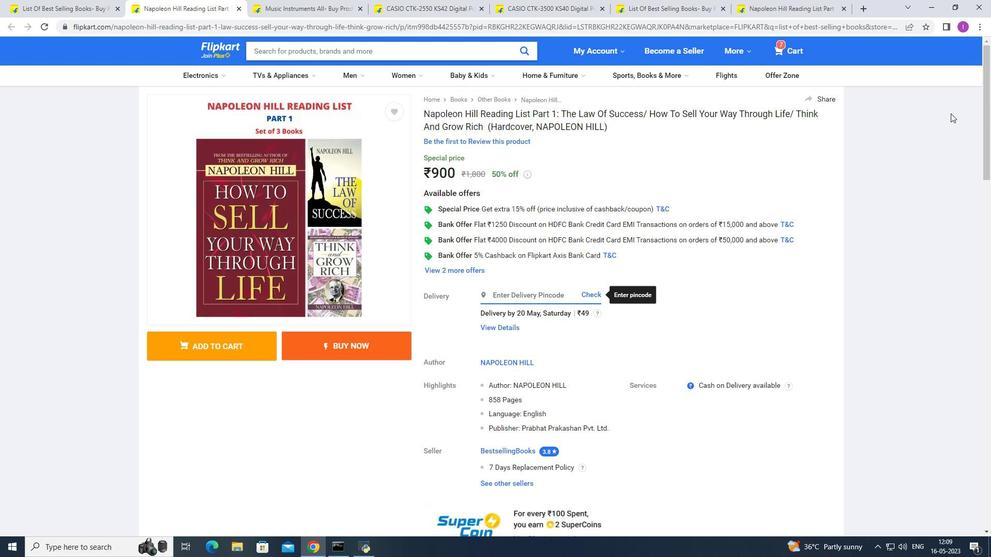 
Action: Mouse scrolled (951, 114) with delta (0, 0)
Screenshot: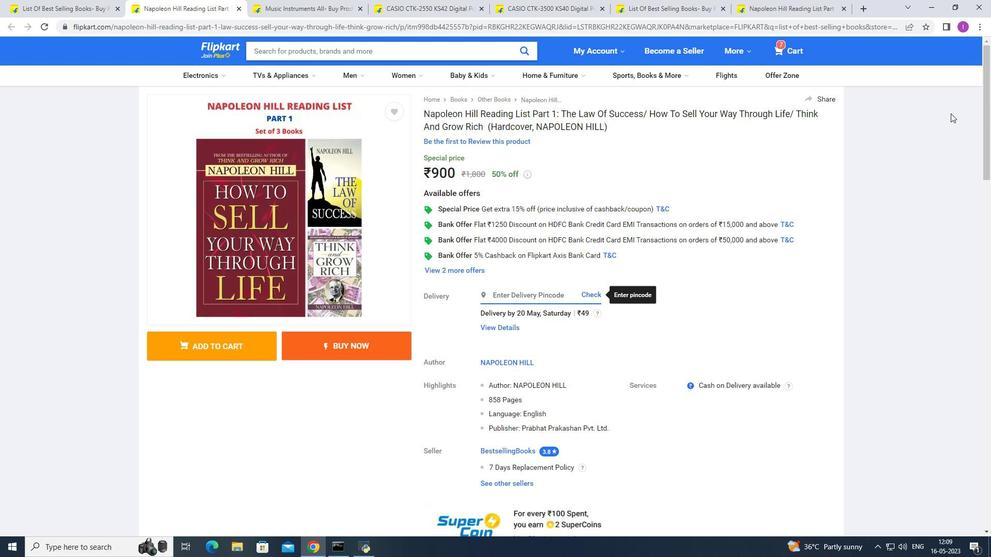 
Action: Mouse moved to (951, 113)
Screenshot: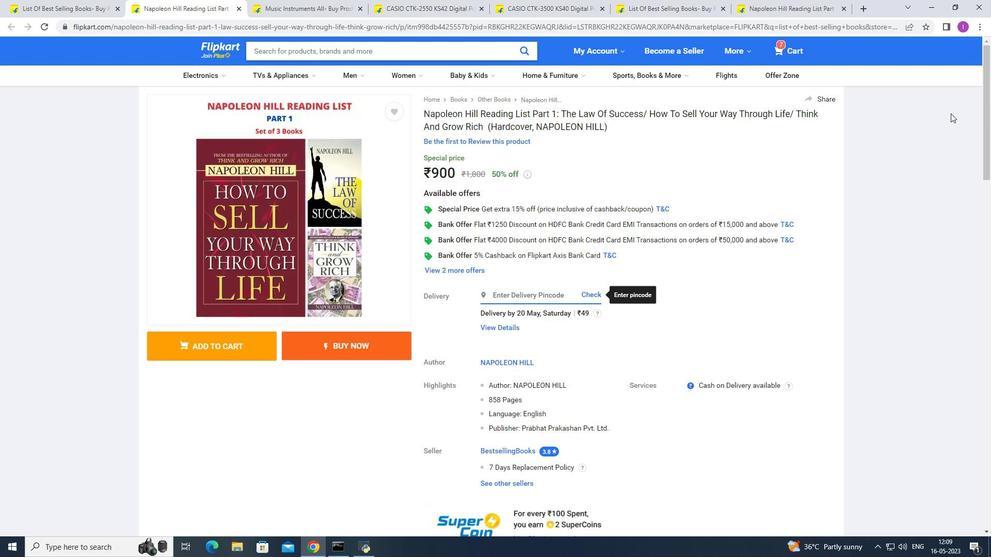 
Action: Mouse scrolled (951, 114) with delta (0, 0)
Screenshot: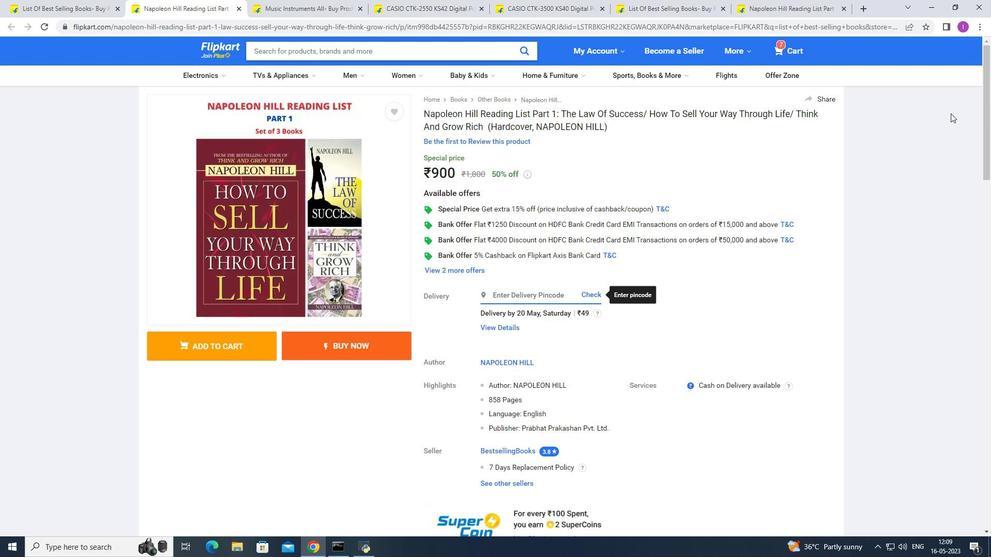
Action: Mouse moved to (9, 24)
Screenshot: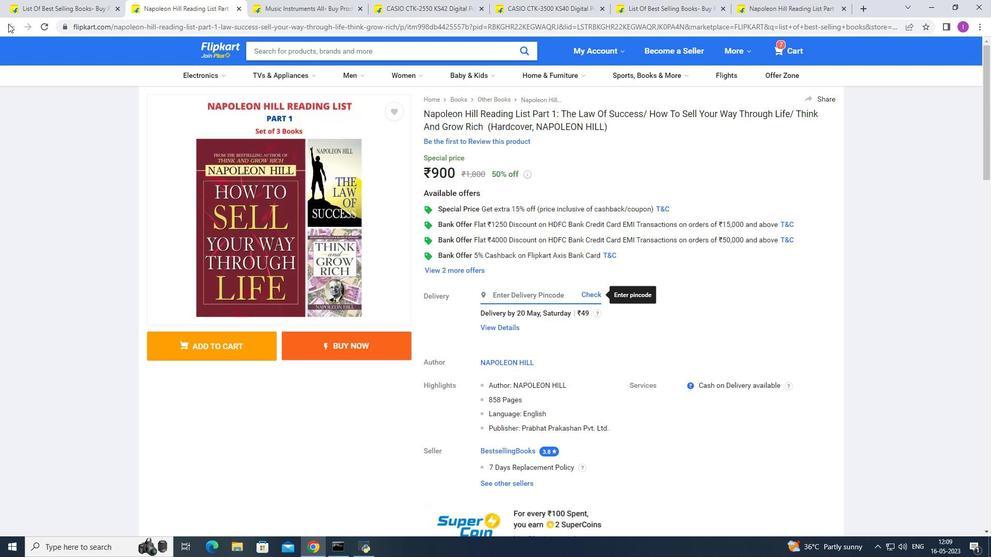 
Action: Mouse pressed left at (9, 24)
Screenshot: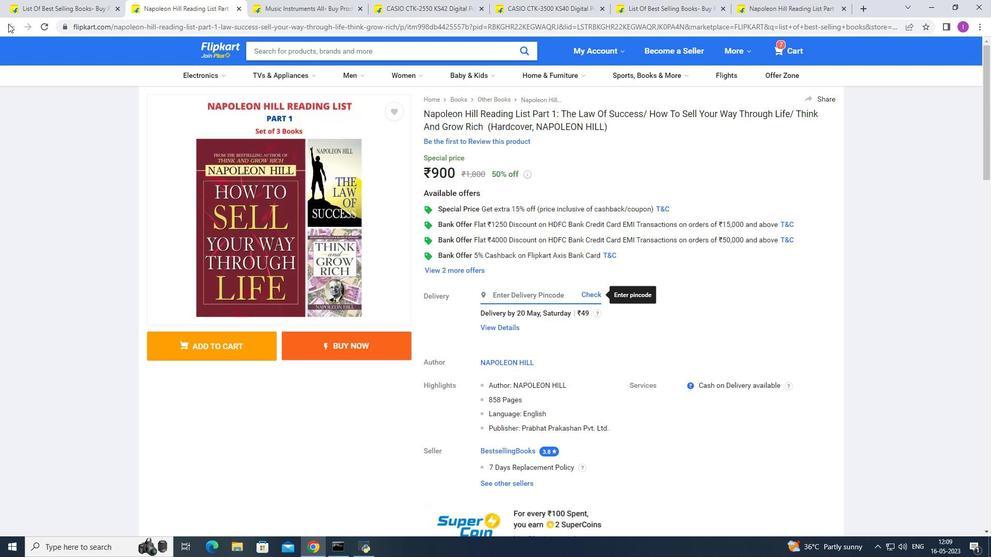 
Action: Mouse moved to (6, 25)
Screenshot: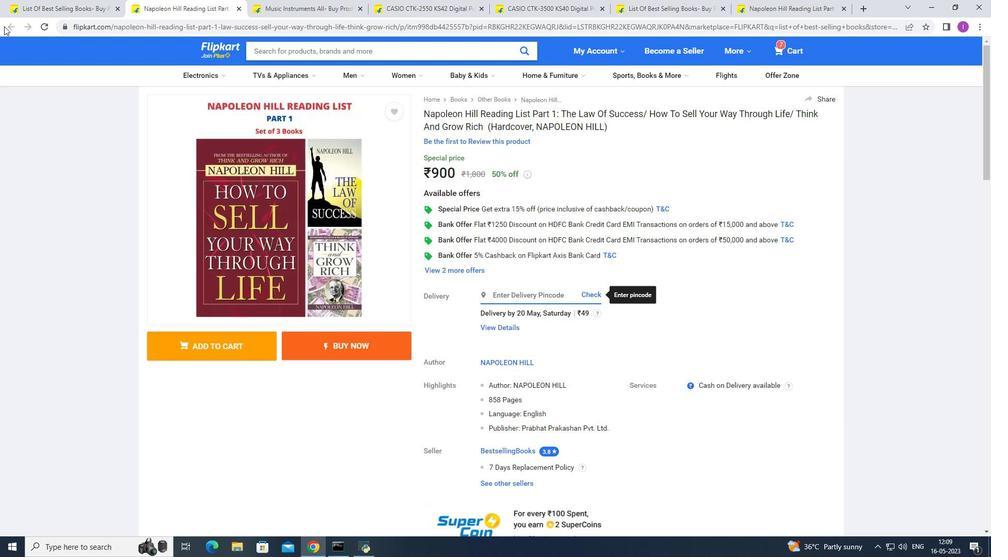 
Action: Mouse pressed left at (6, 25)
Screenshot: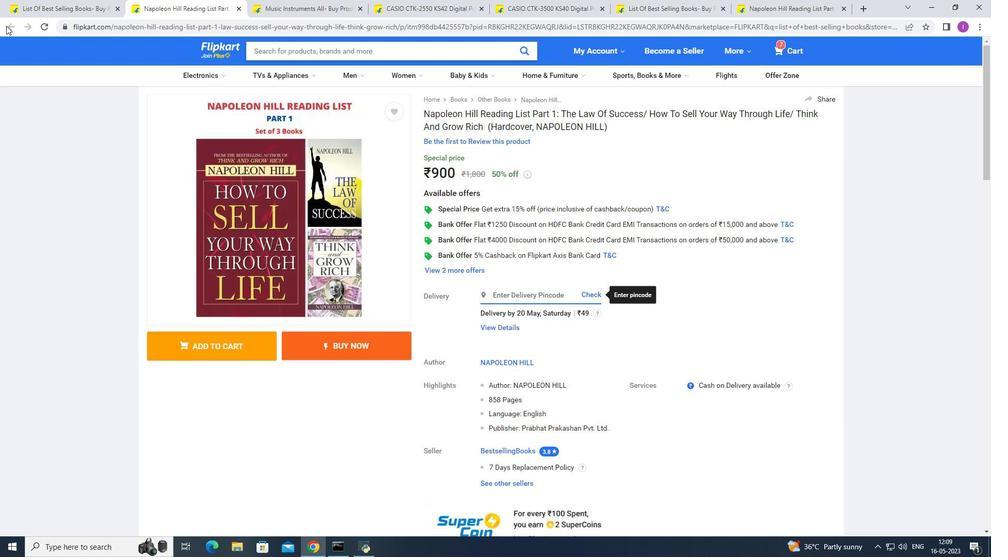 
Action: Mouse moved to (339, 173)
Screenshot: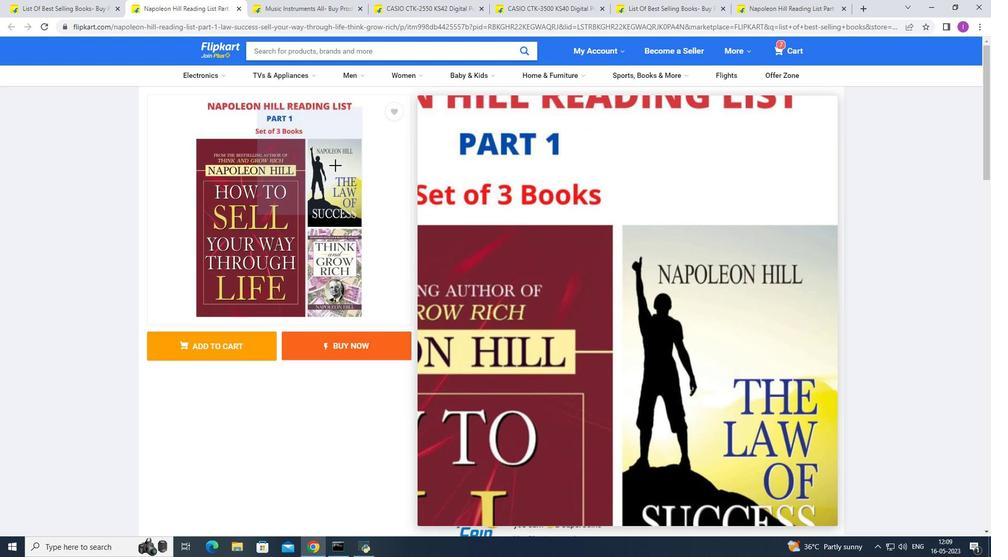 
Action: Mouse scrolled (339, 174) with delta (0, 0)
Screenshot: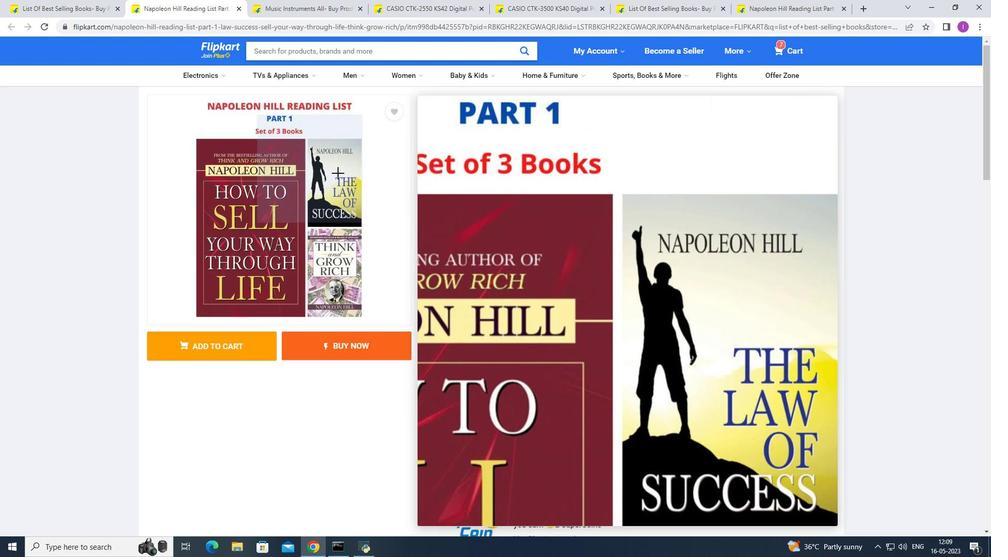 
Action: Mouse scrolled (339, 174) with delta (0, 0)
Screenshot: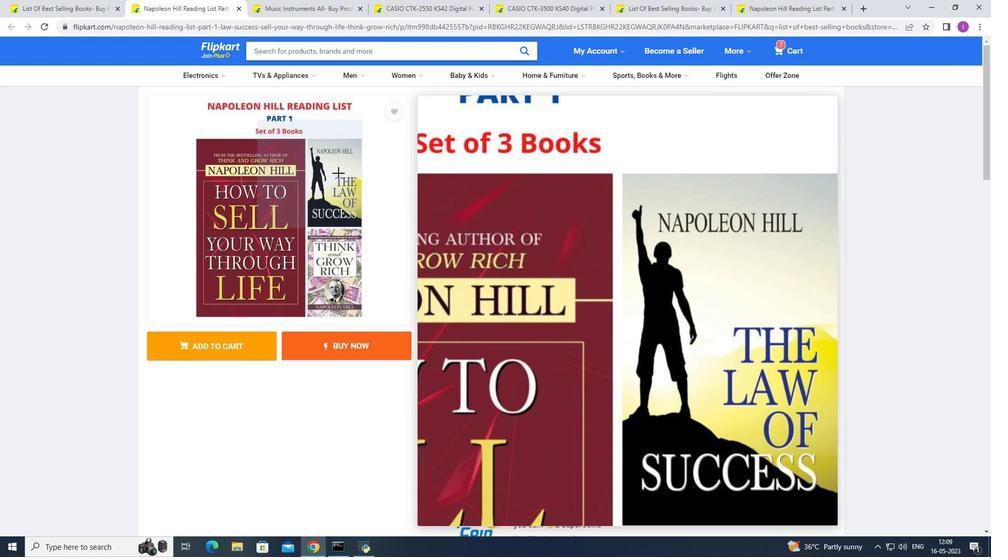 
Action: Mouse moved to (374, 186)
Screenshot: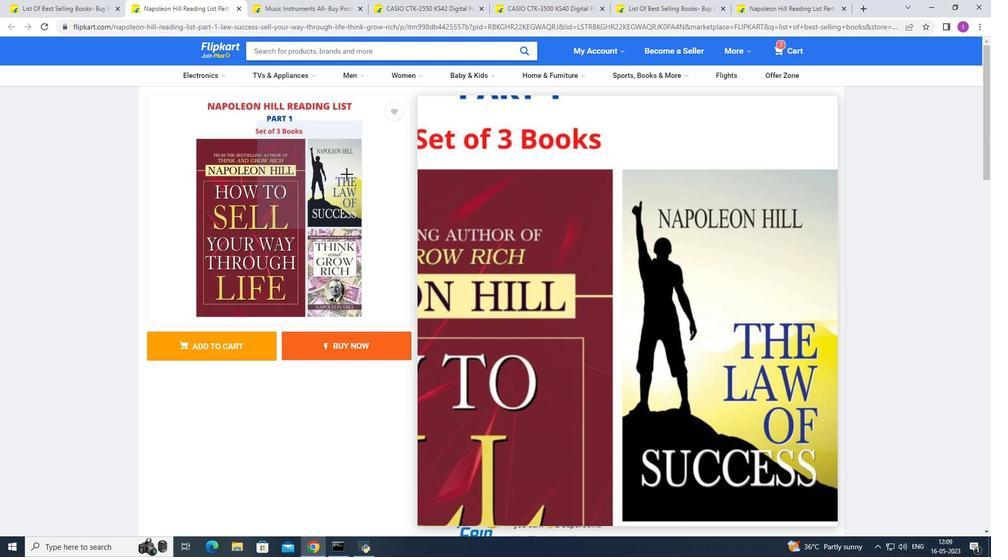 
Action: Mouse scrolled (374, 186) with delta (0, 0)
Screenshot: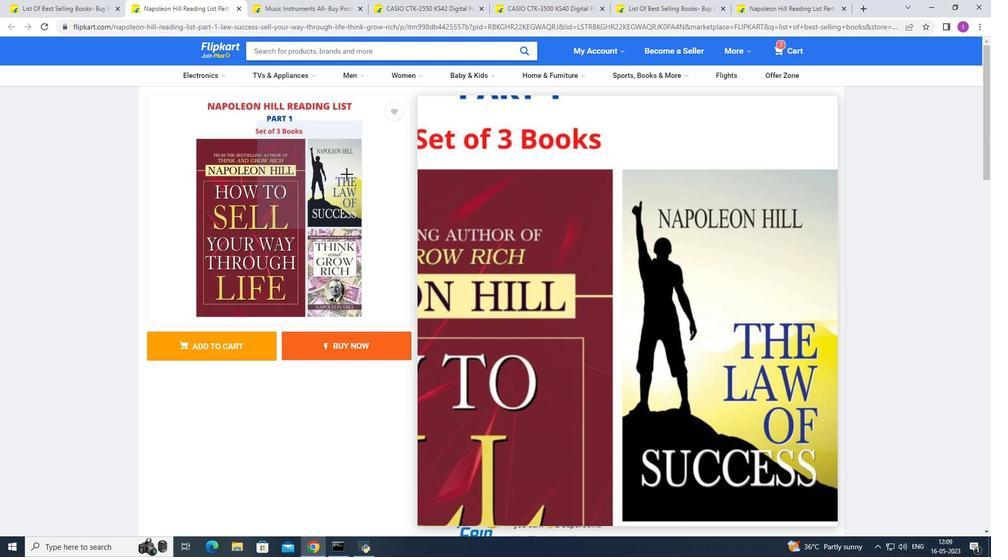 
Action: Mouse moved to (375, 186)
Screenshot: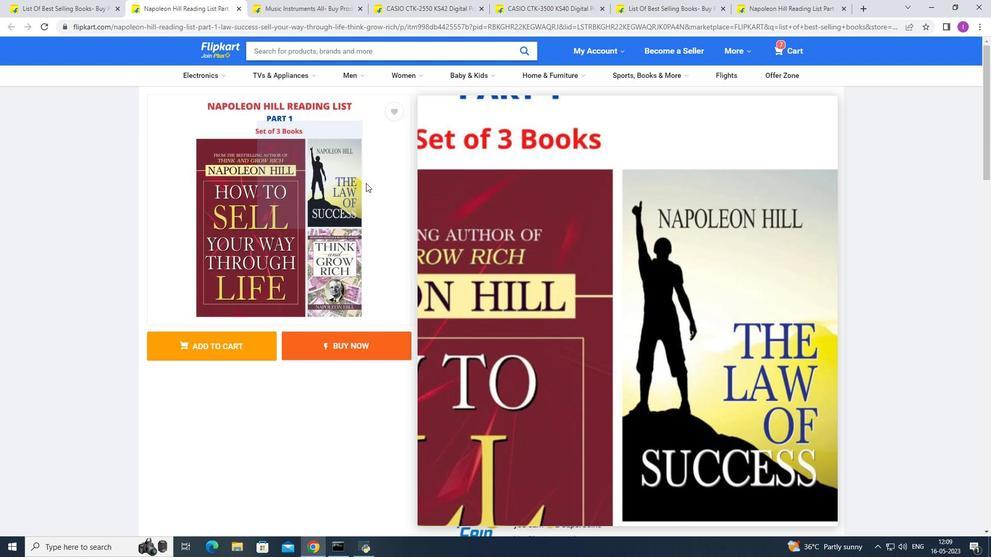 
Action: Mouse scrolled (375, 186) with delta (0, 0)
Screenshot: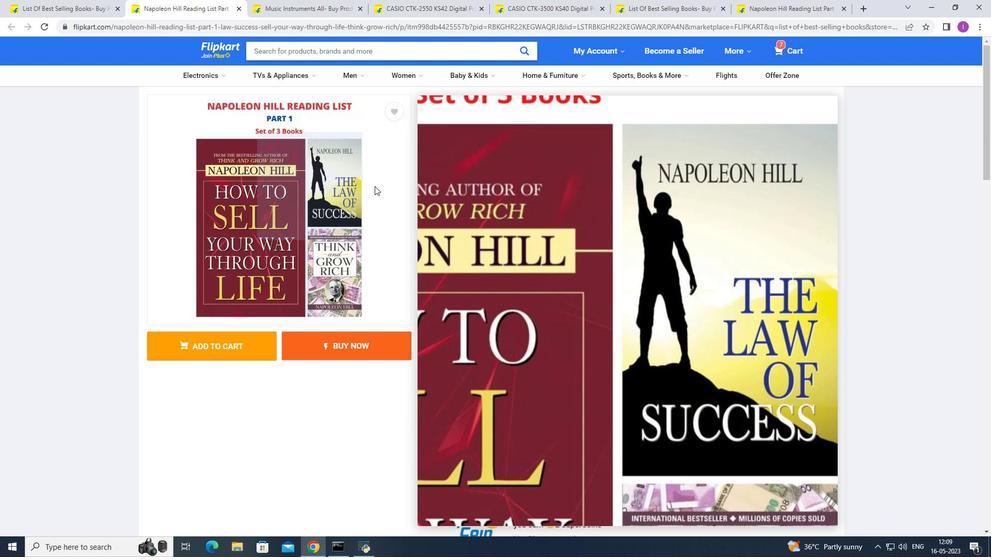 
Action: Mouse scrolled (375, 186) with delta (0, 0)
Screenshot: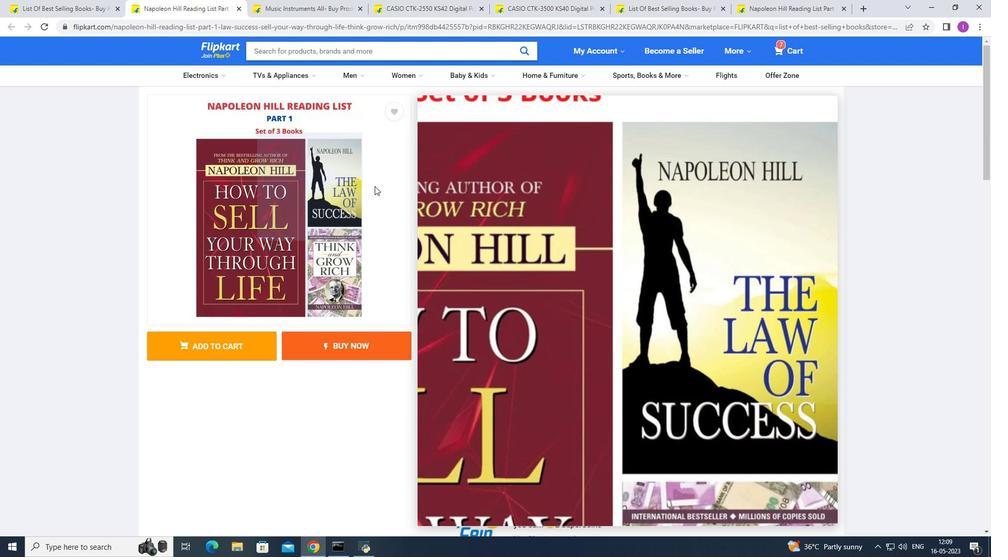 
Action: Mouse moved to (378, 180)
Screenshot: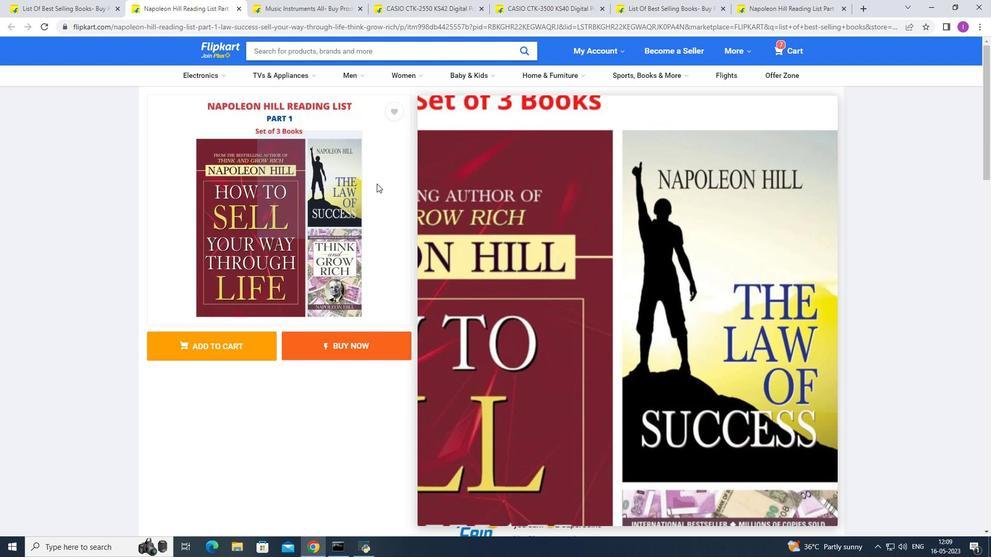 
Action: Mouse scrolled (378, 179) with delta (0, 0)
Screenshot: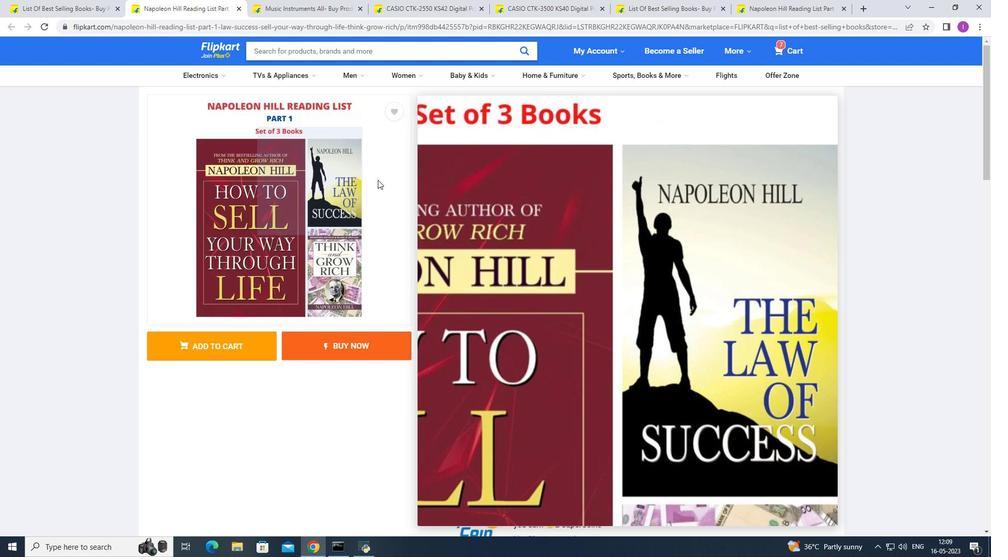 
Action: Mouse moved to (379, 179)
Screenshot: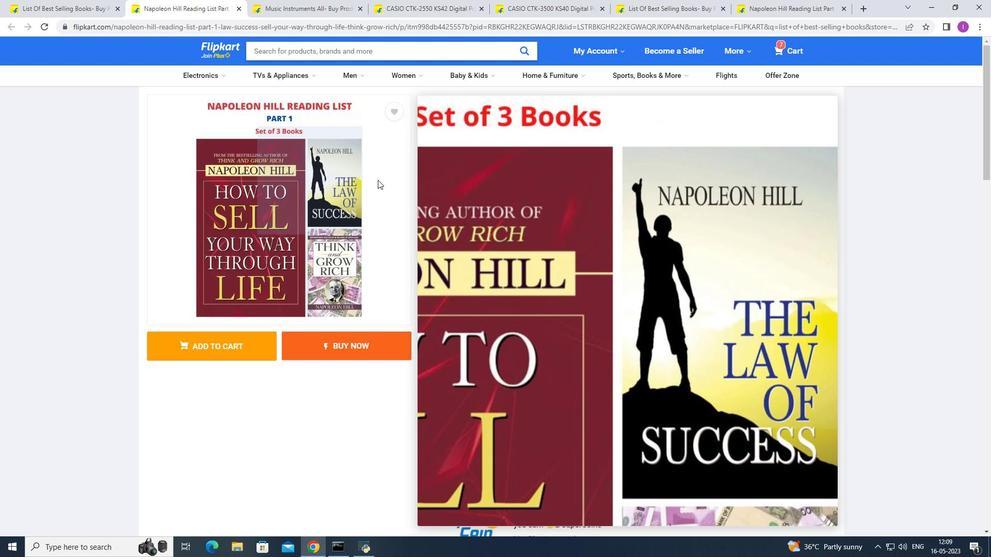 
Action: Mouse scrolled (379, 180) with delta (0, 0)
Screenshot: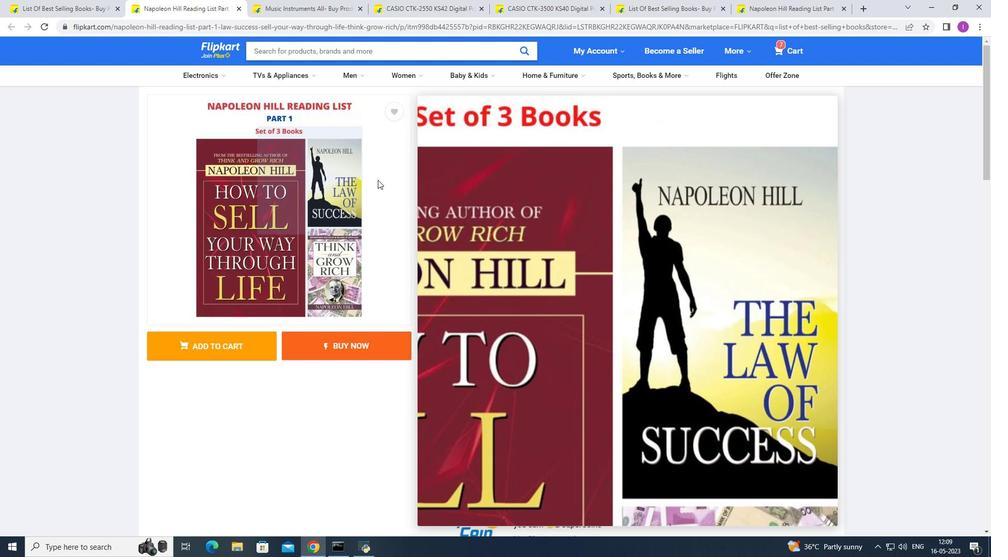 
Action: Mouse scrolled (379, 180) with delta (0, 0)
Screenshot: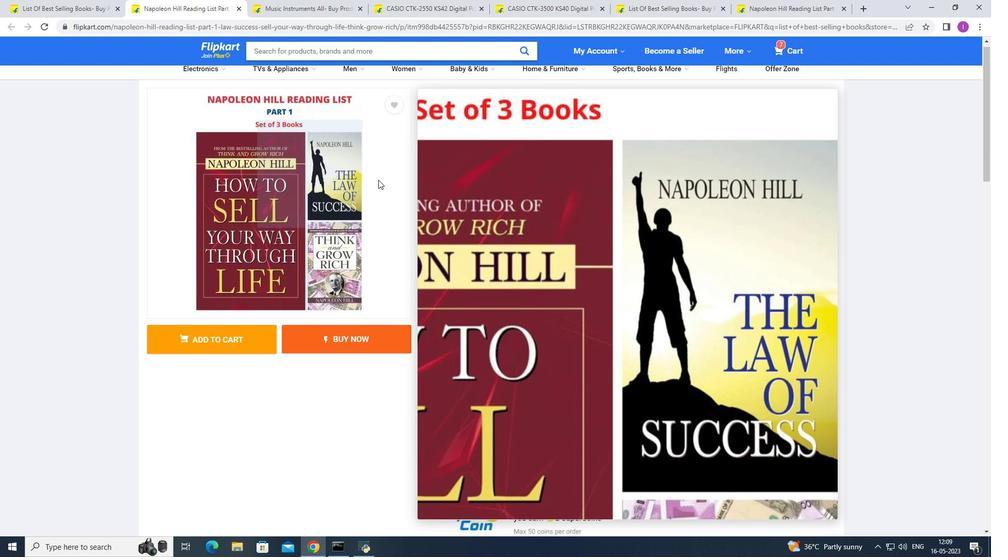 
Action: Mouse moved to (379, 179)
Screenshot: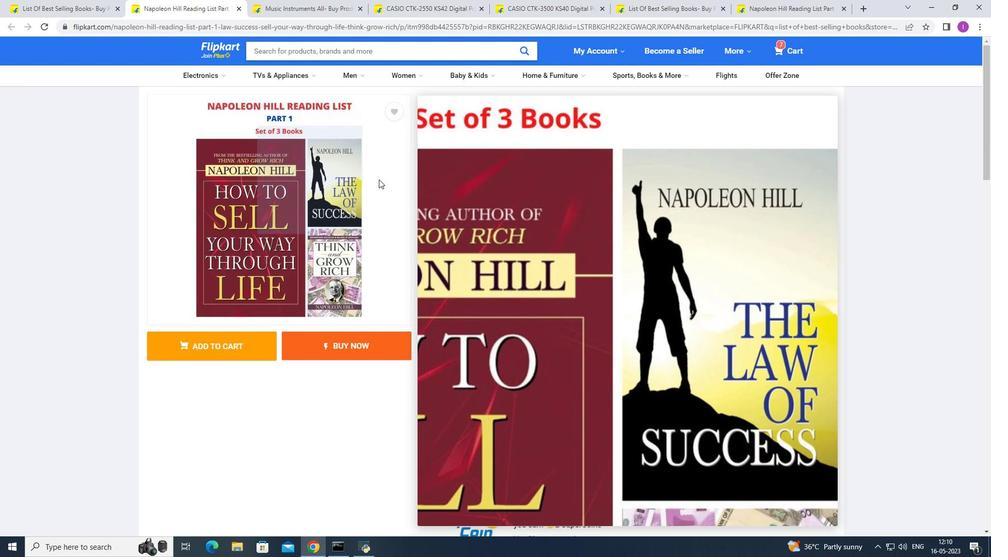 
Action: Mouse scrolled (379, 179) with delta (0, 0)
Screenshot: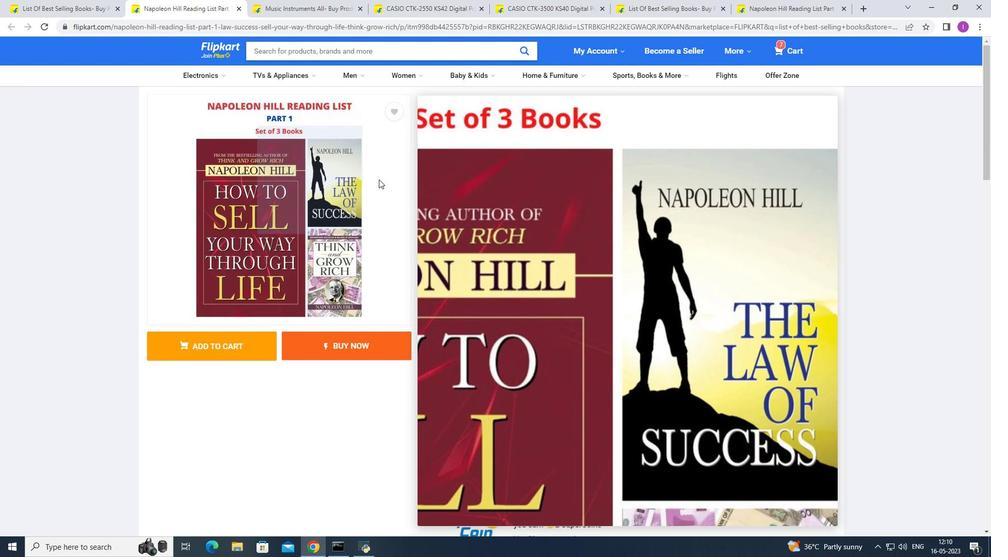 
Action: Mouse scrolled (379, 179) with delta (0, 0)
Screenshot: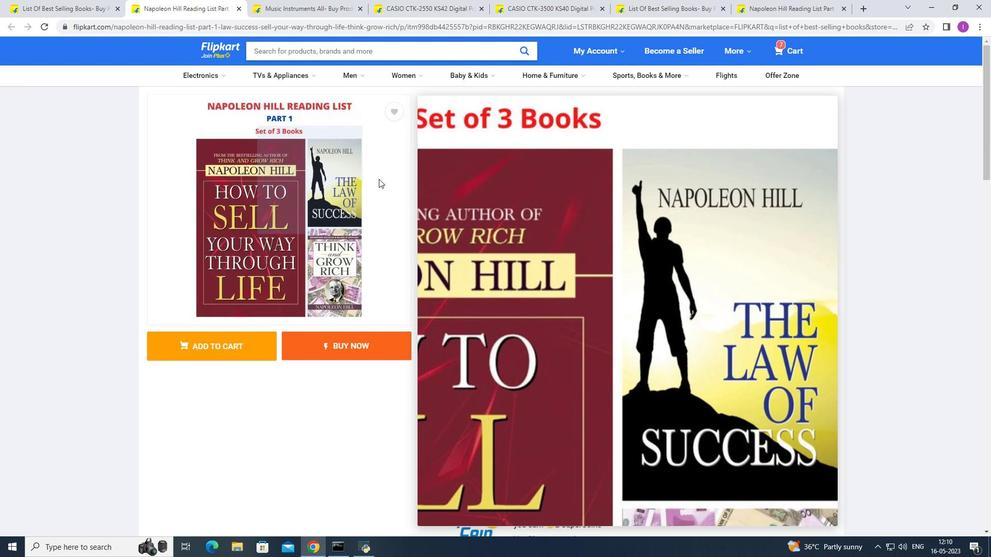 
Action: Mouse scrolled (379, 179) with delta (0, 0)
Screenshot: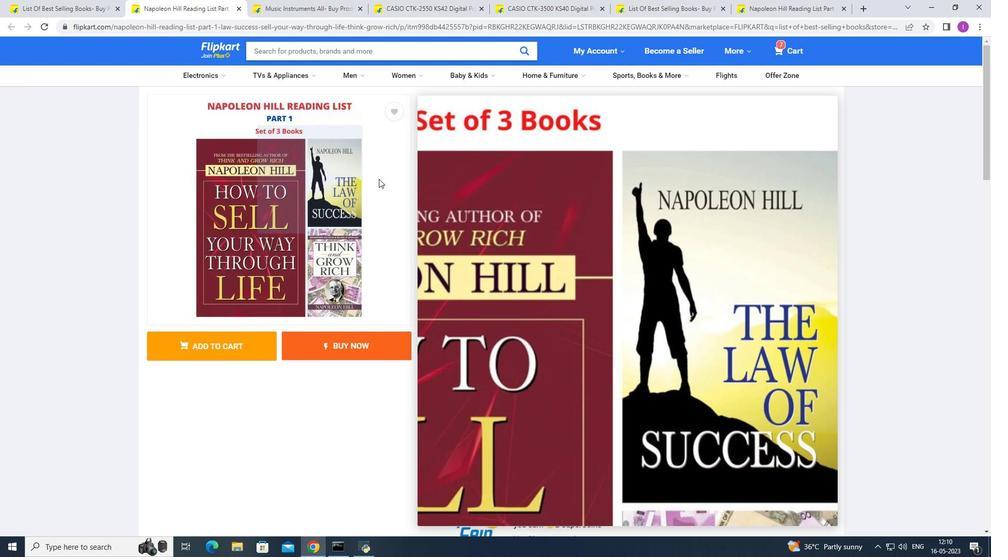 
Action: Mouse moved to (379, 178)
Screenshot: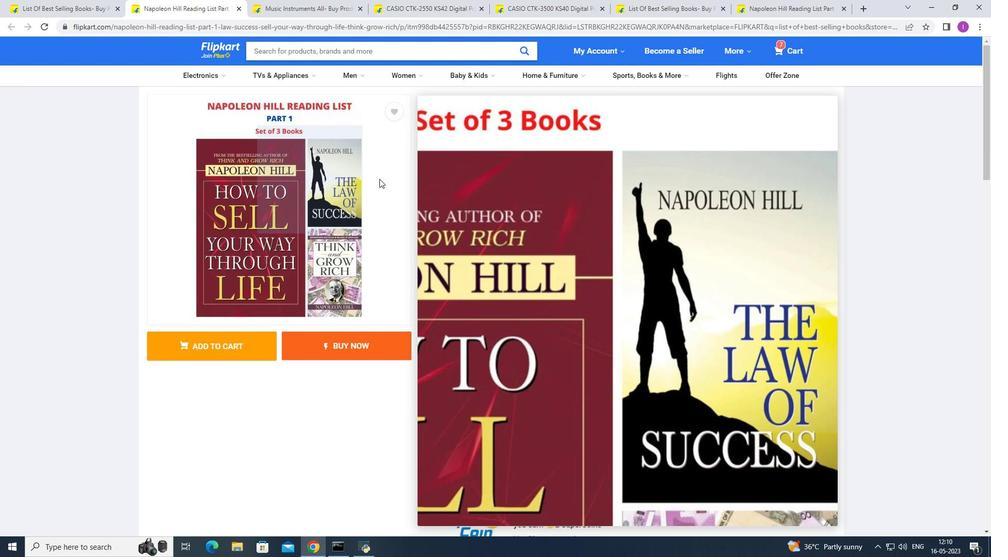 
Action: Mouse scrolled (379, 178) with delta (0, 0)
Screenshot: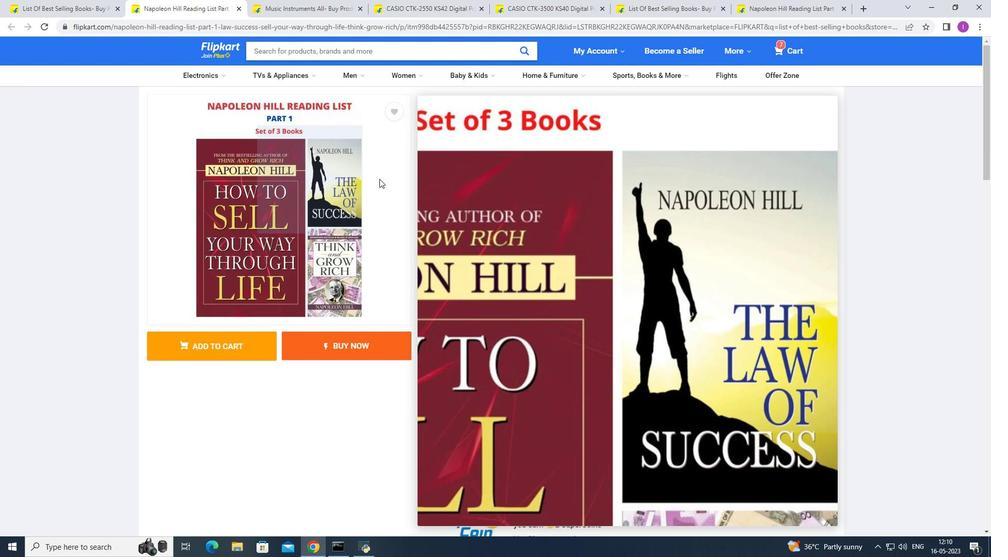 
Action: Mouse moved to (401, 132)
Screenshot: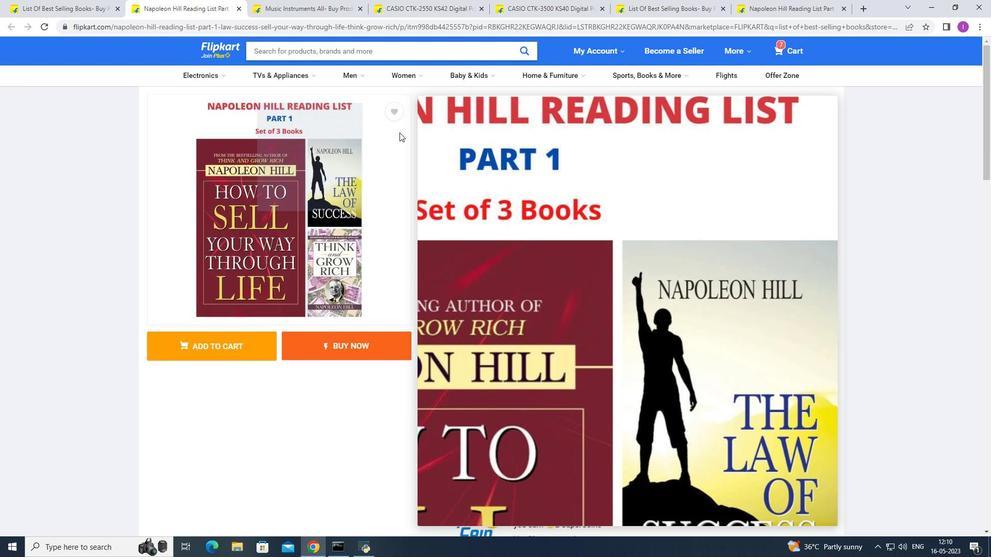 
Action: Mouse scrolled (401, 132) with delta (0, 0)
Screenshot: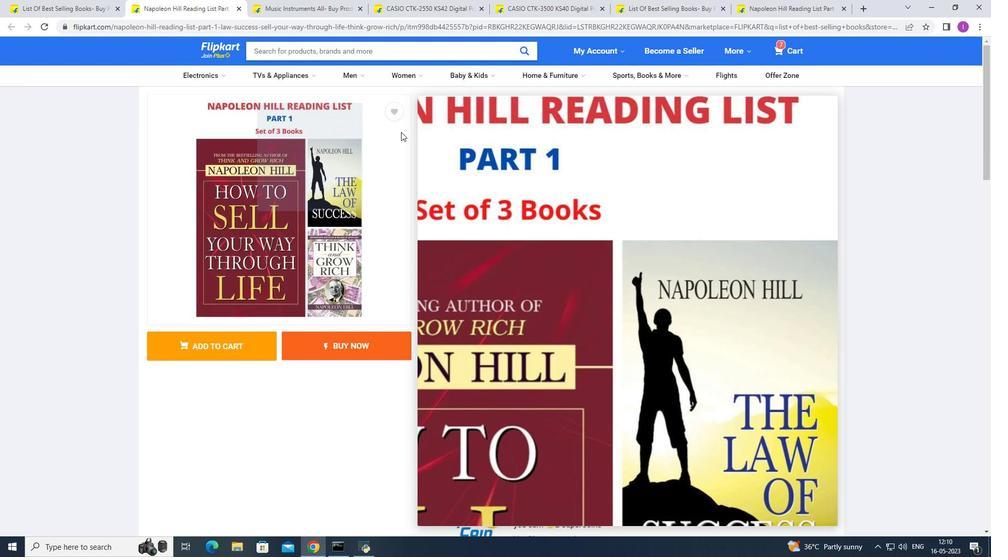 
Action: Mouse scrolled (401, 132) with delta (0, 0)
Screenshot: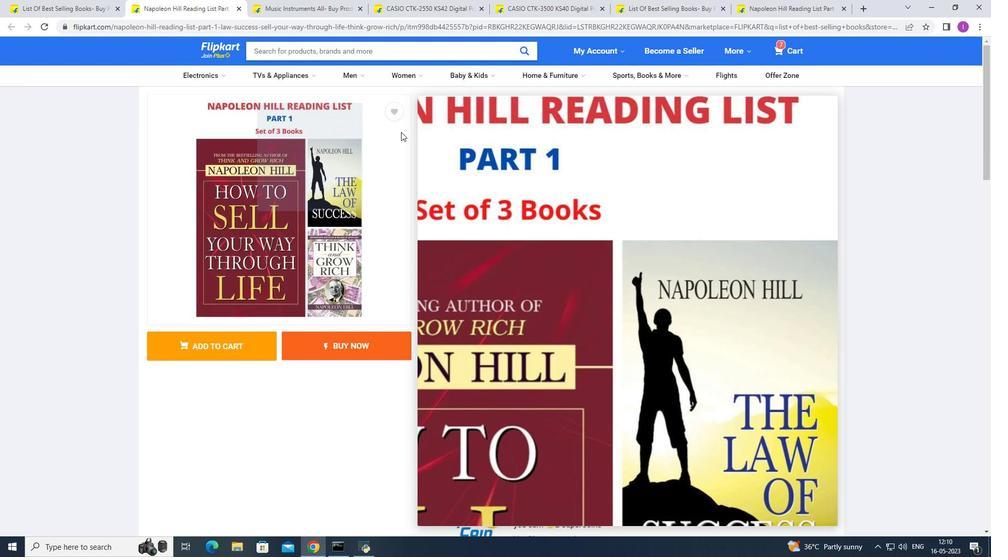 
Action: Mouse moved to (410, 117)
Screenshot: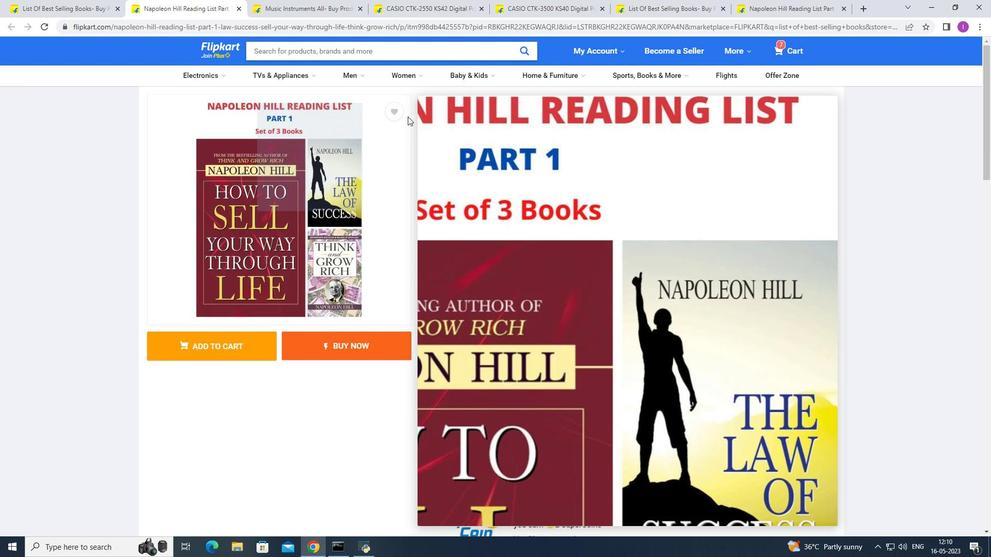 
Action: Mouse scrolled (410, 118) with delta (0, 0)
Screenshot: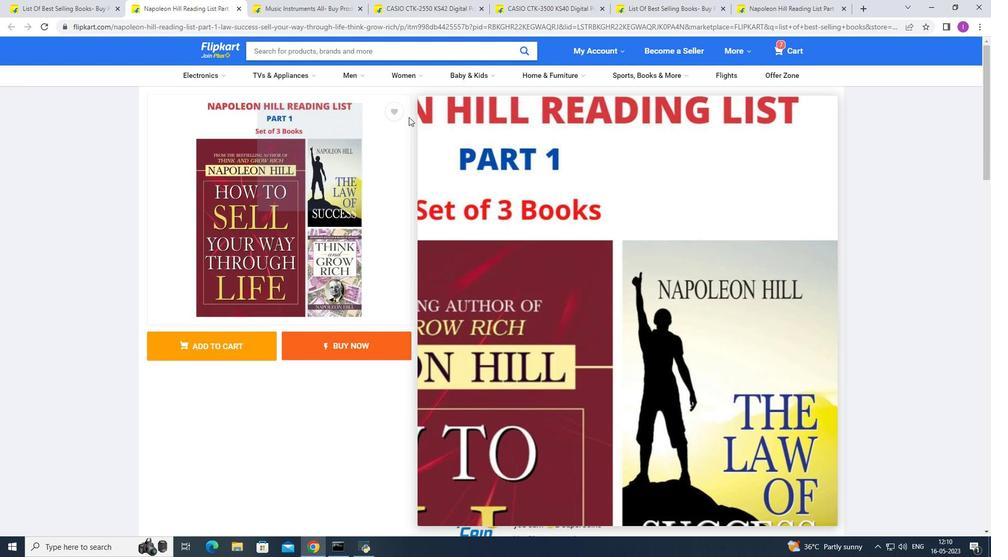 
Action: Mouse moved to (410, 117)
Screenshot: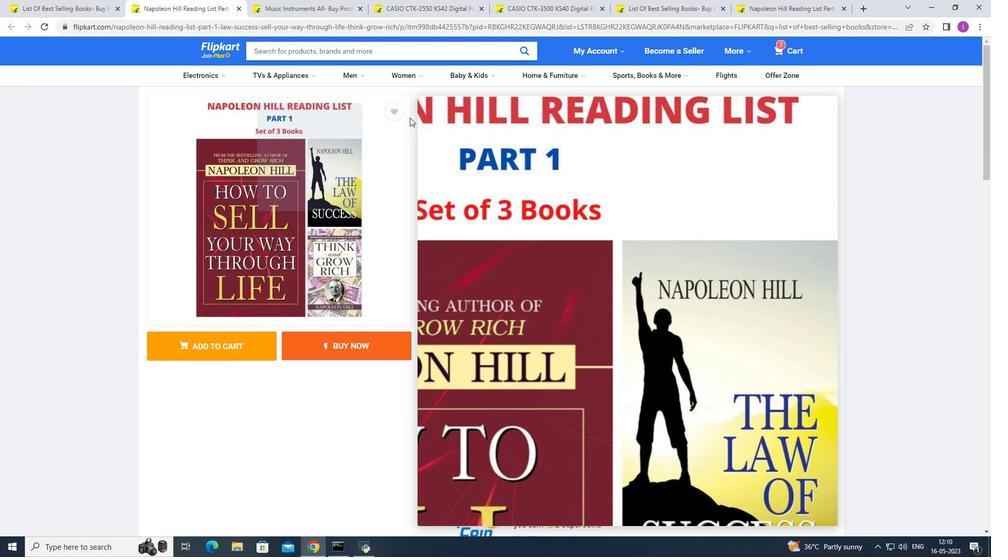 
Action: Mouse scrolled (410, 118) with delta (0, 0)
Screenshot: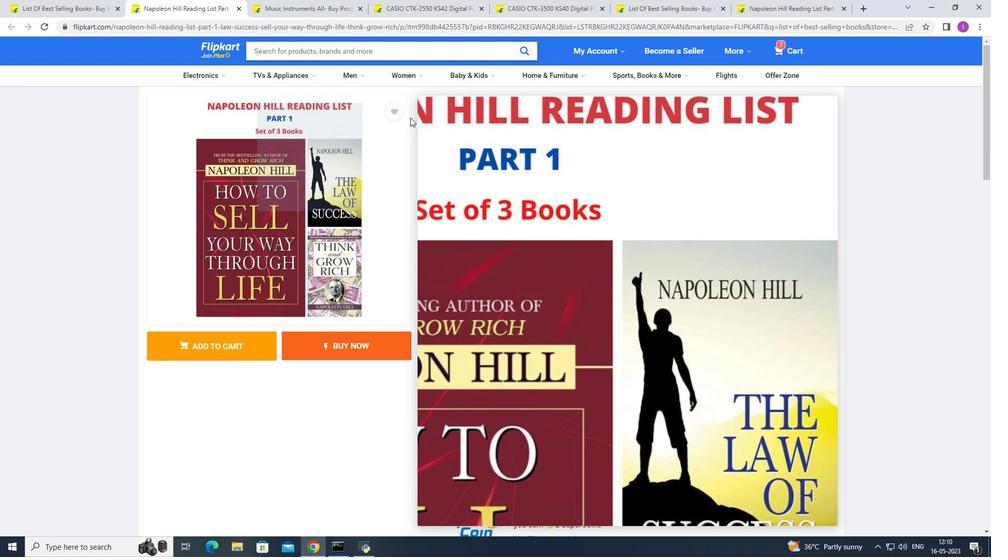 
Action: Mouse moved to (5, 24)
Screenshot: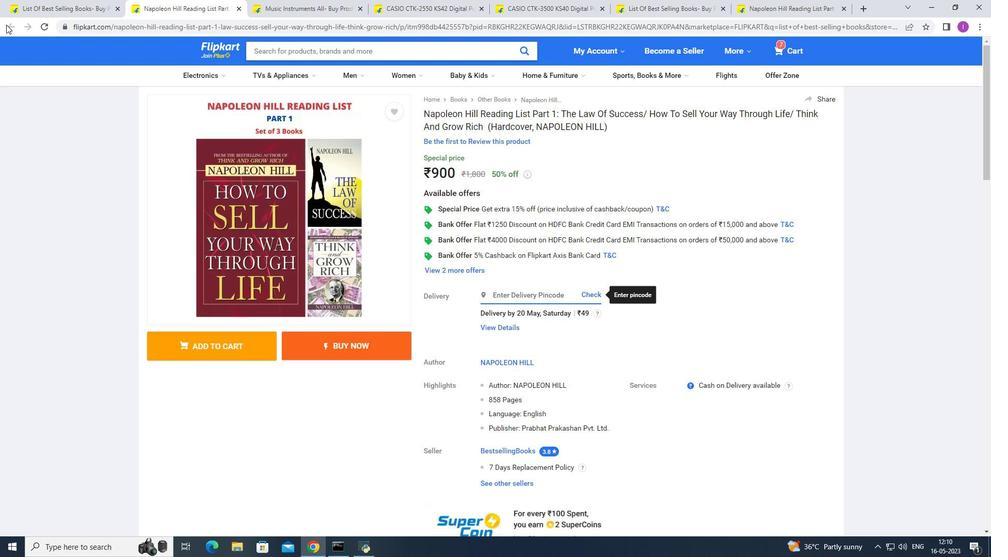 
Action: Mouse pressed left at (5, 24)
Screenshot: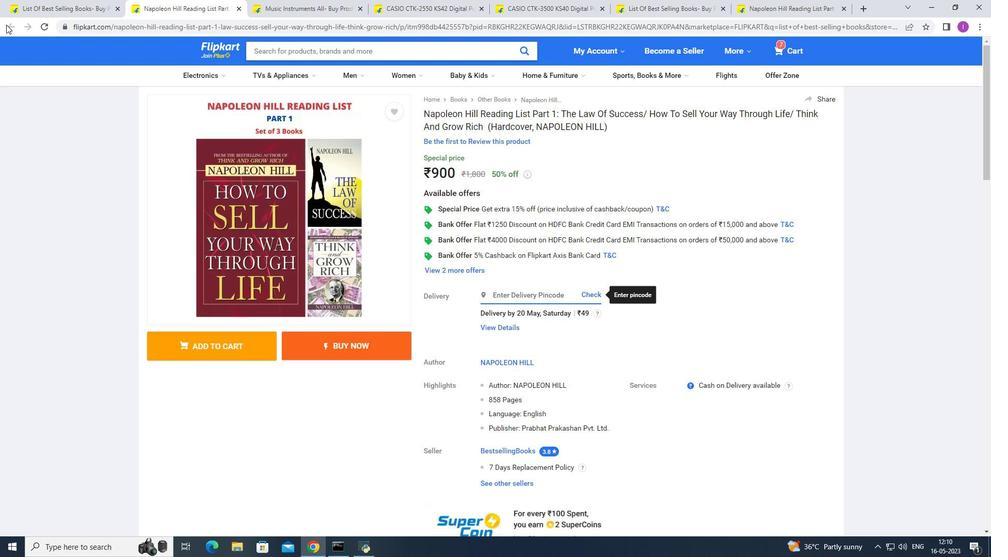 
Action: Mouse moved to (751, 190)
Screenshot: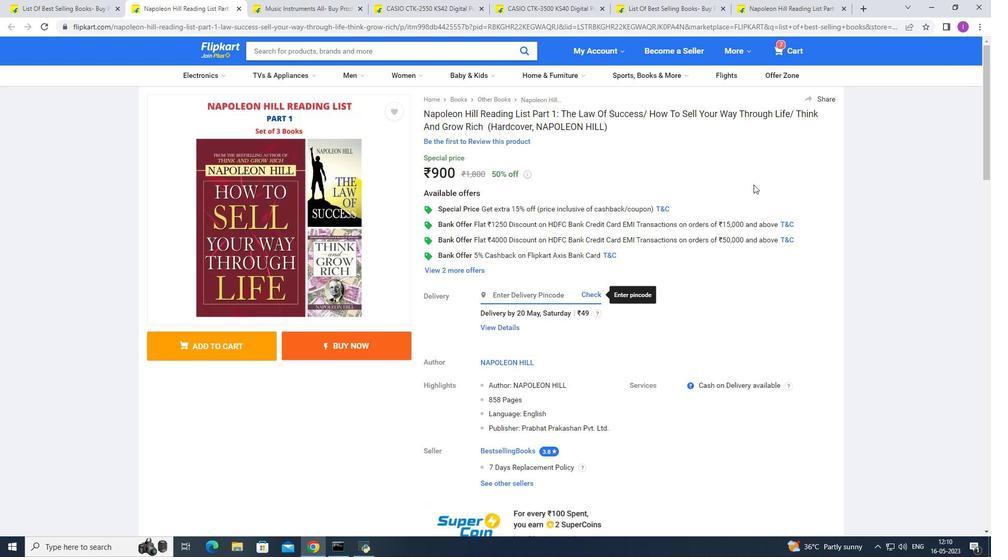 
Action: Mouse scrolled (751, 190) with delta (0, 0)
Screenshot: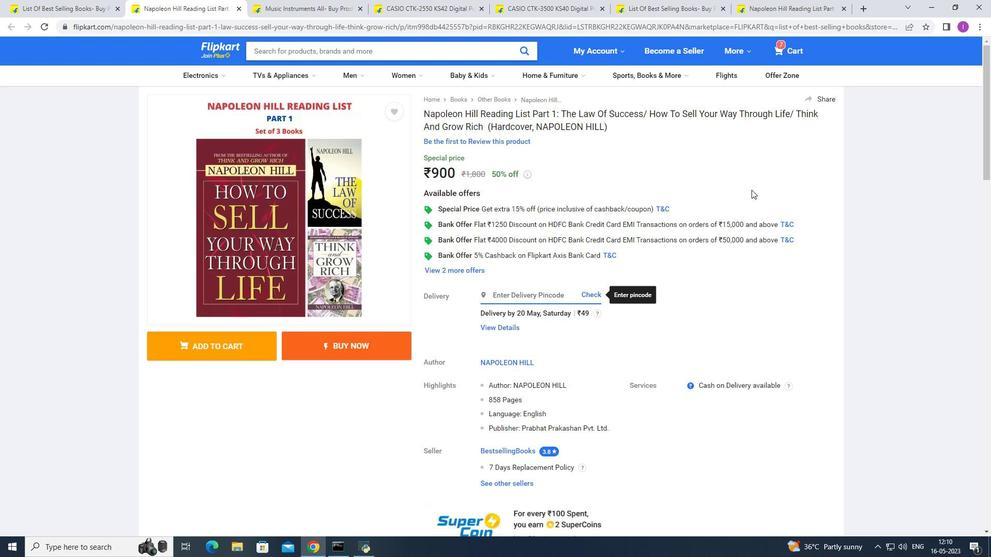 
Action: Mouse scrolled (751, 190) with delta (0, 0)
Screenshot: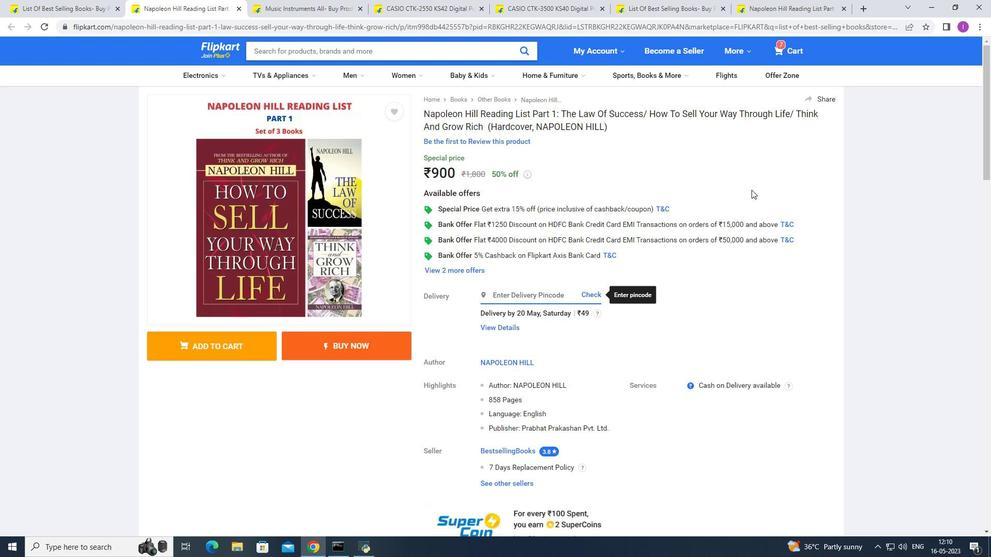 
Action: Mouse scrolled (751, 189) with delta (0, 0)
Screenshot: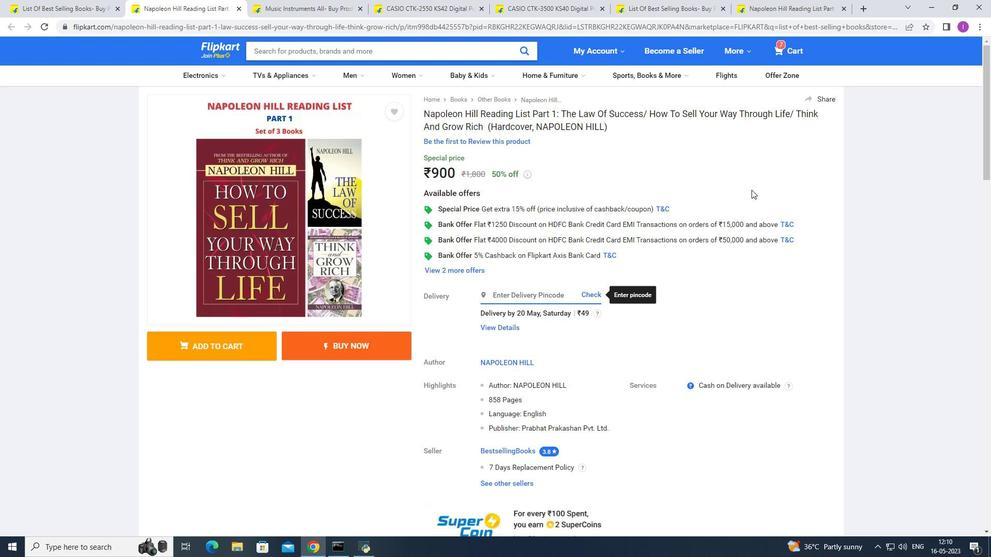 
Action: Mouse scrolled (751, 189) with delta (0, 0)
Screenshot: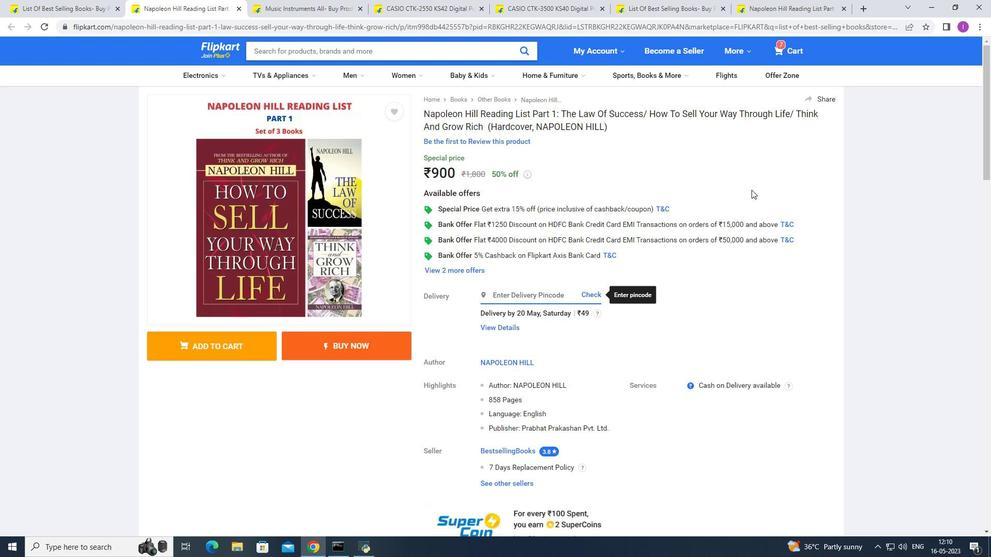 
Action: Mouse scrolled (751, 189) with delta (0, 0)
Screenshot: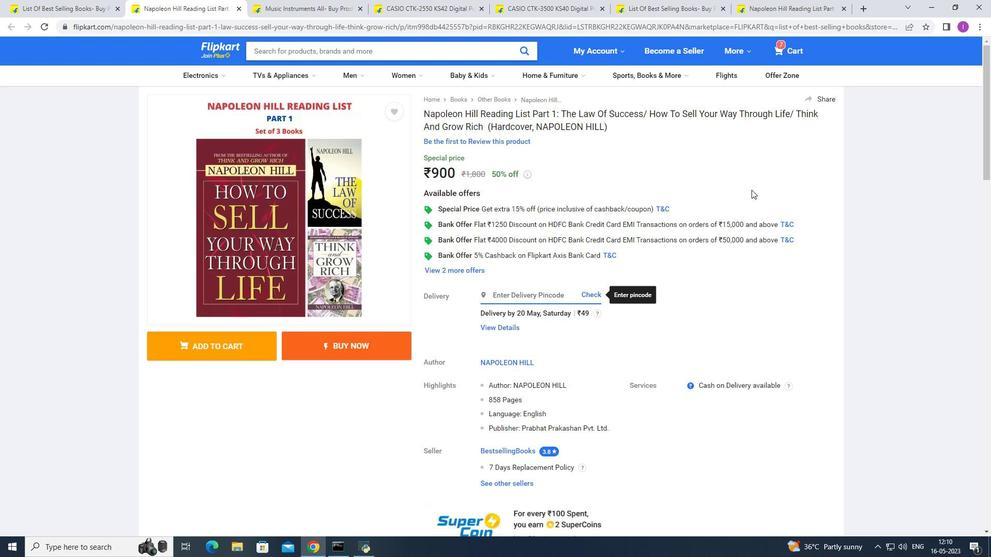 
Action: Mouse scrolled (751, 189) with delta (0, 0)
Screenshot: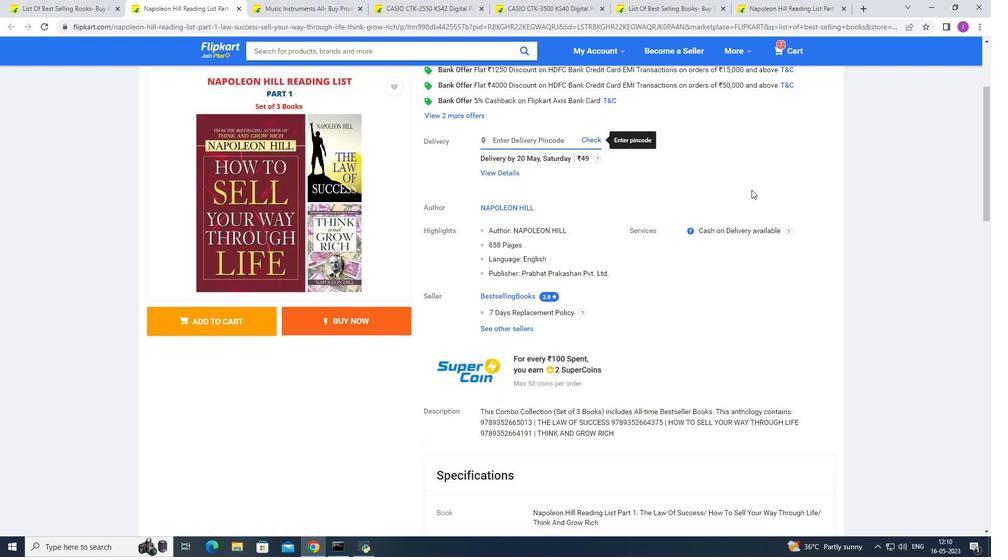 
Action: Mouse scrolled (751, 189) with delta (0, 0)
Screenshot: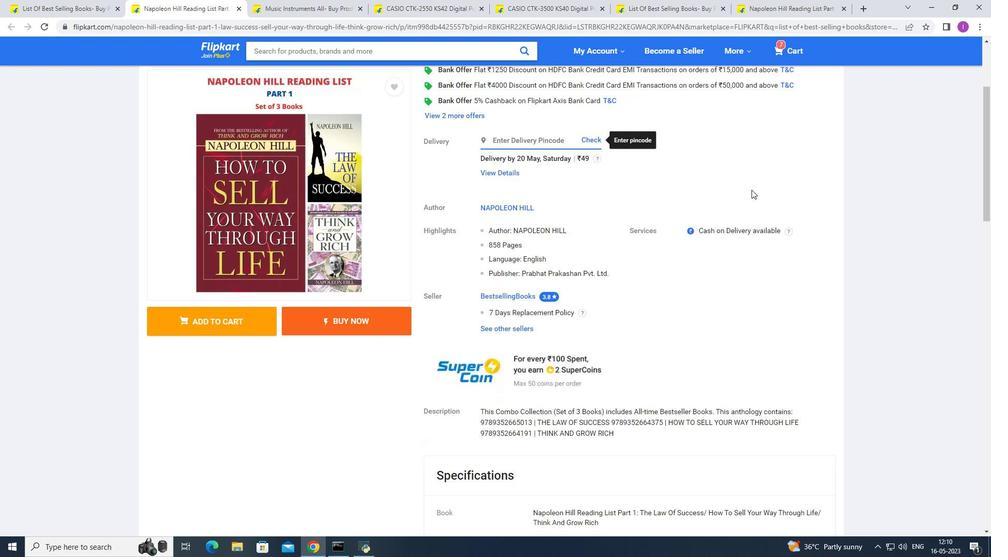 
Action: Mouse scrolled (751, 190) with delta (0, 0)
Screenshot: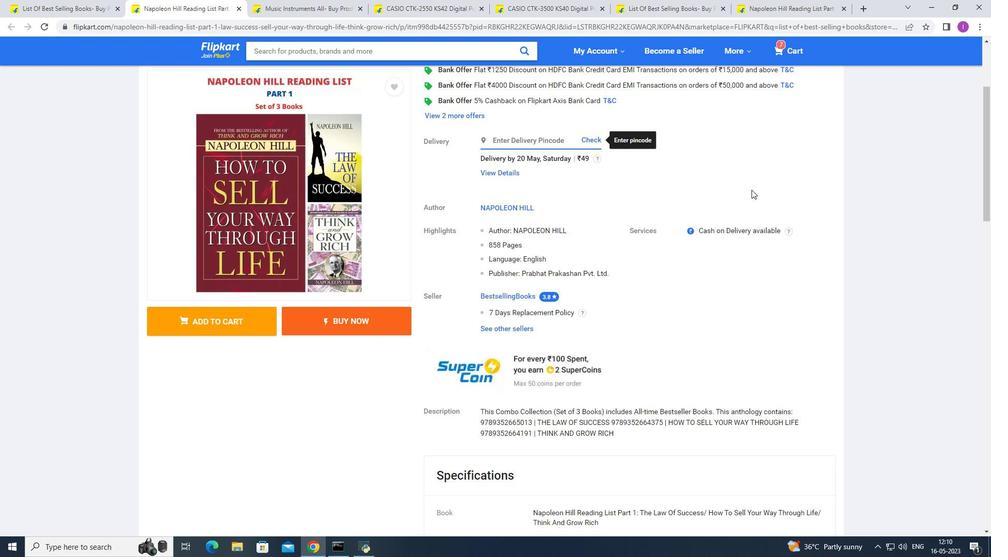 
Action: Mouse scrolled (751, 189) with delta (0, 0)
Screenshot: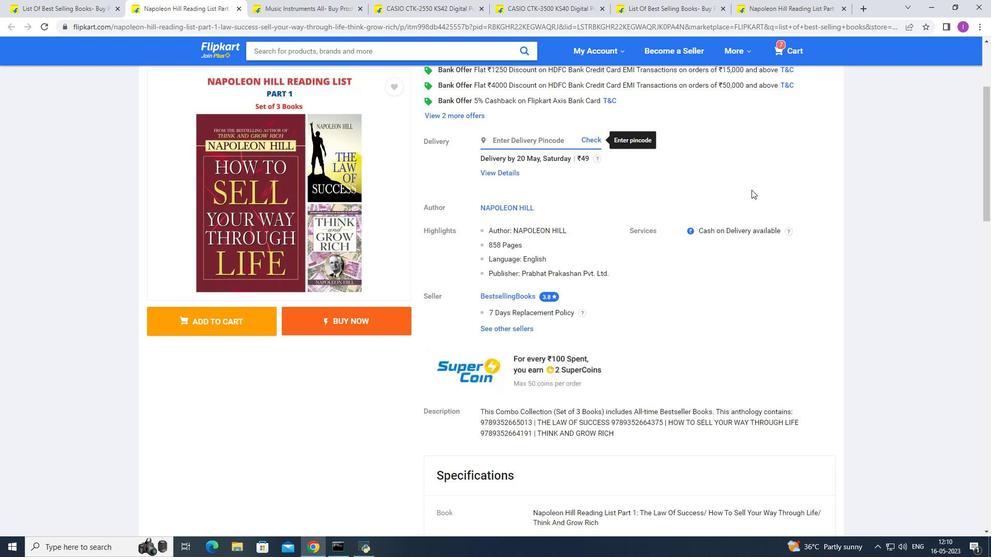 
Action: Mouse moved to (751, 191)
Screenshot: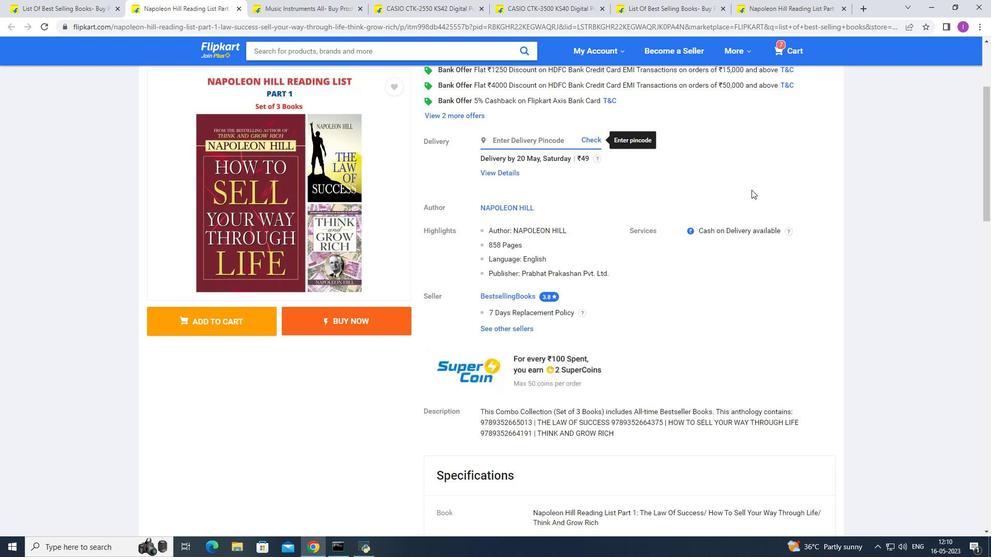 
Action: Mouse scrolled (751, 190) with delta (0, 0)
Screenshot: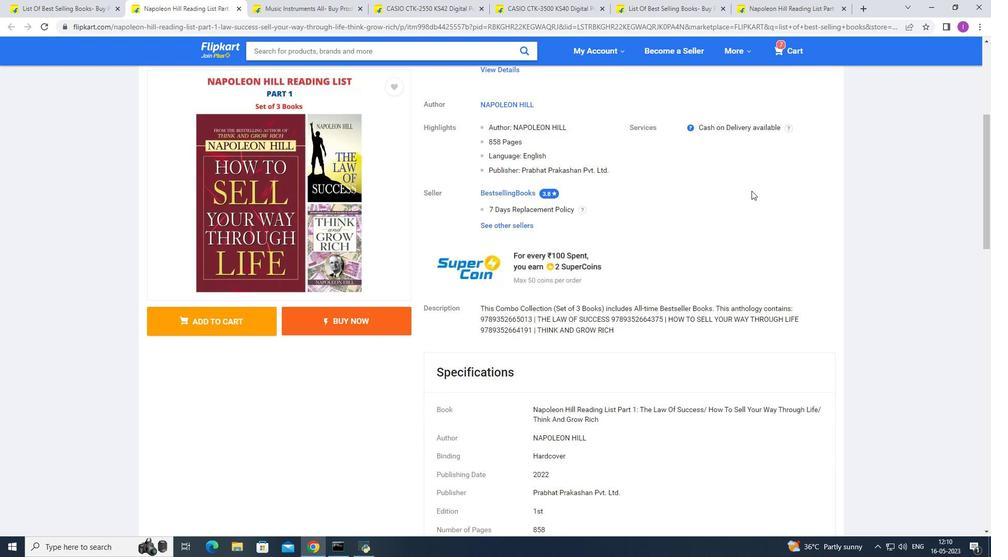 
Action: Mouse scrolled (751, 190) with delta (0, 0)
Screenshot: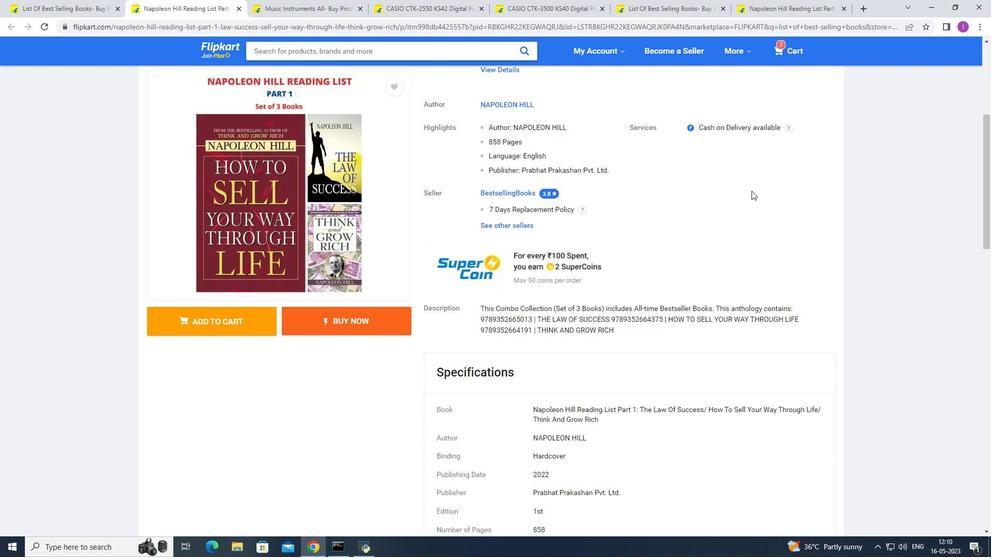 
Action: Mouse scrolled (751, 191) with delta (0, 0)
Screenshot: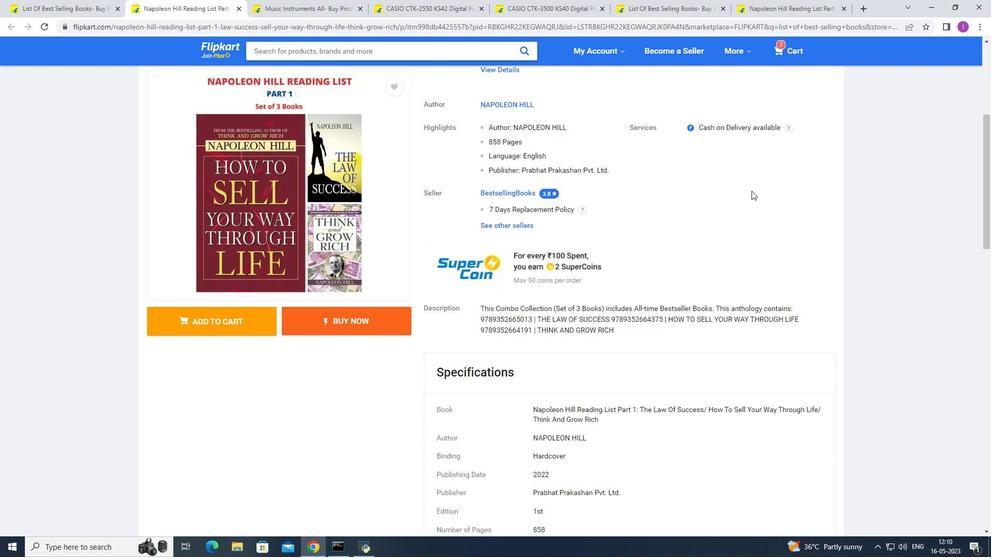 
Action: Mouse moved to (739, 196)
Screenshot: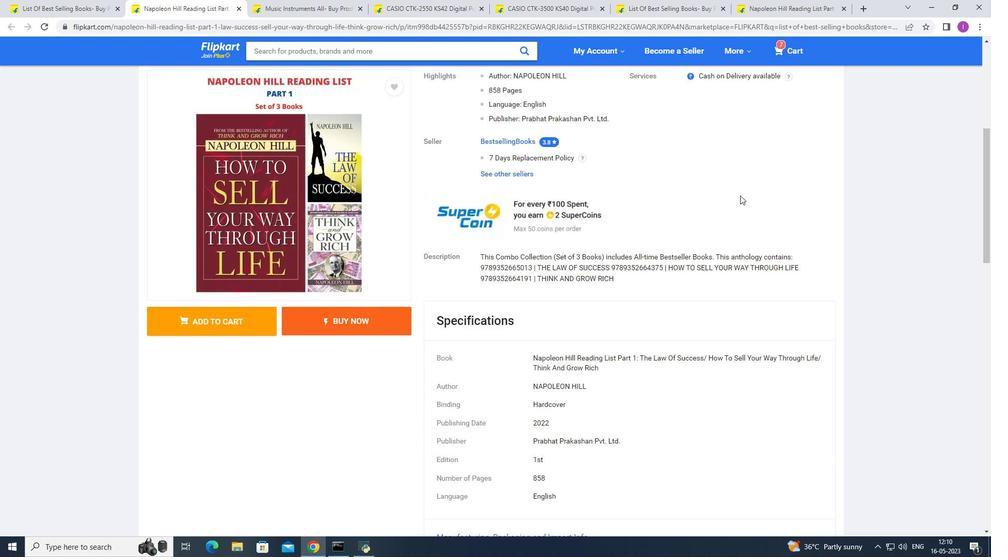 
Action: Mouse scrolled (739, 197) with delta (0, 0)
Screenshot: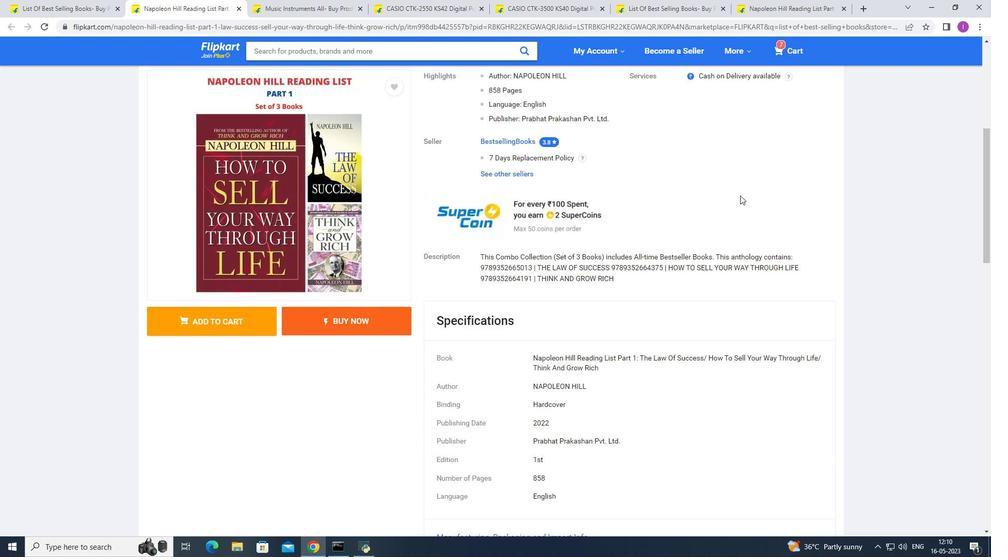 
Action: Mouse scrolled (739, 197) with delta (0, 0)
Screenshot: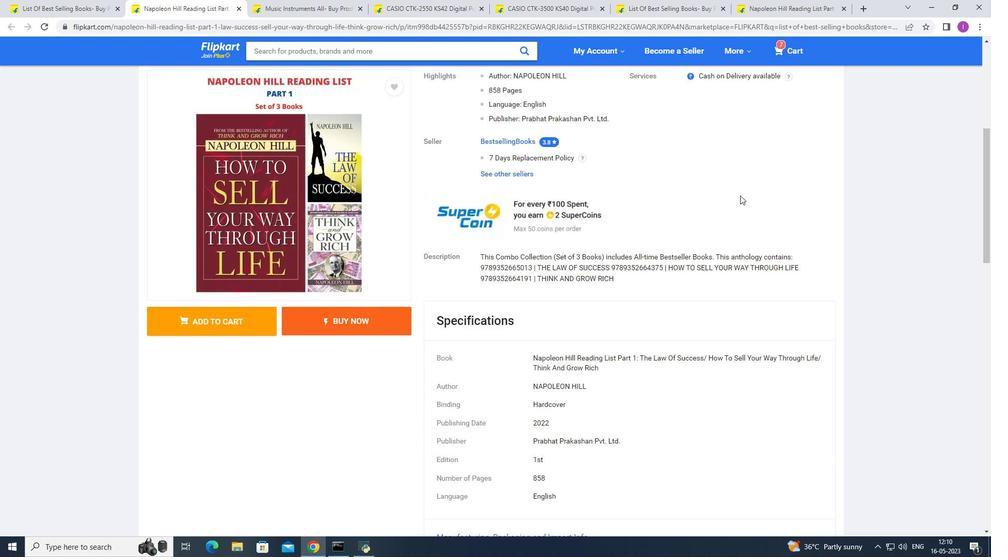 
Action: Mouse scrolled (739, 197) with delta (0, 0)
Screenshot: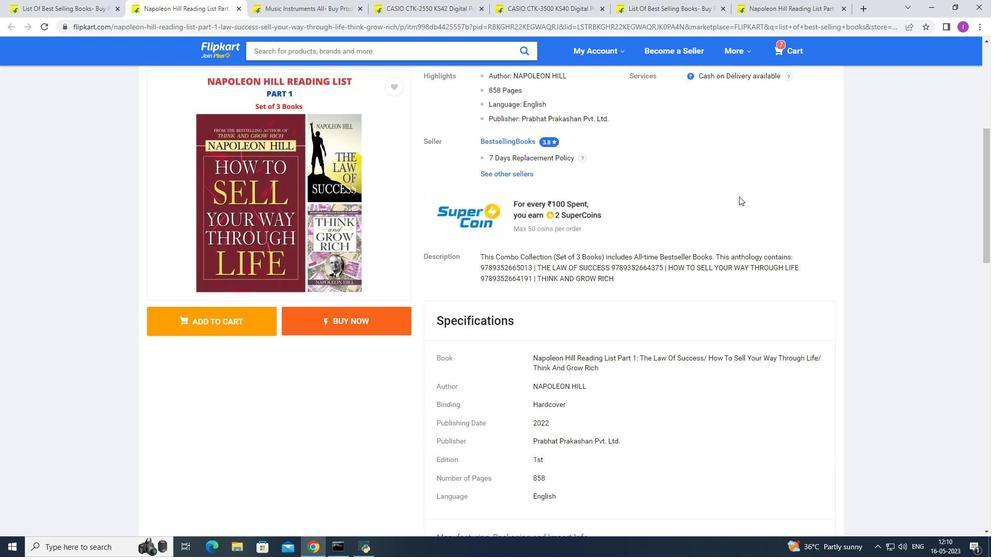 
Action: Mouse scrolled (739, 197) with delta (0, 0)
Screenshot: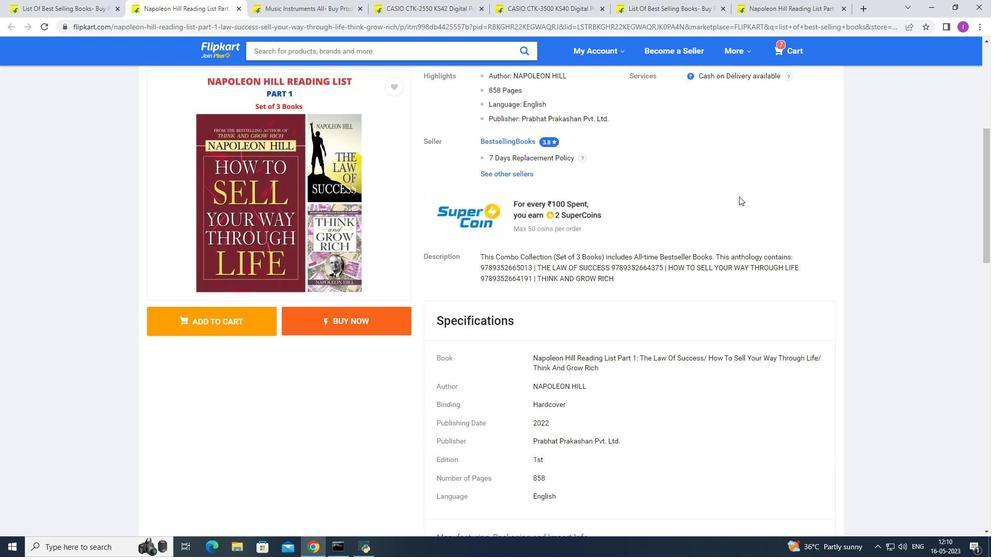 
Action: Mouse moved to (737, 198)
Screenshot: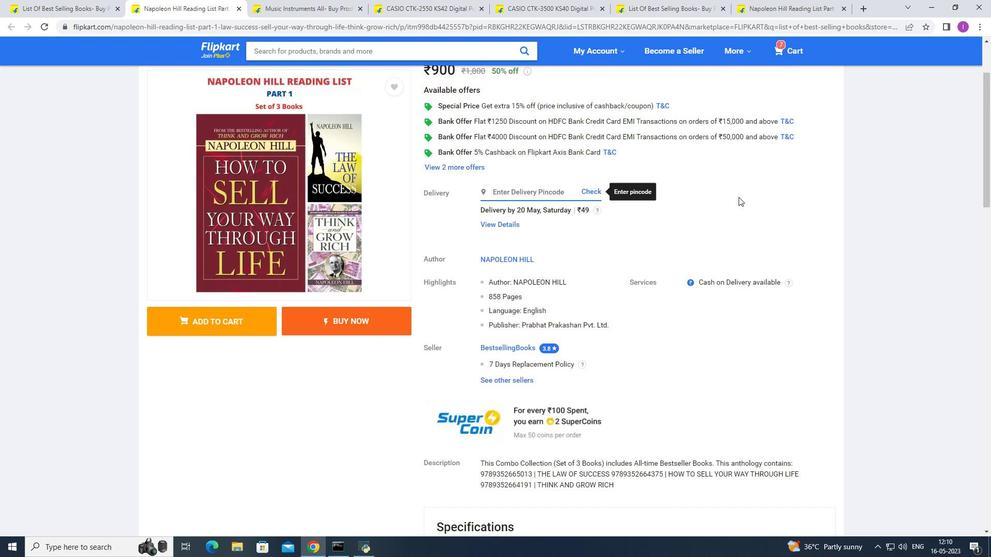 
Action: Mouse scrolled (737, 199) with delta (0, 0)
Screenshot: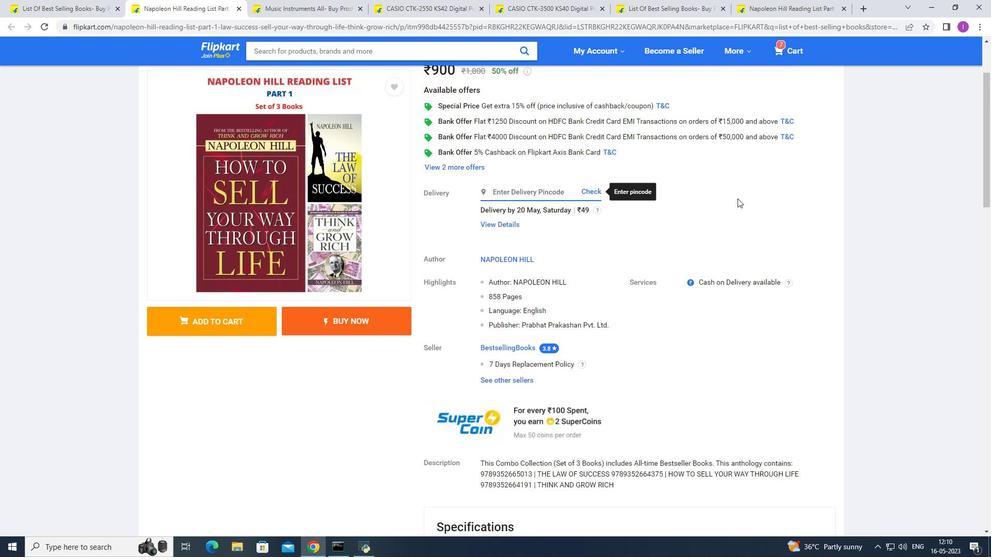 
Action: Mouse scrolled (737, 199) with delta (0, 0)
Screenshot: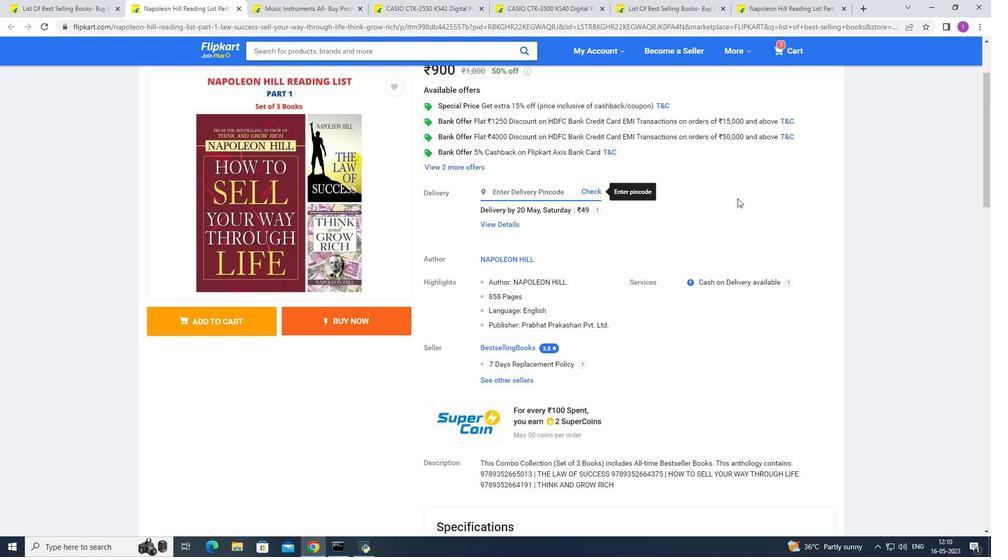 
Action: Mouse scrolled (737, 199) with delta (0, 0)
Screenshot: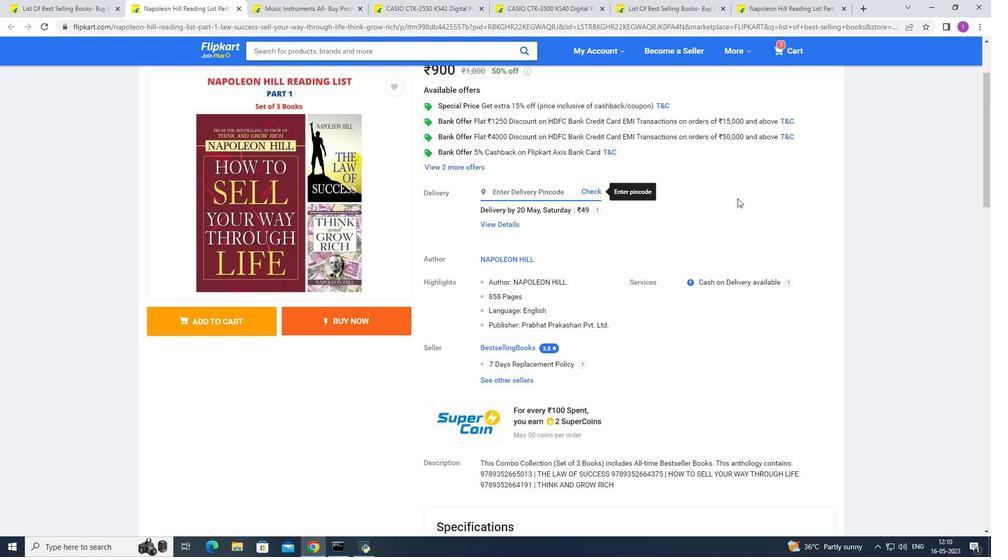 
Action: Mouse moved to (729, 204)
Screenshot: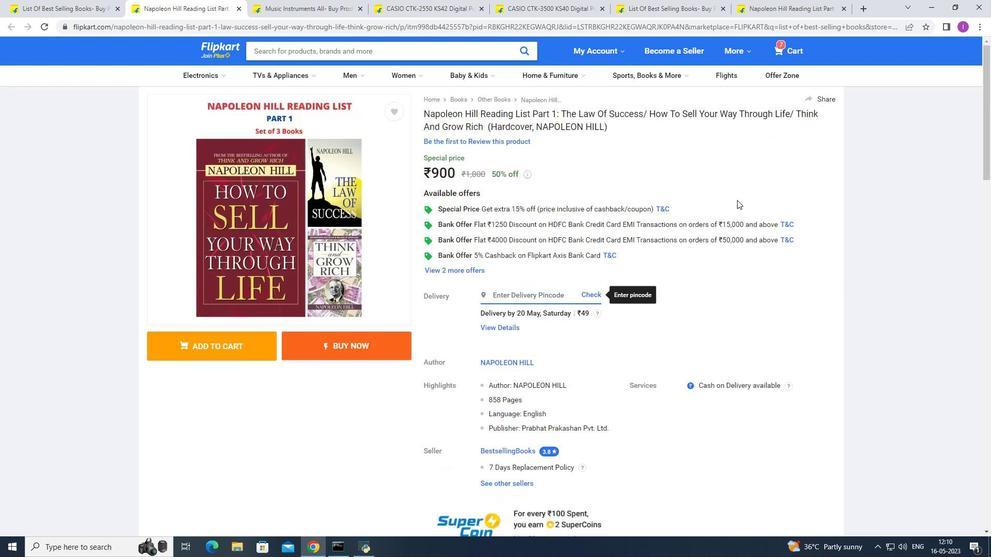
Action: Mouse scrolled (729, 205) with delta (0, 0)
Screenshot: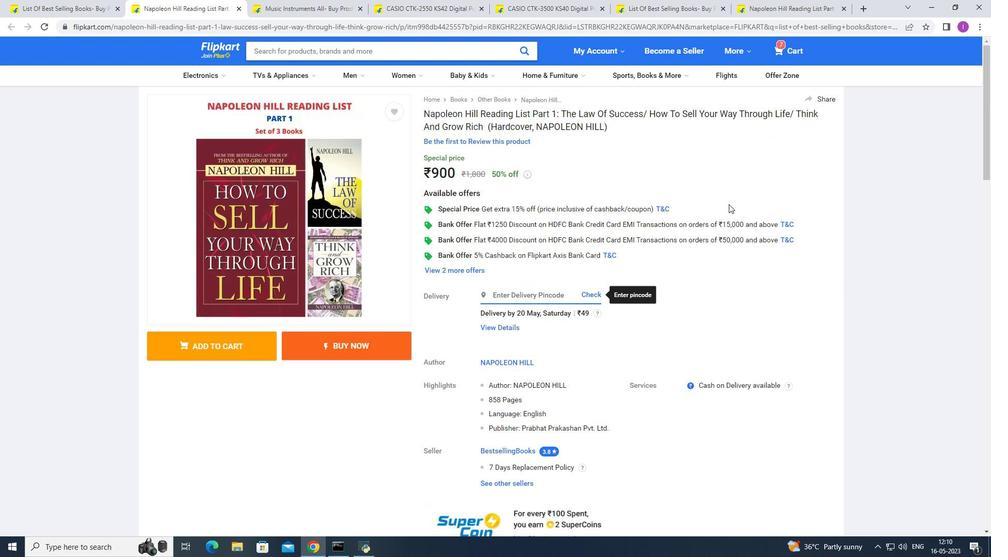 
Action: Mouse scrolled (729, 205) with delta (0, 0)
Screenshot: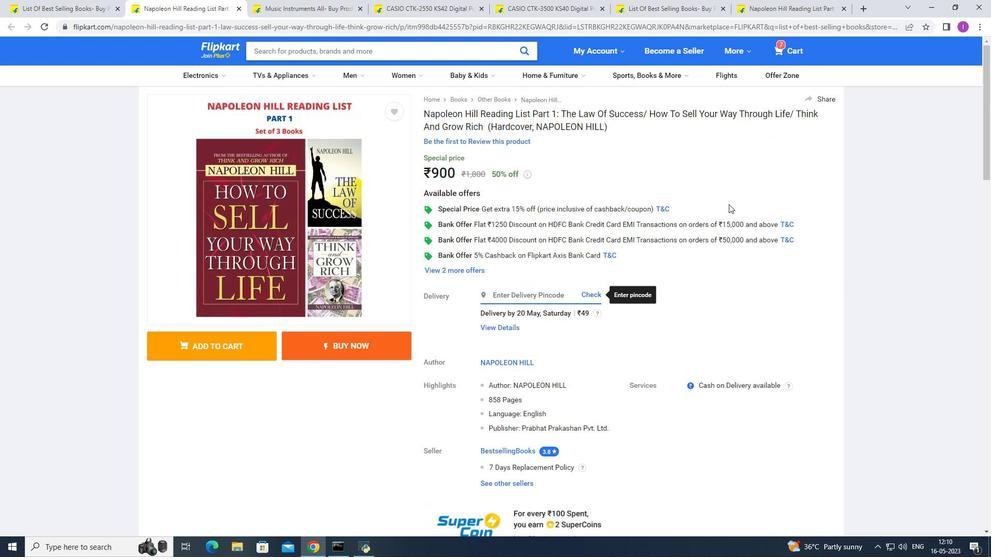 
Action: Mouse scrolled (729, 205) with delta (0, 0)
Screenshot: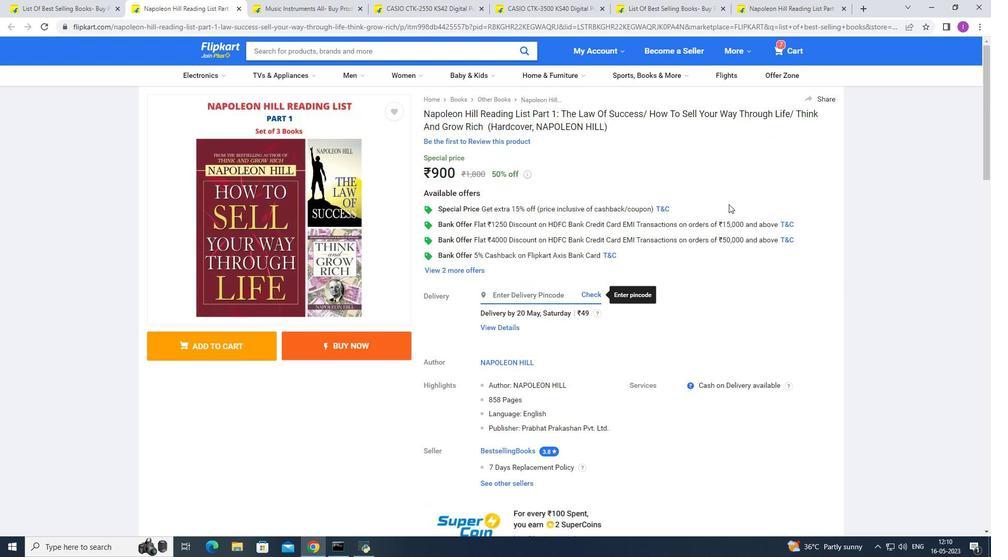 
Action: Mouse scrolled (729, 205) with delta (0, 0)
Screenshot: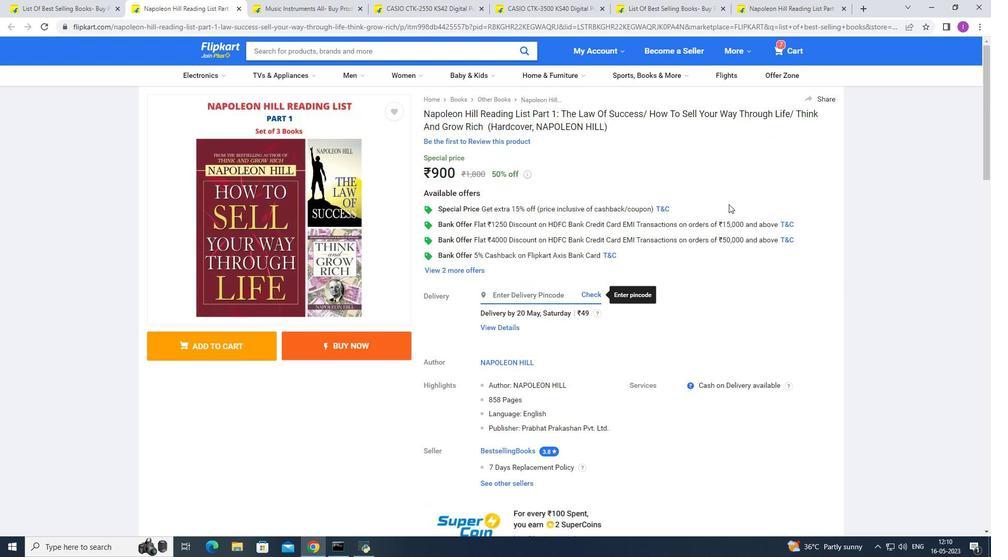 
Action: Mouse moved to (204, 350)
Screenshot: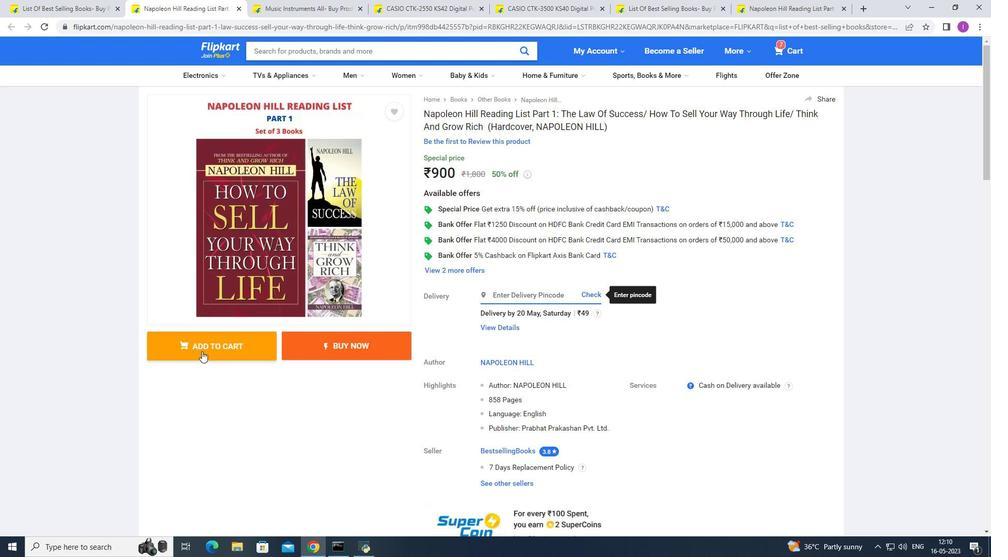 
Action: Mouse pressed left at (204, 350)
Screenshot: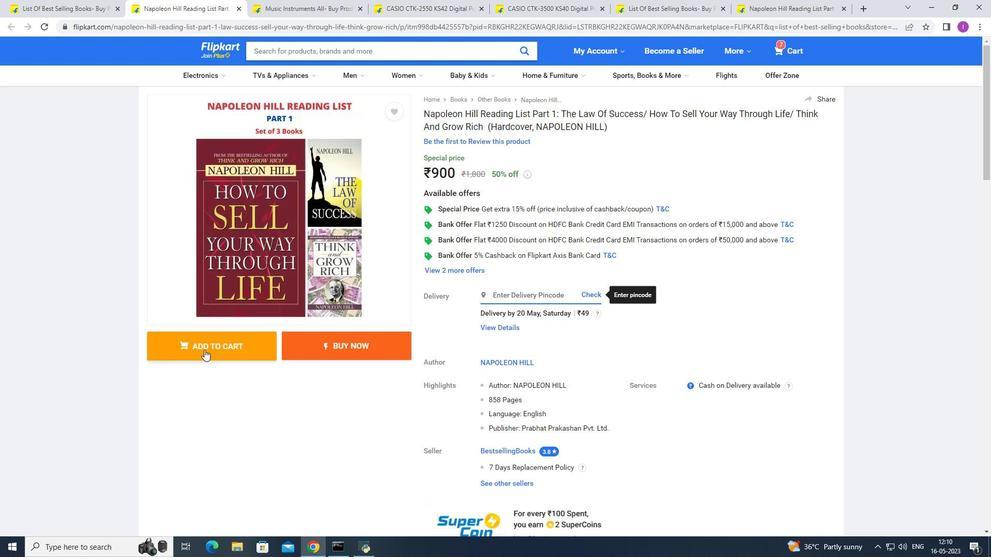 
Action: Mouse moved to (455, 319)
Screenshot: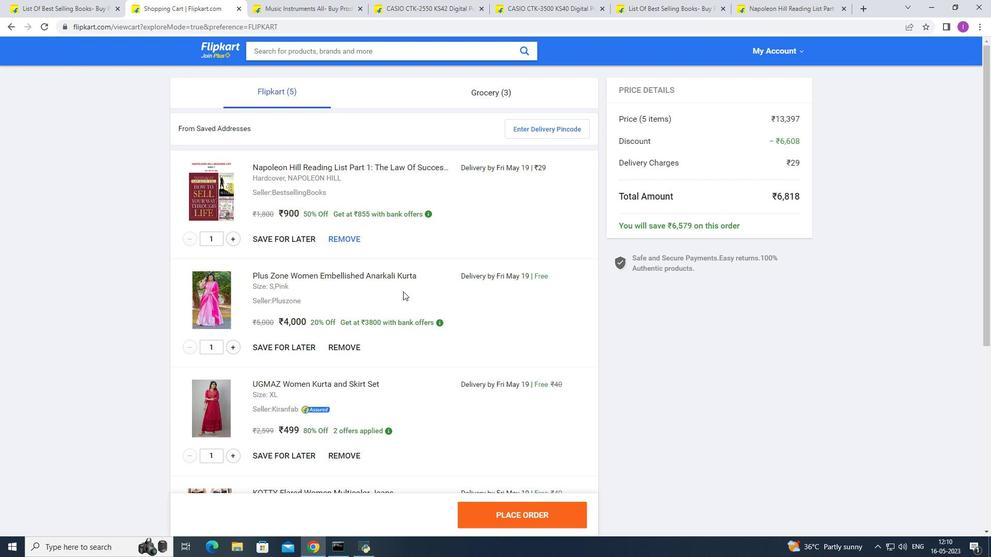 
Action: Mouse scrolled (455, 319) with delta (0, 0)
Screenshot: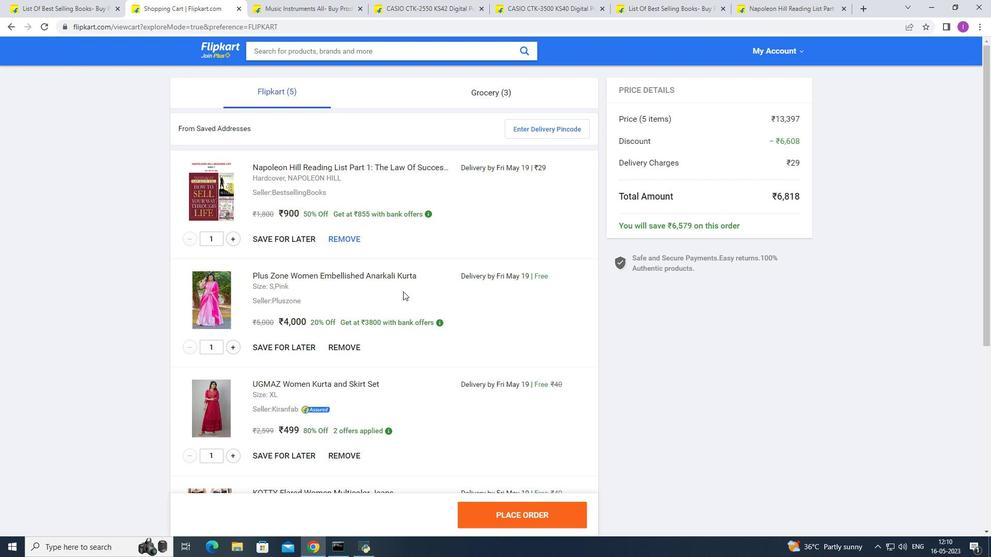 
Action: Mouse moved to (462, 317)
Screenshot: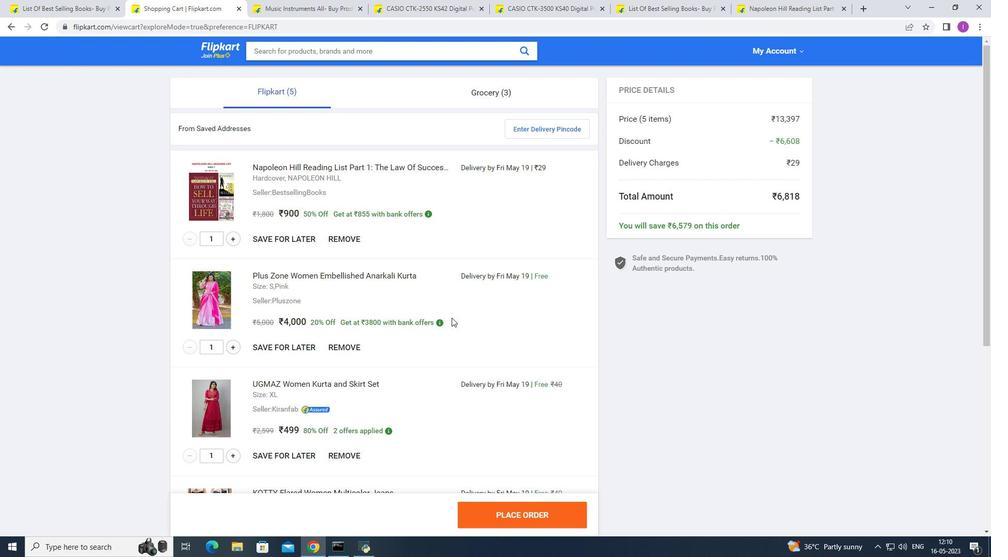 
Action: Mouse scrolled (457, 319) with delta (0, 0)
Screenshot: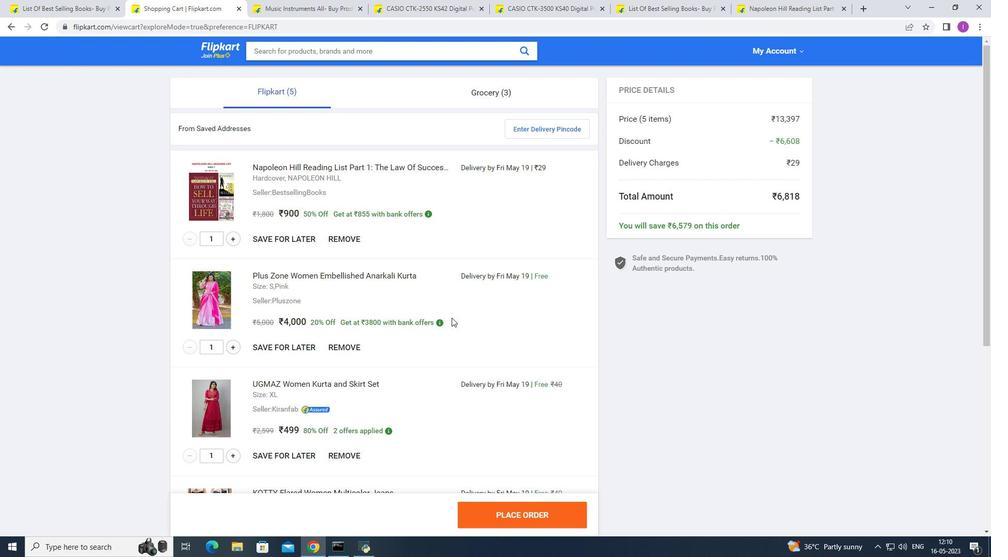 
Action: Mouse moved to (476, 307)
Screenshot: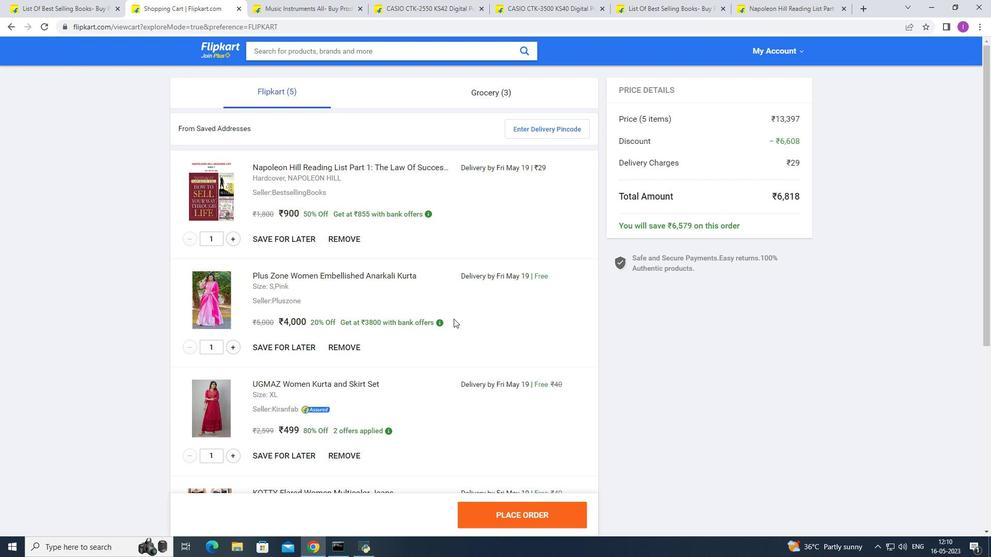 
Action: Mouse scrolled (470, 313) with delta (0, 0)
Screenshot: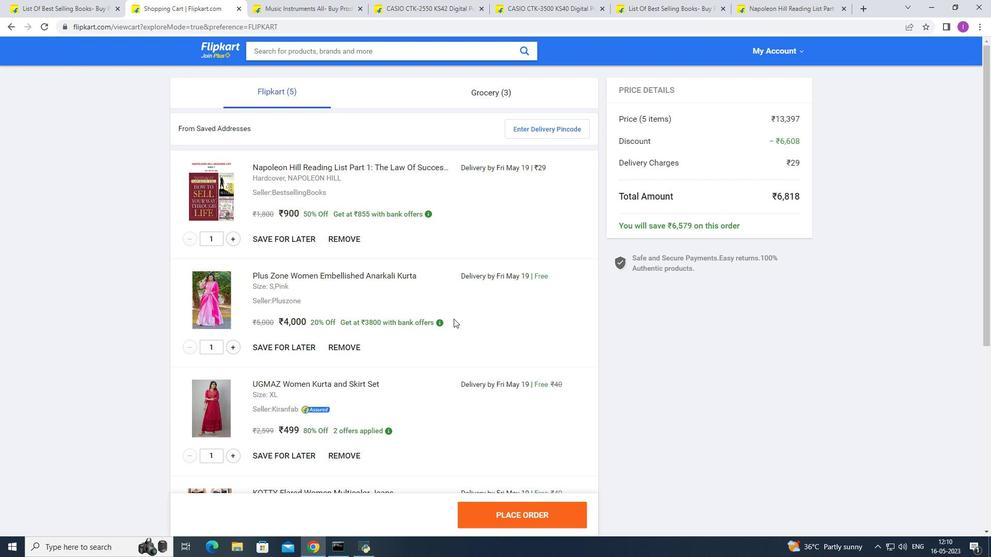 
Action: Mouse moved to (491, 296)
Screenshot: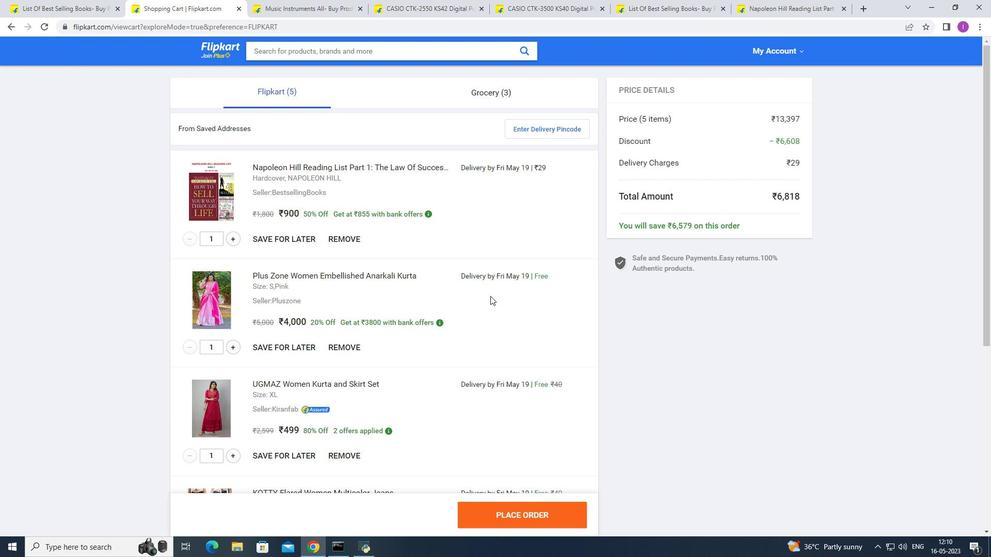 
Action: Mouse scrolled (491, 296) with delta (0, 0)
Screenshot: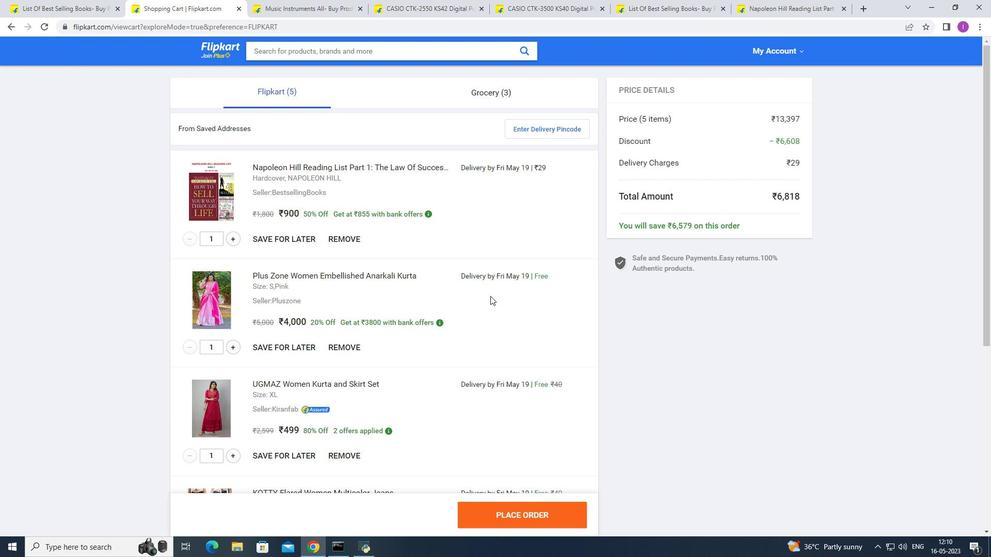 
Action: Mouse moved to (492, 296)
Screenshot: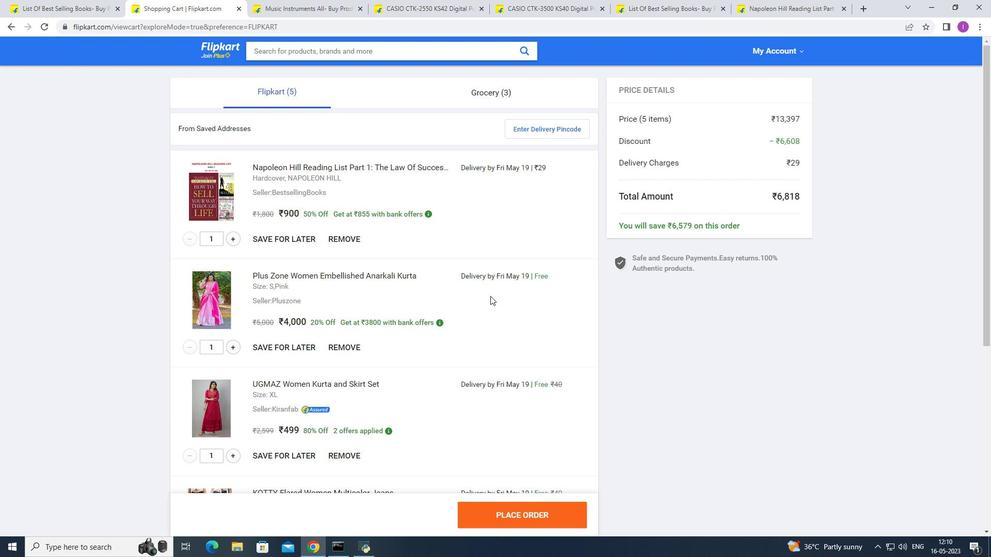 
Action: Mouse scrolled (492, 296) with delta (0, 0)
Screenshot: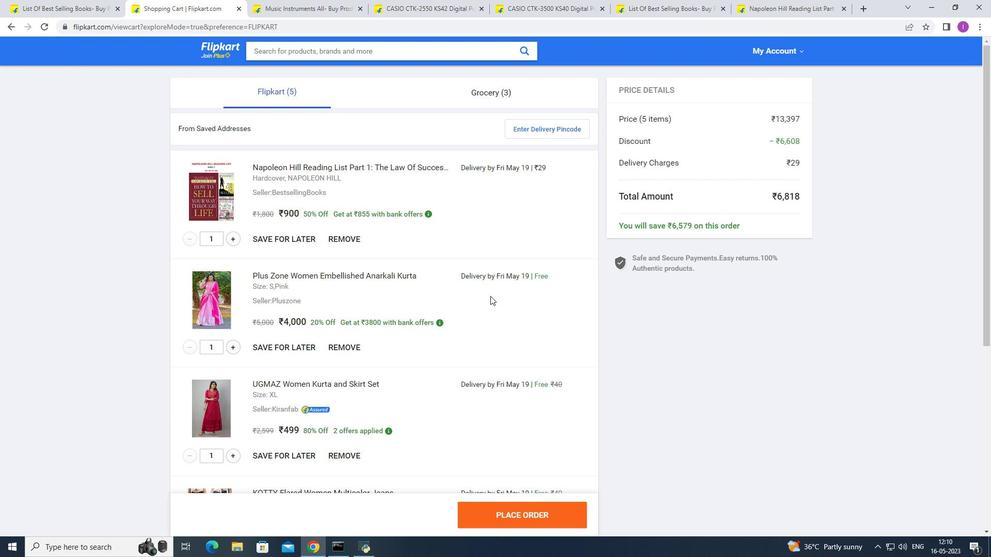 
Action: Mouse moved to (492, 295)
Screenshot: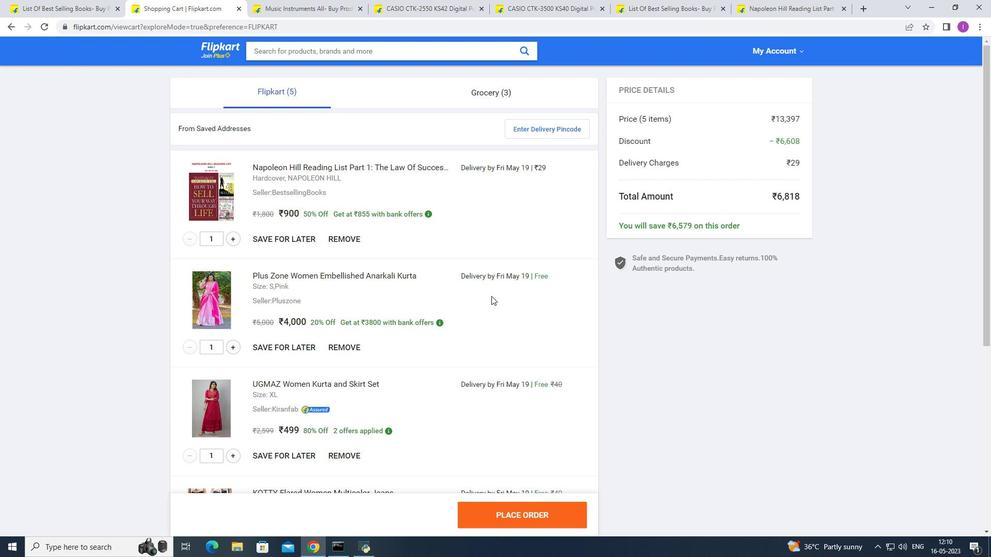 
Action: Mouse scrolled (492, 296) with delta (0, 0)
Screenshot: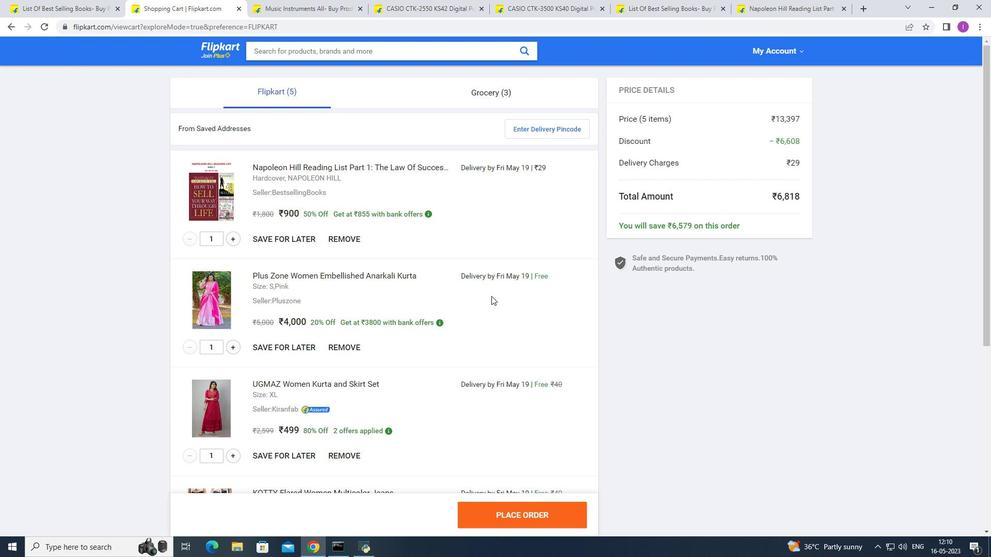 
Action: Mouse moved to (494, 289)
Screenshot: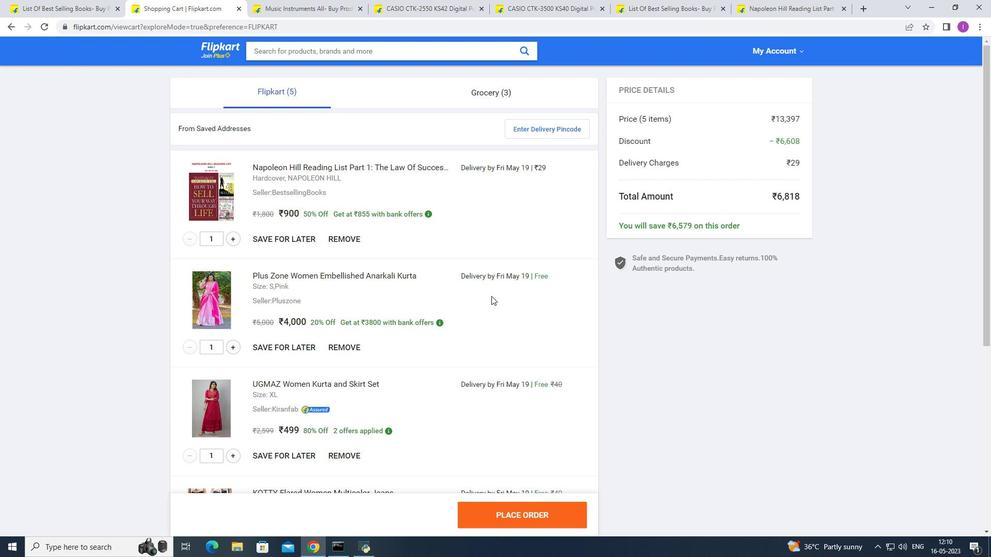 
Action: Mouse scrolled (494, 291) with delta (0, 0)
Screenshot: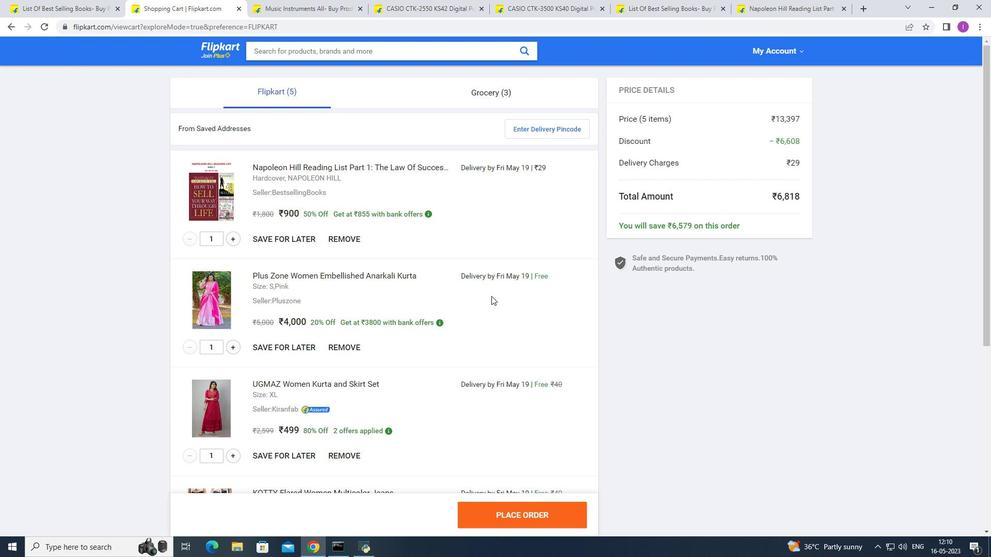 
Action: Mouse moved to (12, 23)
Screenshot: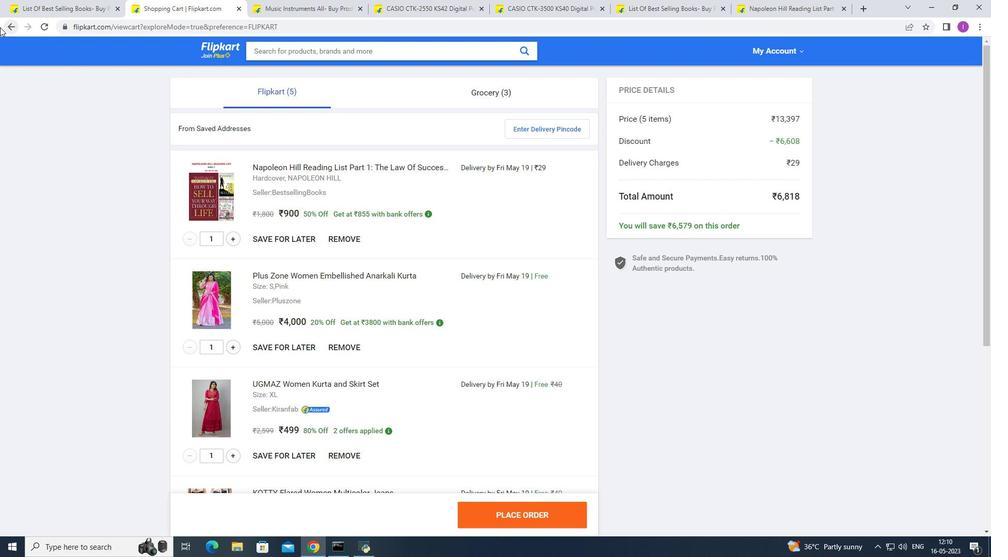 
Action: Mouse pressed left at (12, 23)
Screenshot: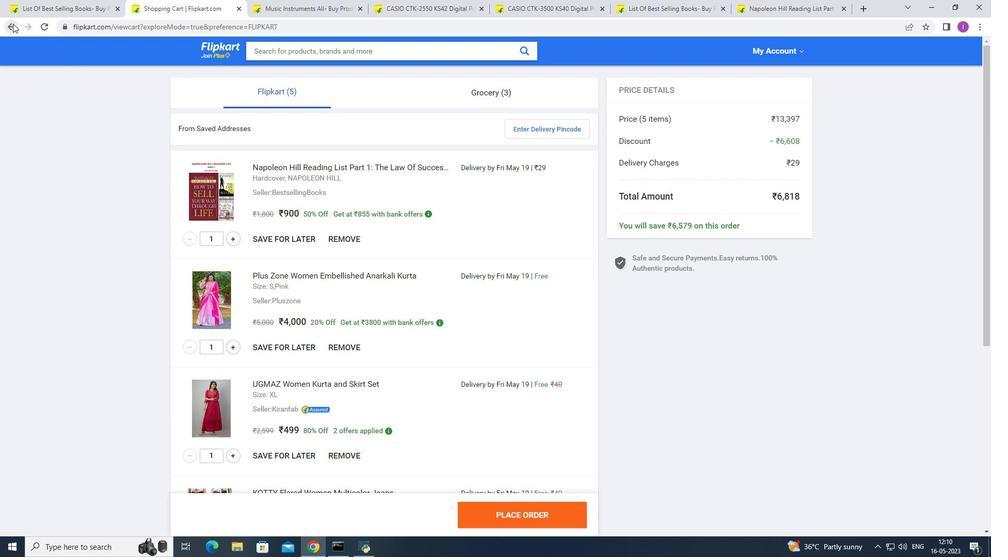 
Action: Mouse moved to (11, 22)
Screenshot: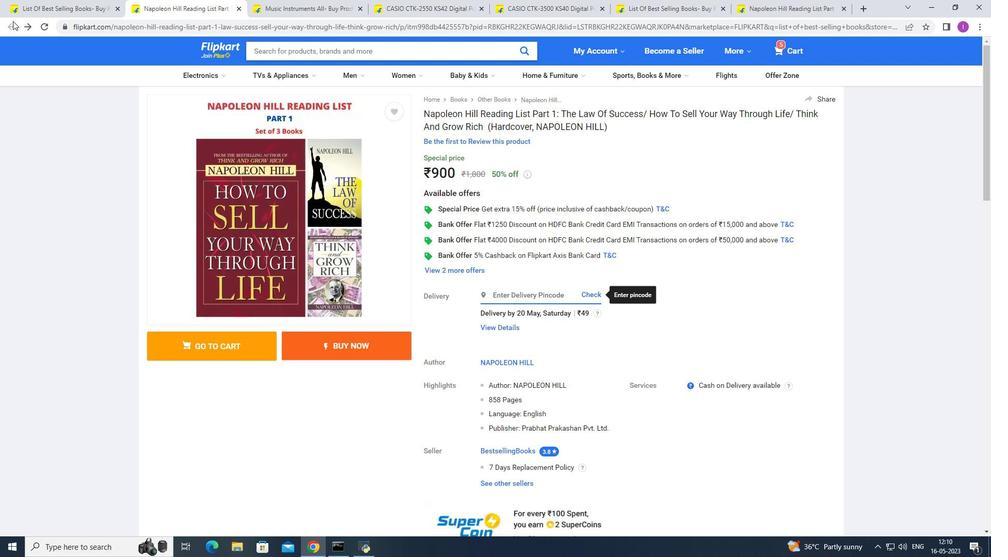 
Action: Mouse pressed left at (11, 22)
Screenshot: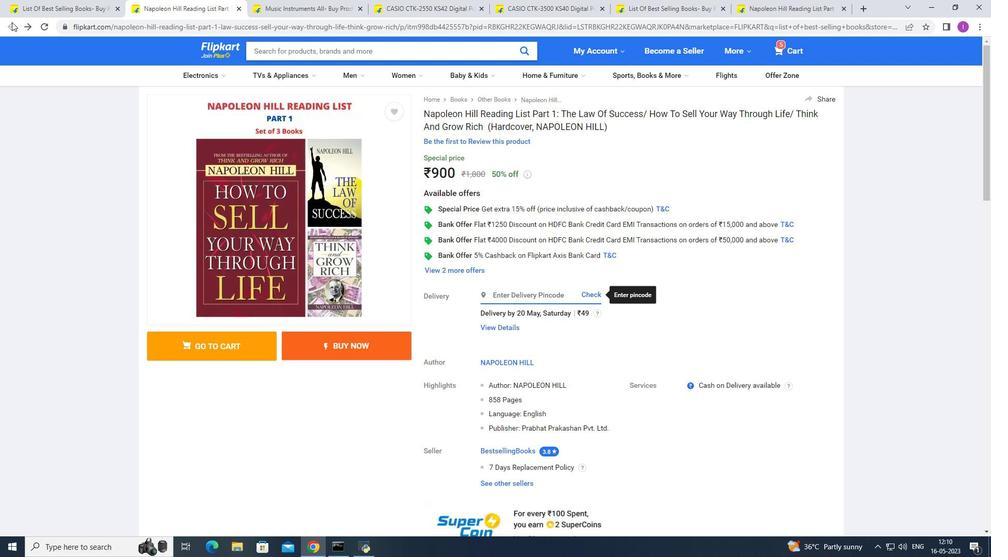 
Action: Mouse moved to (740, 269)
Screenshot: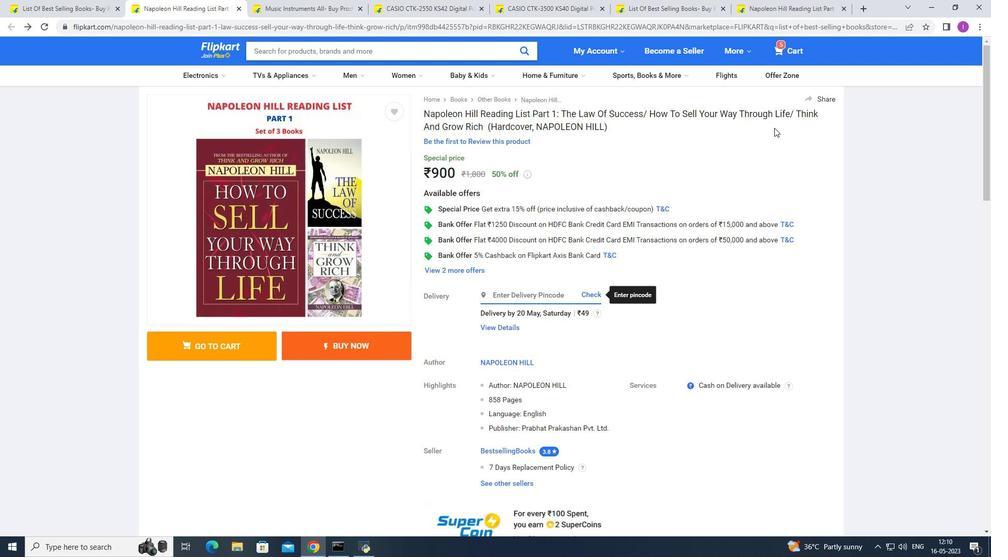 
Action: Mouse scrolled (740, 270) with delta (0, 0)
Screenshot: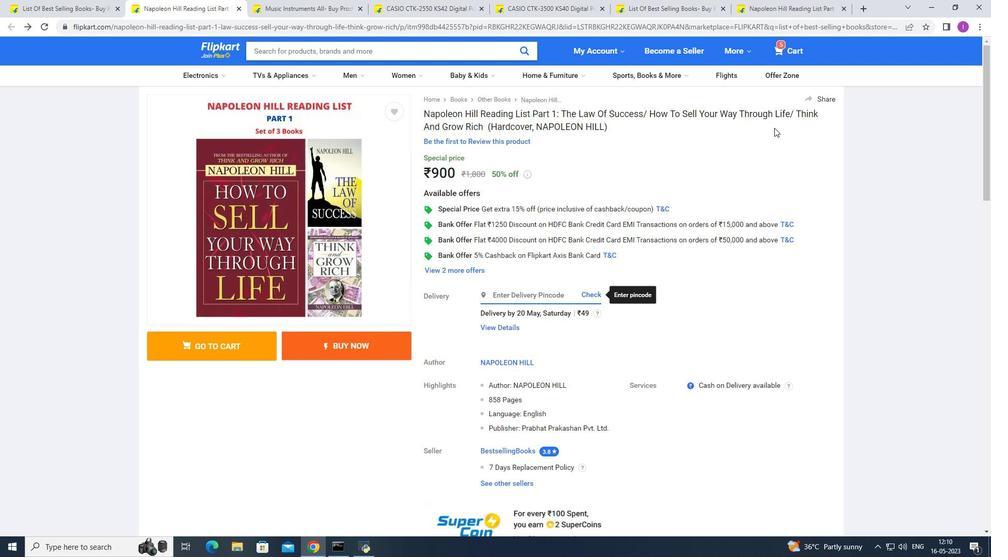 
Action: Mouse moved to (740, 270)
Screenshot: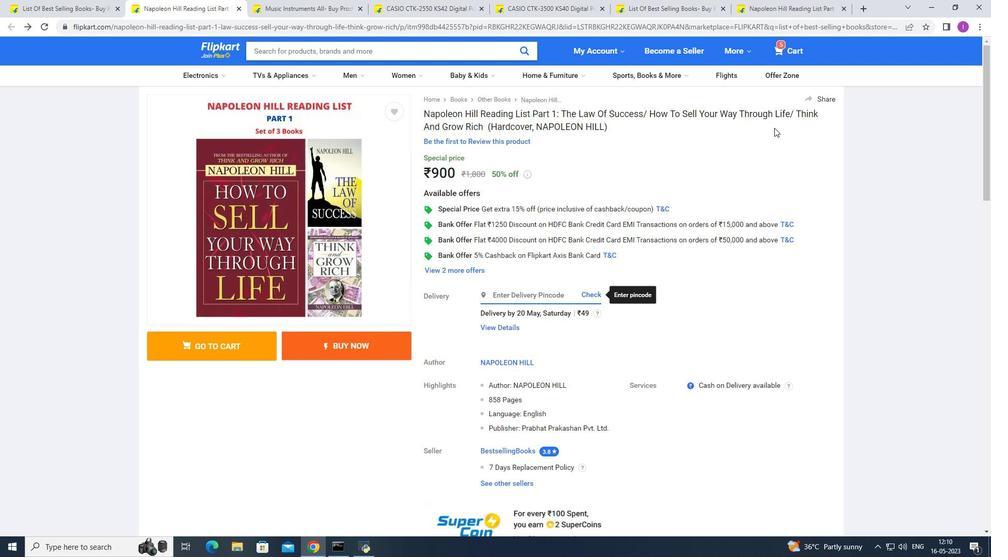 
Action: Mouse scrolled (740, 271) with delta (0, 0)
Screenshot: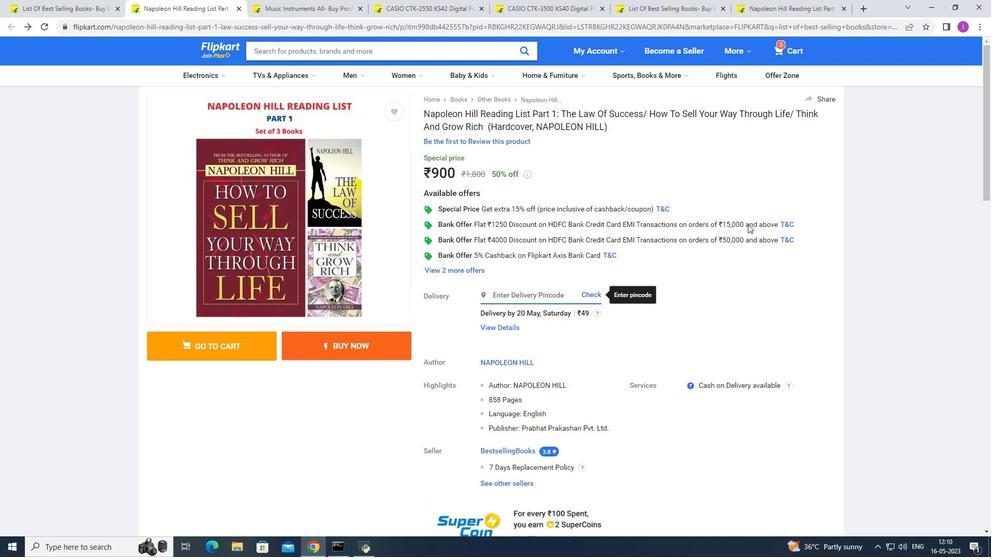 
Action: Mouse scrolled (740, 271) with delta (0, 0)
Screenshot: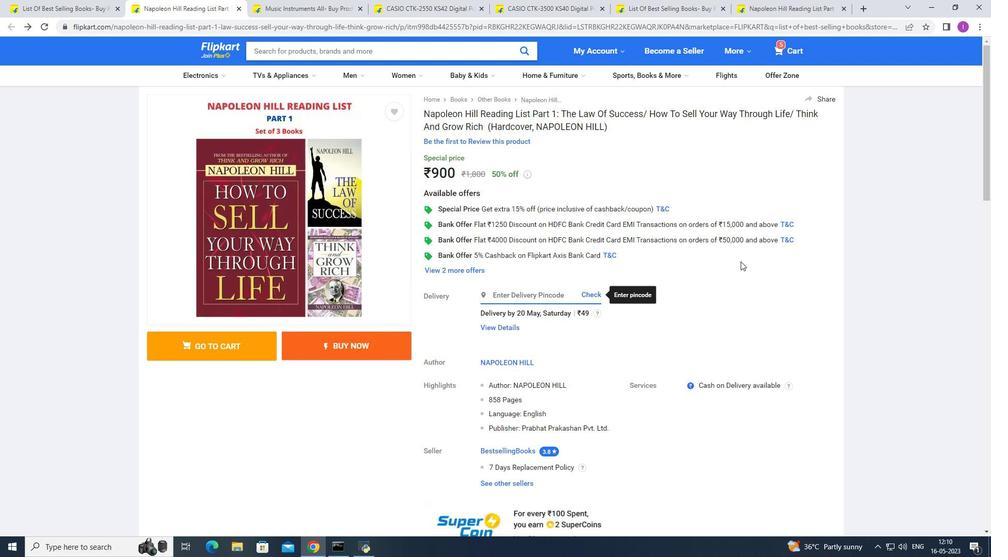 
Action: Mouse scrolled (740, 271) with delta (0, 0)
Screenshot: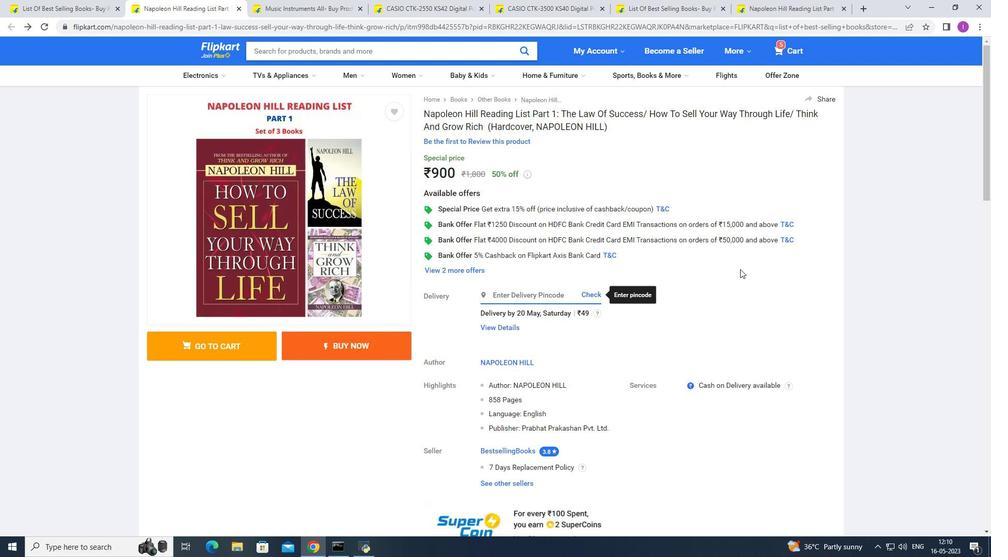 
Action: Mouse moved to (733, 266)
Screenshot: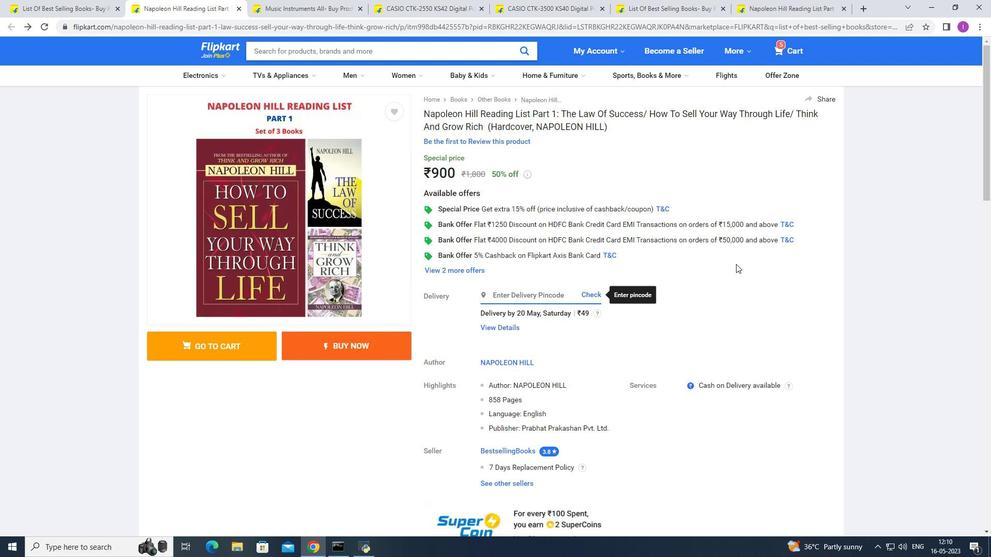 
